 Task: Look for space in Casalecchio di Reno, Italy from 3rd June, 2023 to 9th June, 2023 for 2 adults in price range Rs.6000 to Rs.12000. Place can be entire place with 1  bedroom having 1 bed and 1 bathroom. Property type can be house, flat, guest house, hotel. Booking option can be shelf check-in. Required host language is English.
Action: Mouse moved to (557, 155)
Screenshot: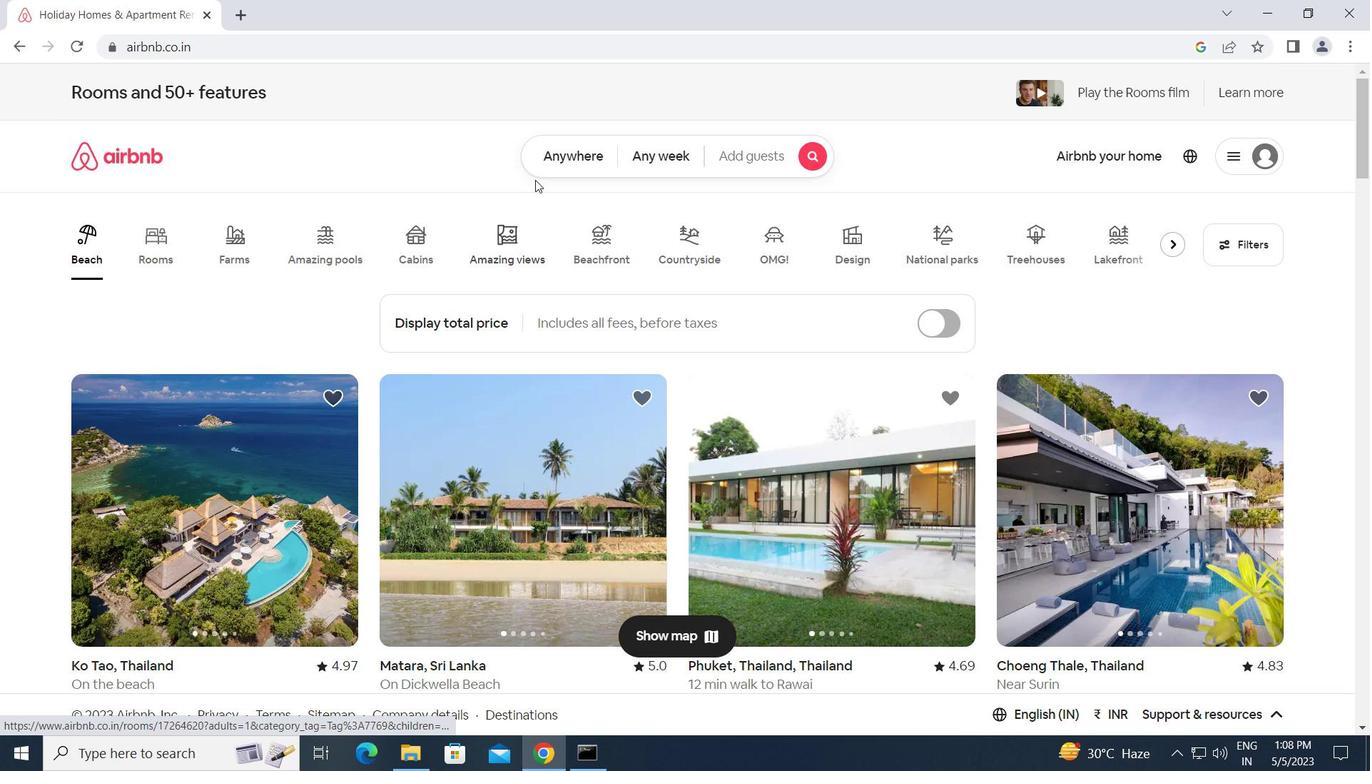 
Action: Mouse pressed left at (557, 155)
Screenshot: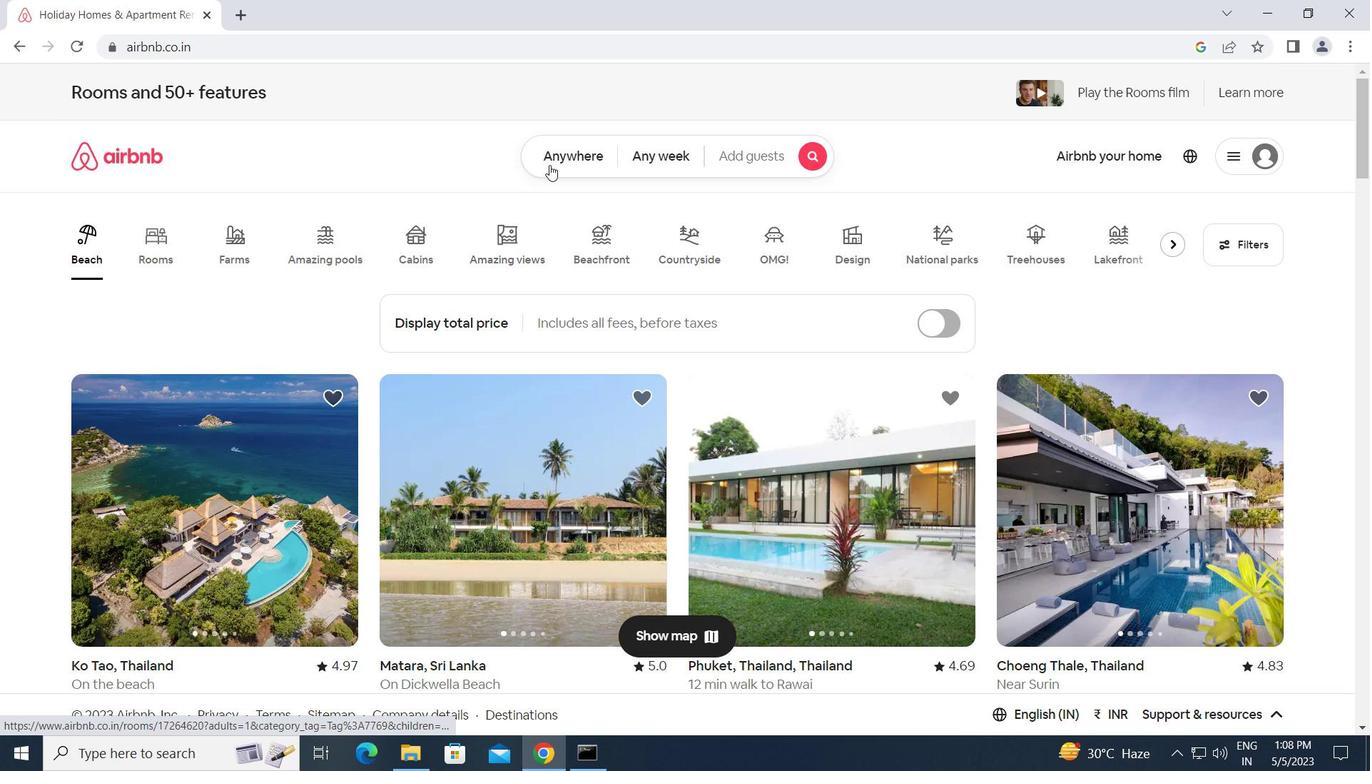 
Action: Mouse moved to (424, 224)
Screenshot: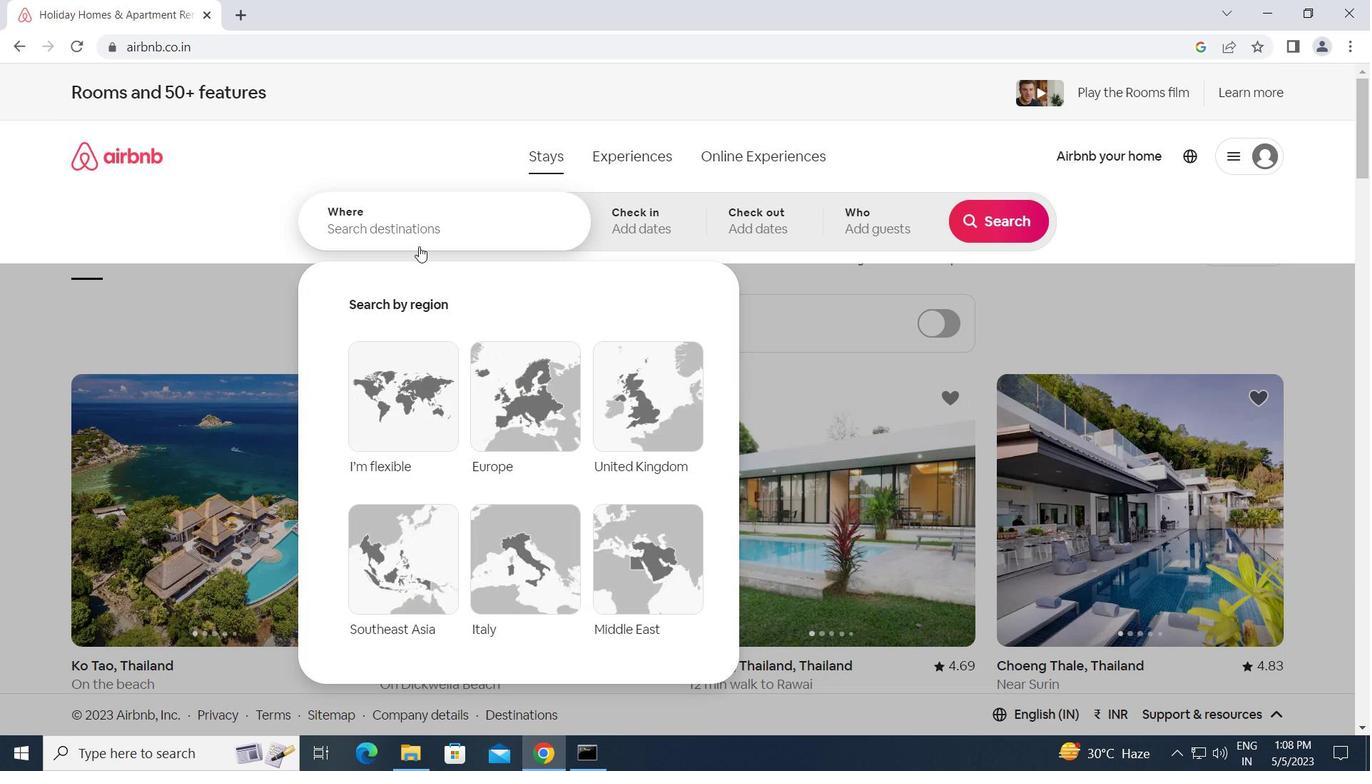 
Action: Mouse pressed left at (424, 224)
Screenshot: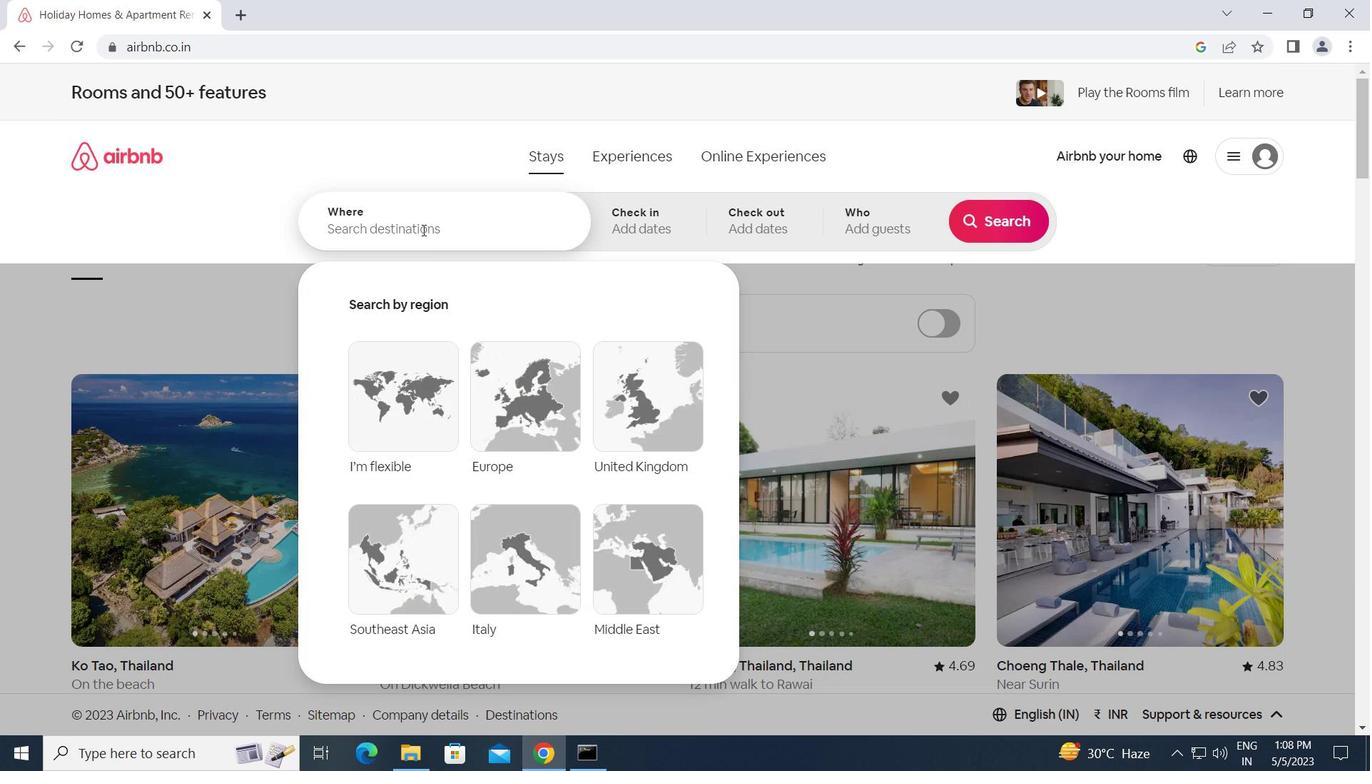 
Action: Key pressed c<Key.caps_lock>asalecchio<Key.space>di<Key.space><Key.caps_lock>r<Key.caps_lock>eno,
Screenshot: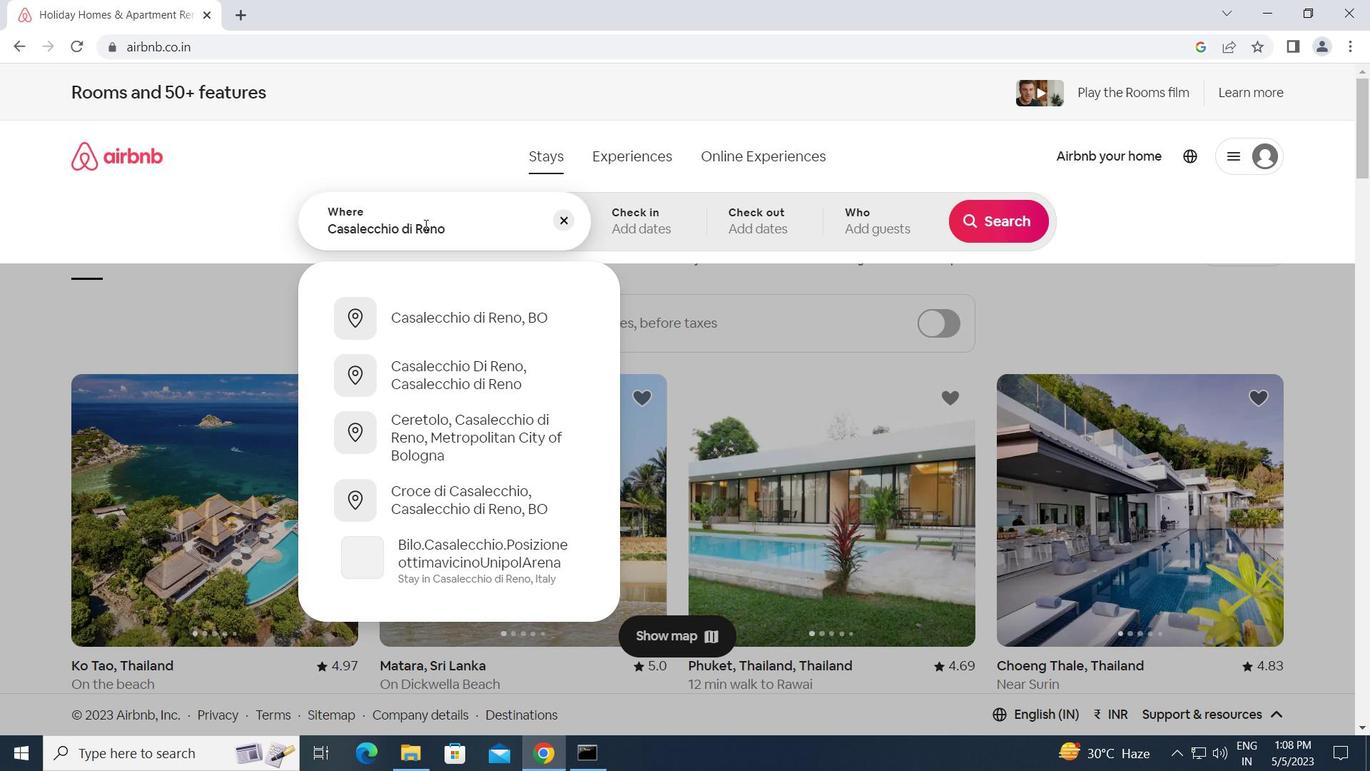 
Action: Mouse moved to (0, 304)
Screenshot: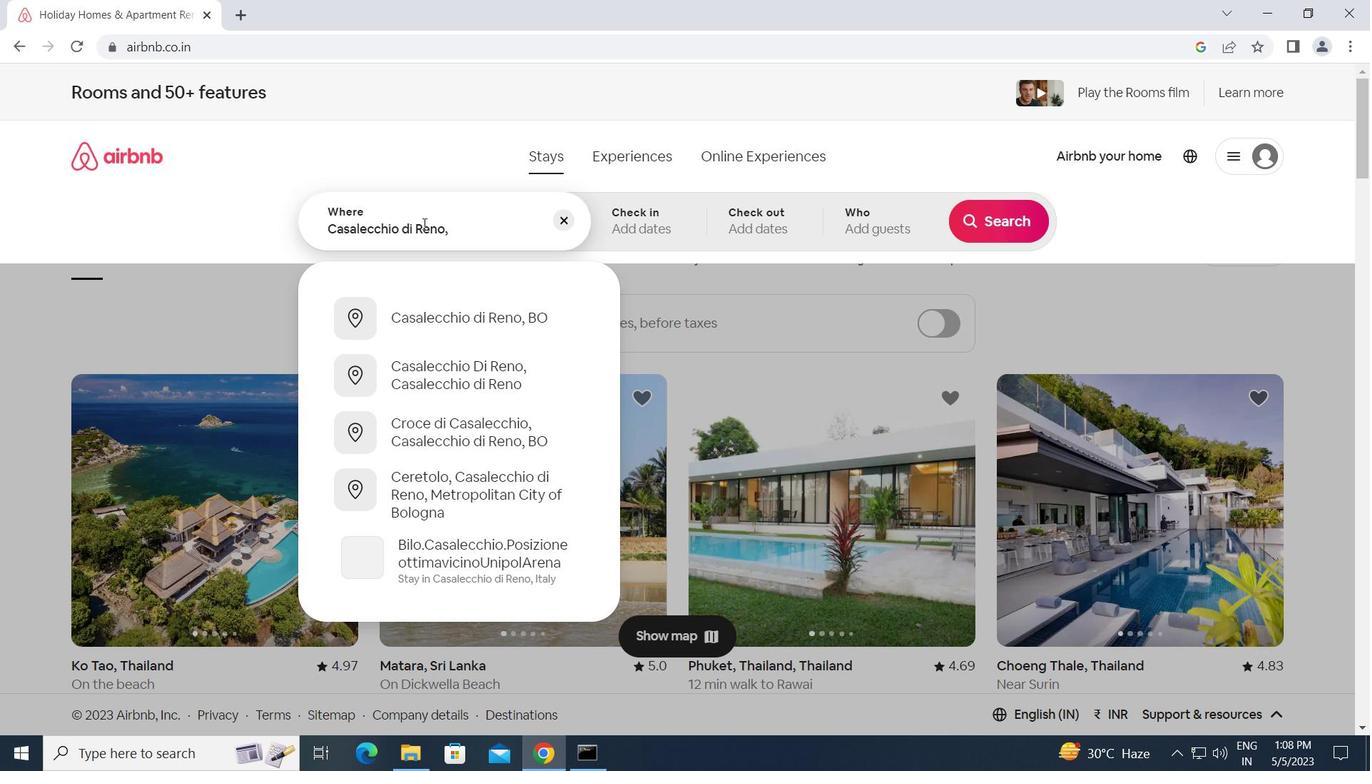 
Action: Key pressed <Key.space><Key.caps_lock>i<Key.caps_lock>taly<Key.enter>
Screenshot: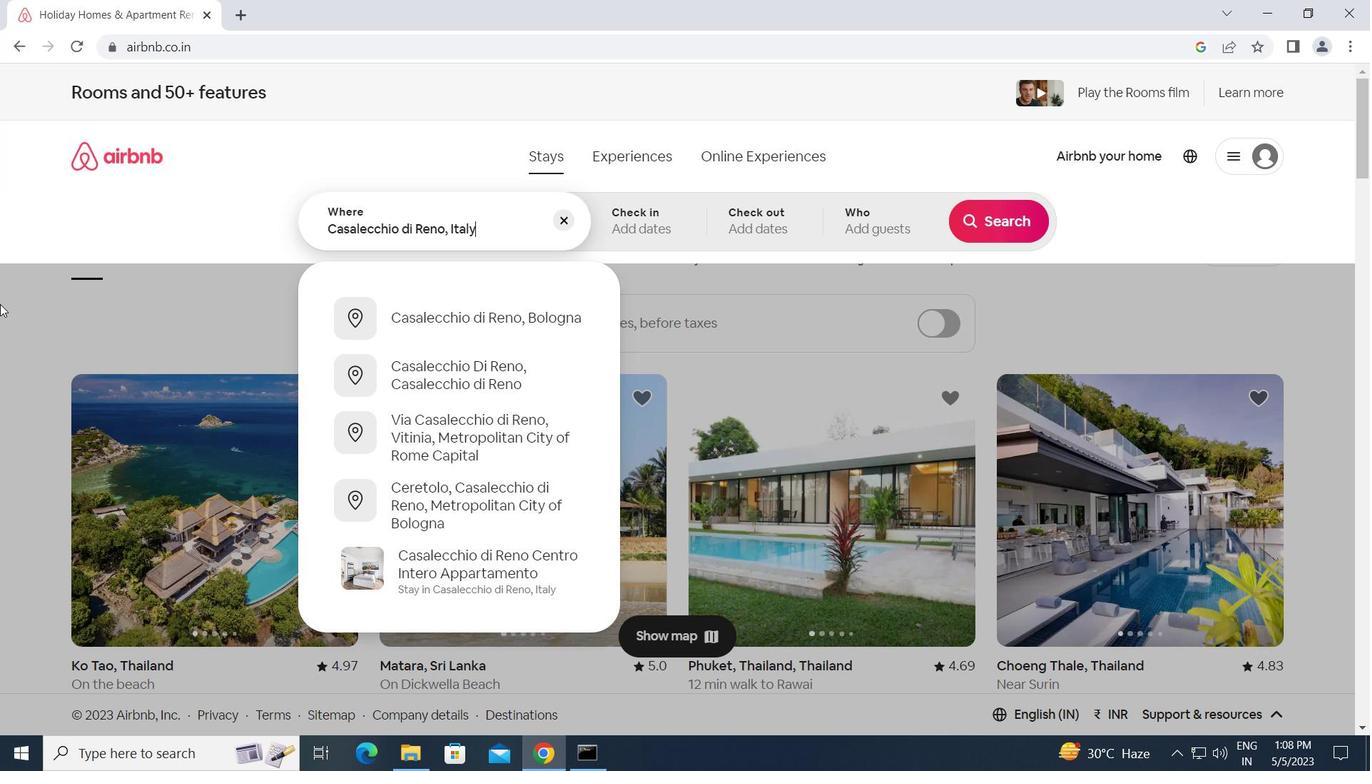 
Action: Mouse moved to (972, 432)
Screenshot: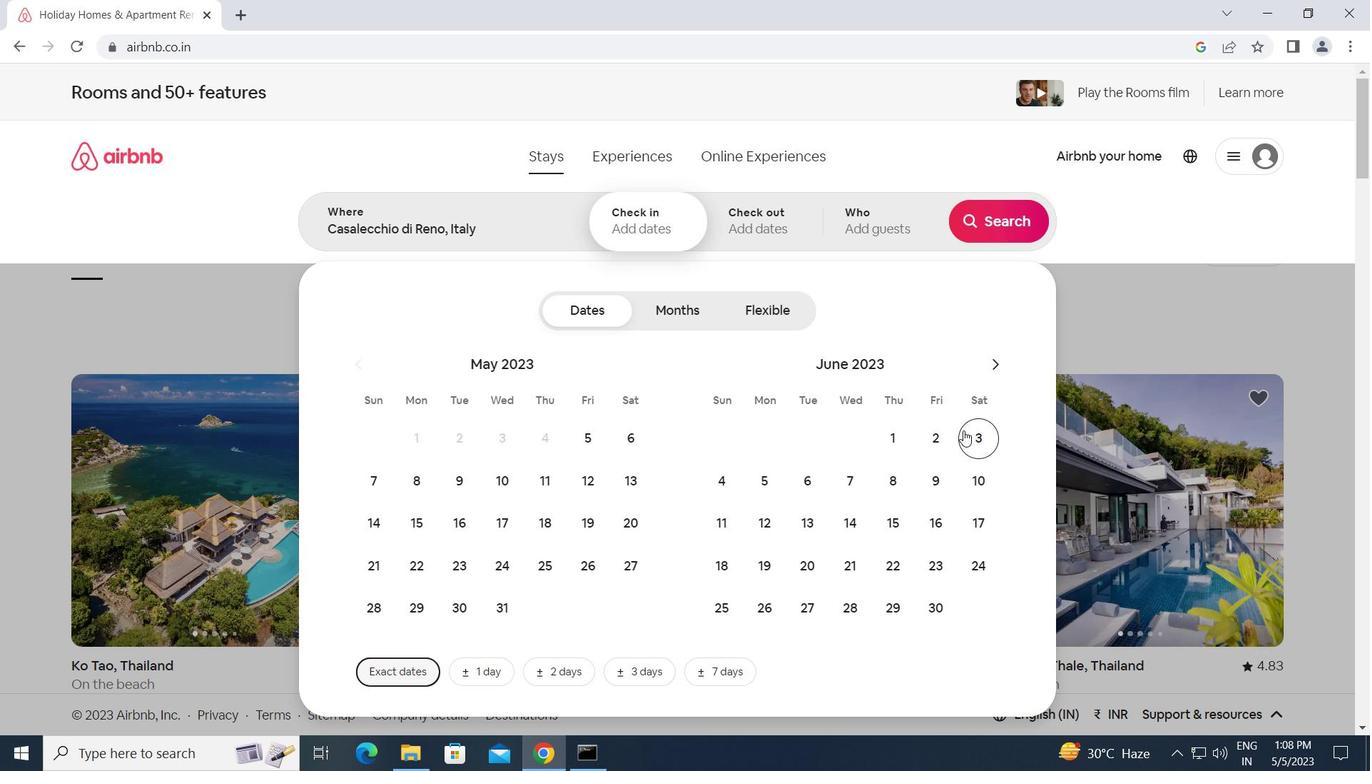 
Action: Mouse pressed left at (972, 432)
Screenshot: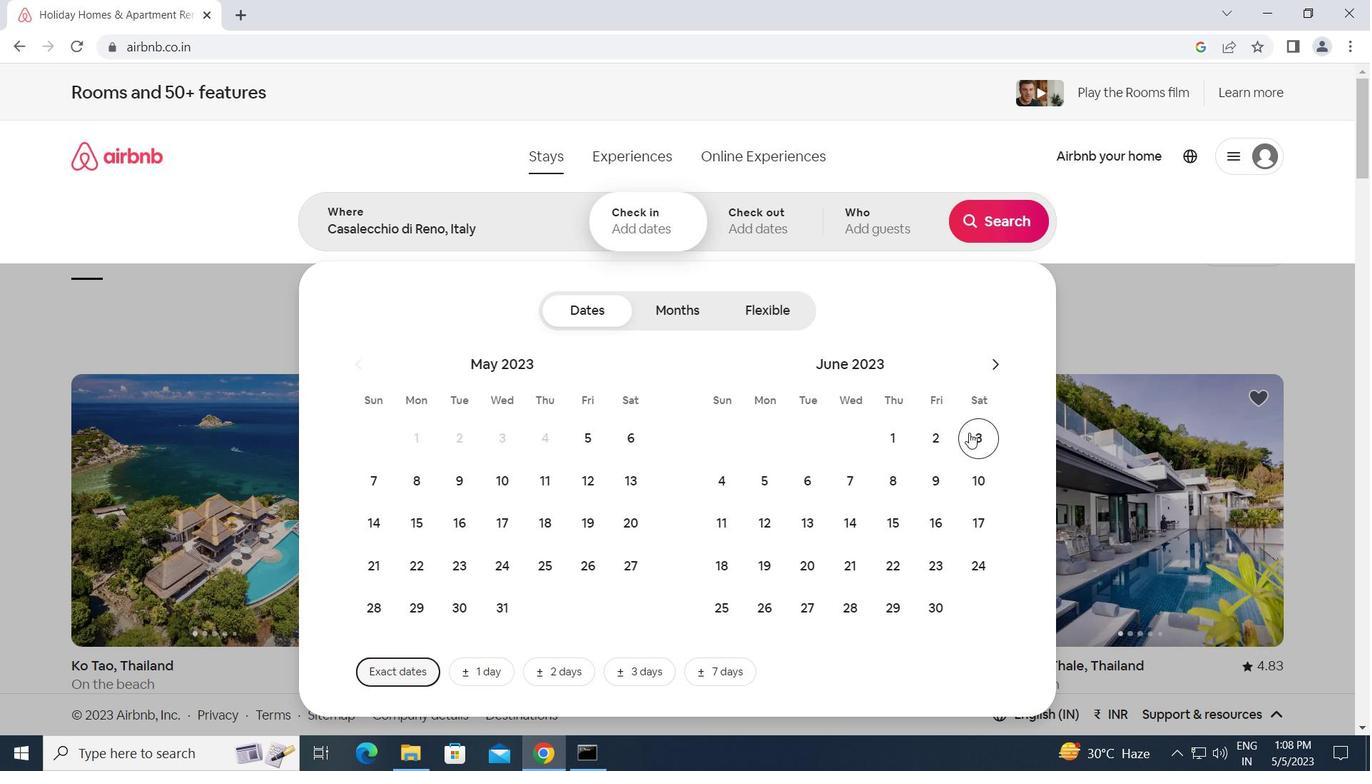 
Action: Mouse moved to (934, 485)
Screenshot: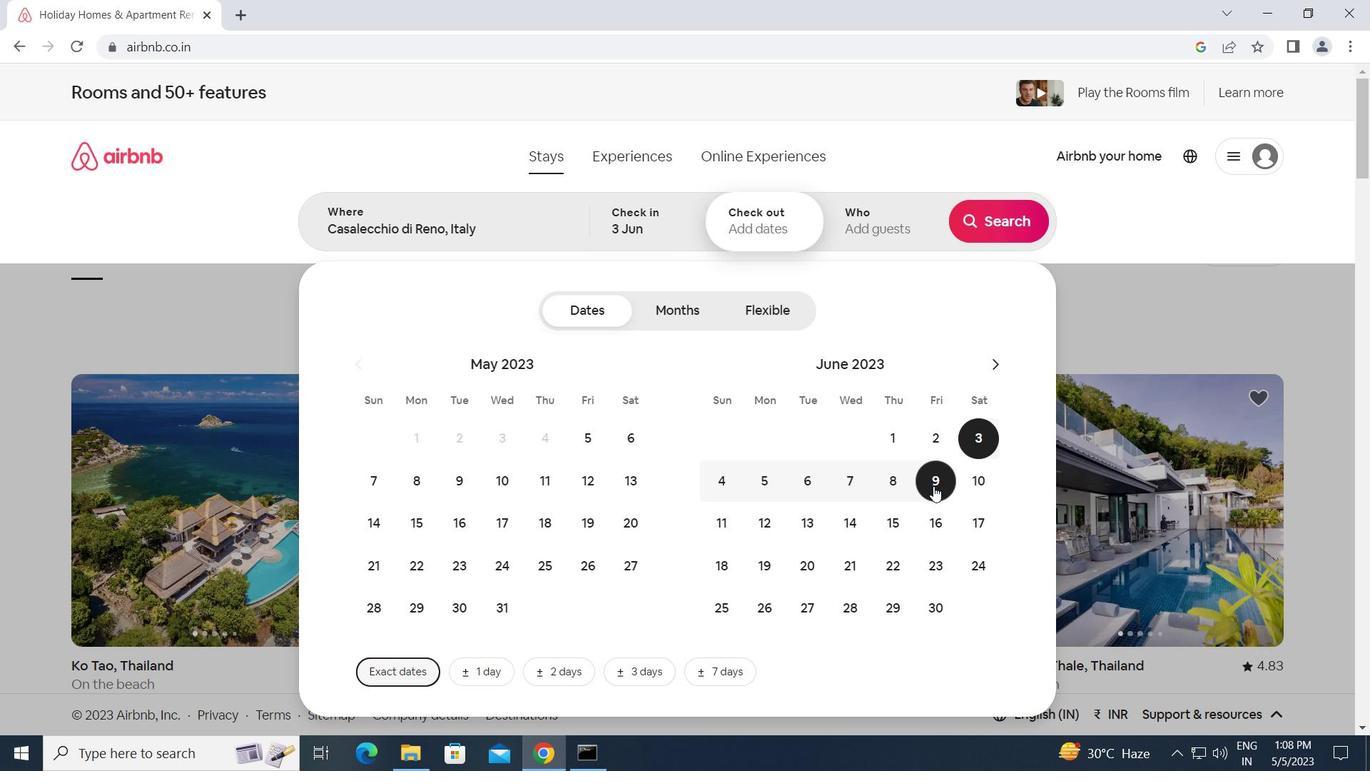 
Action: Mouse pressed left at (934, 485)
Screenshot: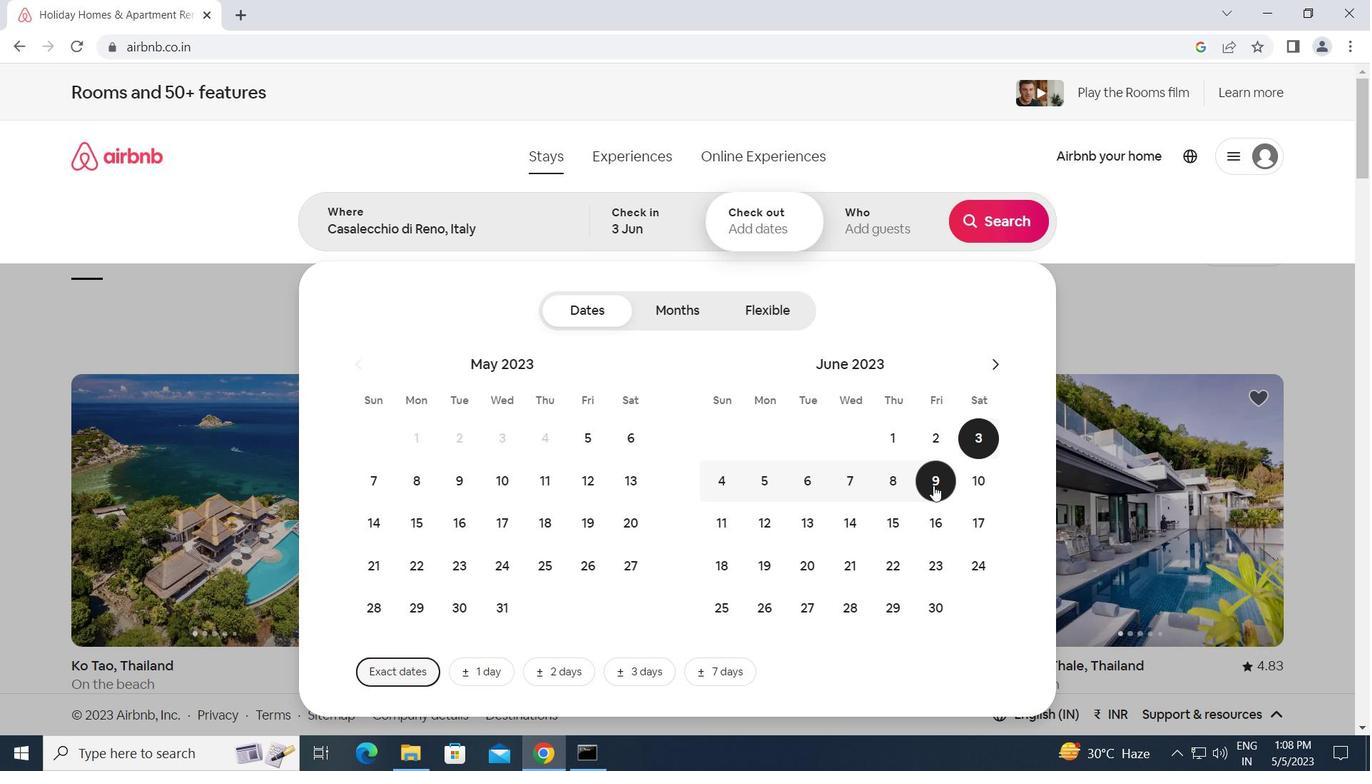 
Action: Mouse moved to (869, 219)
Screenshot: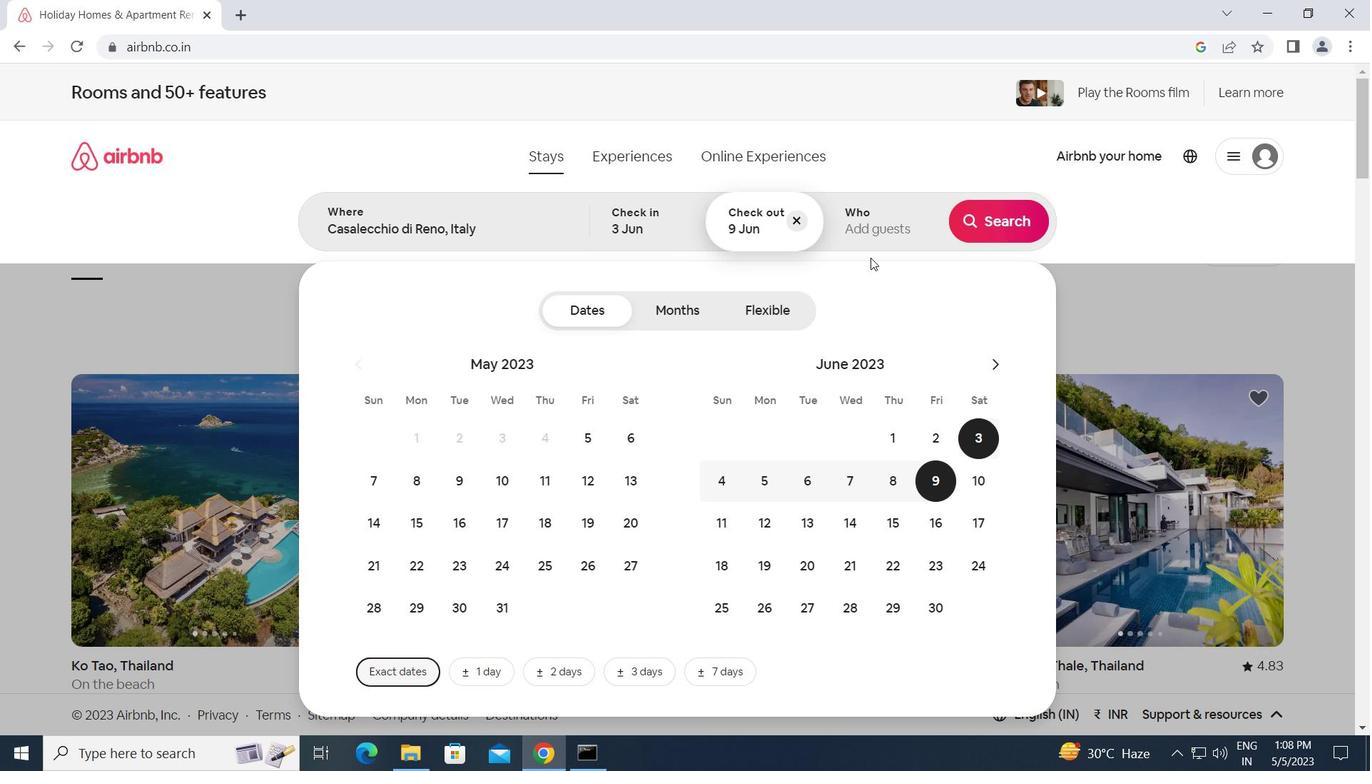 
Action: Mouse pressed left at (869, 219)
Screenshot: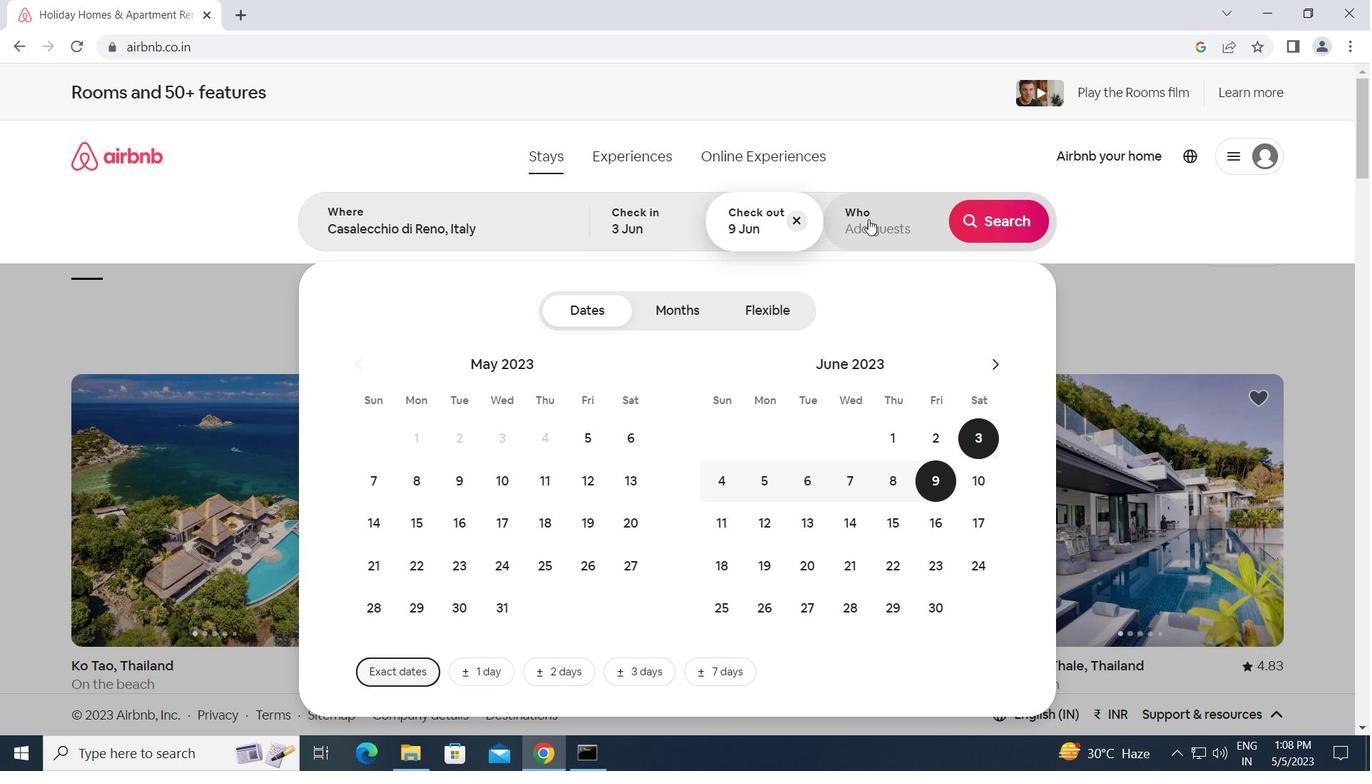 
Action: Mouse moved to (1006, 313)
Screenshot: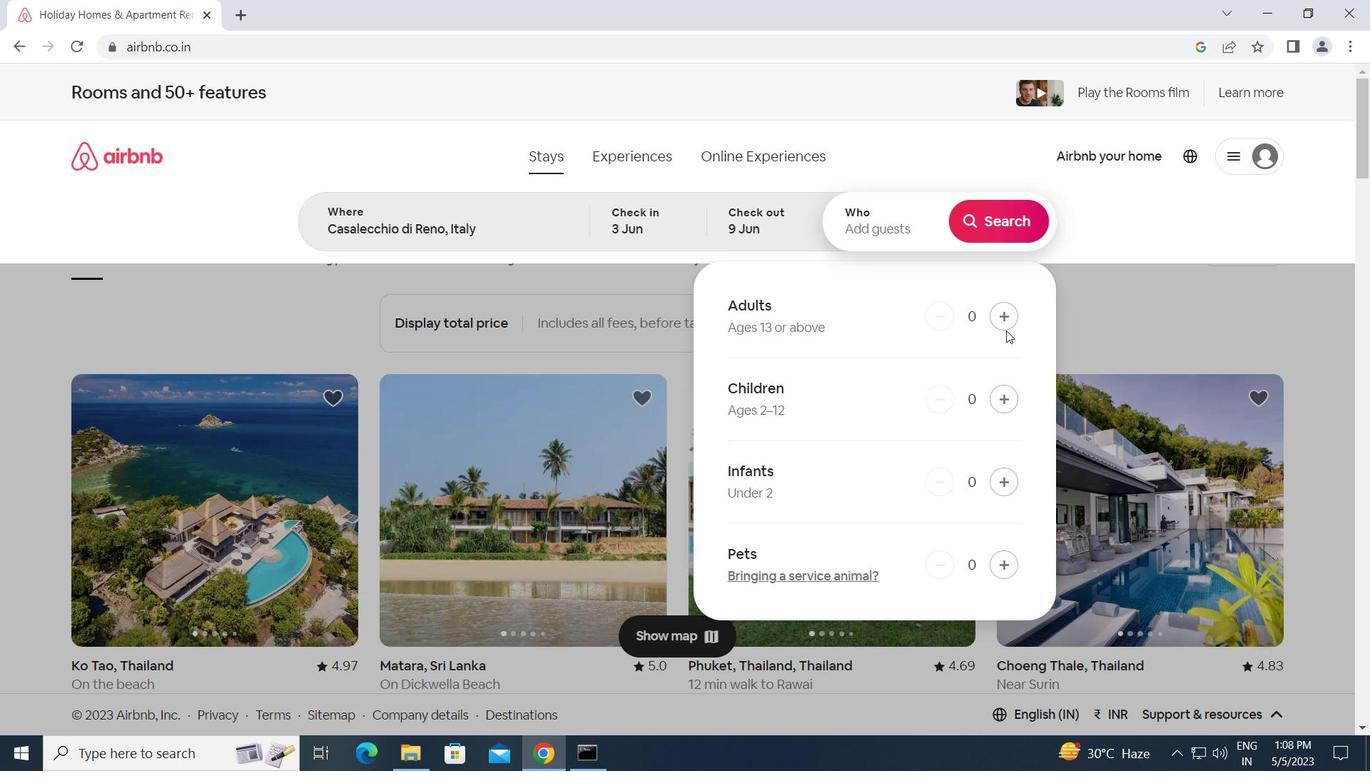 
Action: Mouse pressed left at (1006, 313)
Screenshot: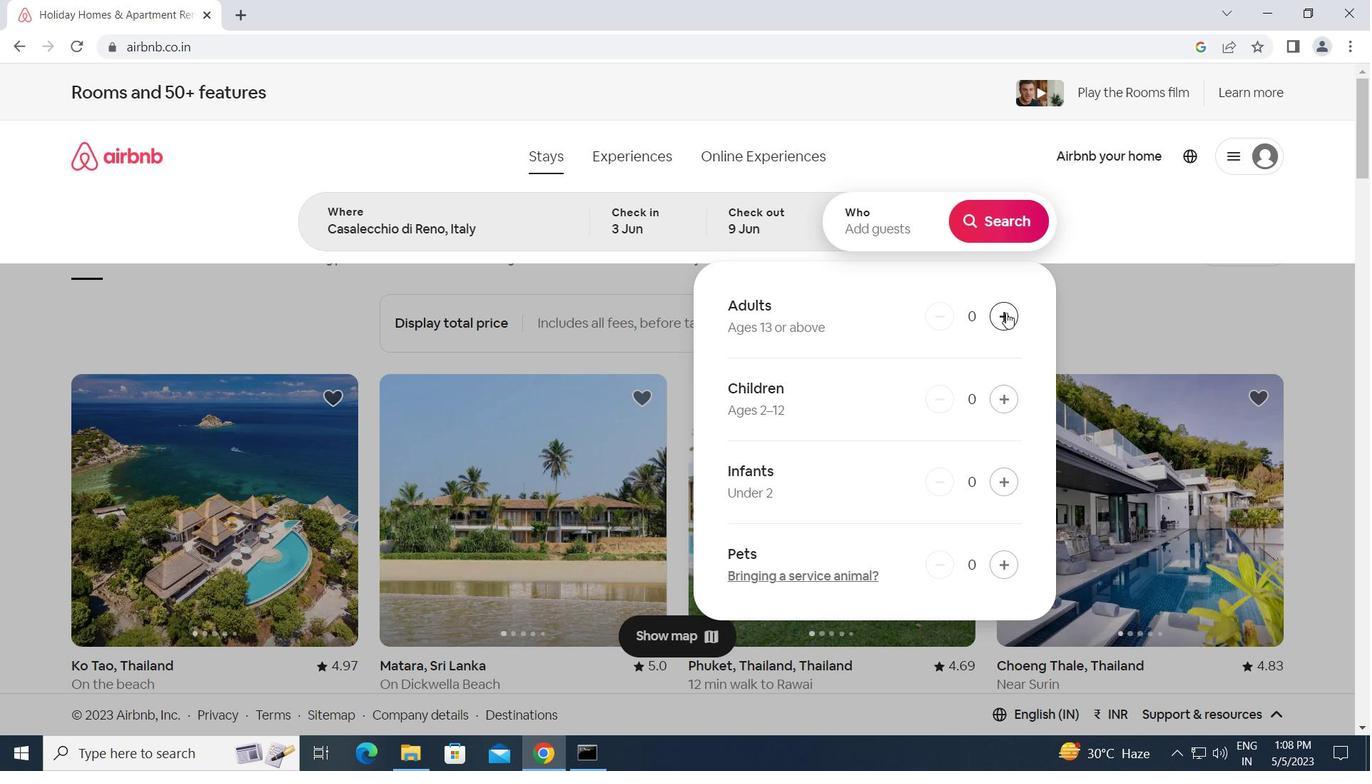 
Action: Mouse pressed left at (1006, 313)
Screenshot: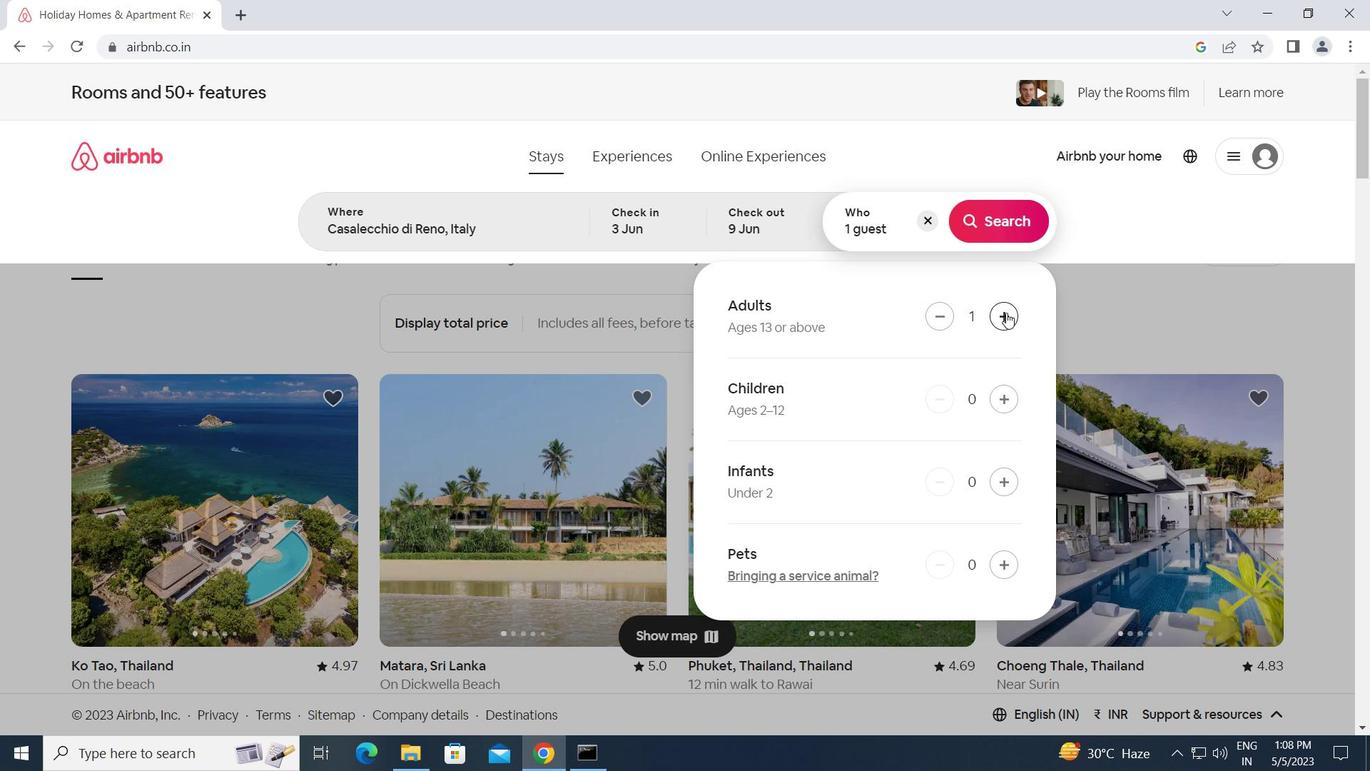 
Action: Mouse moved to (990, 214)
Screenshot: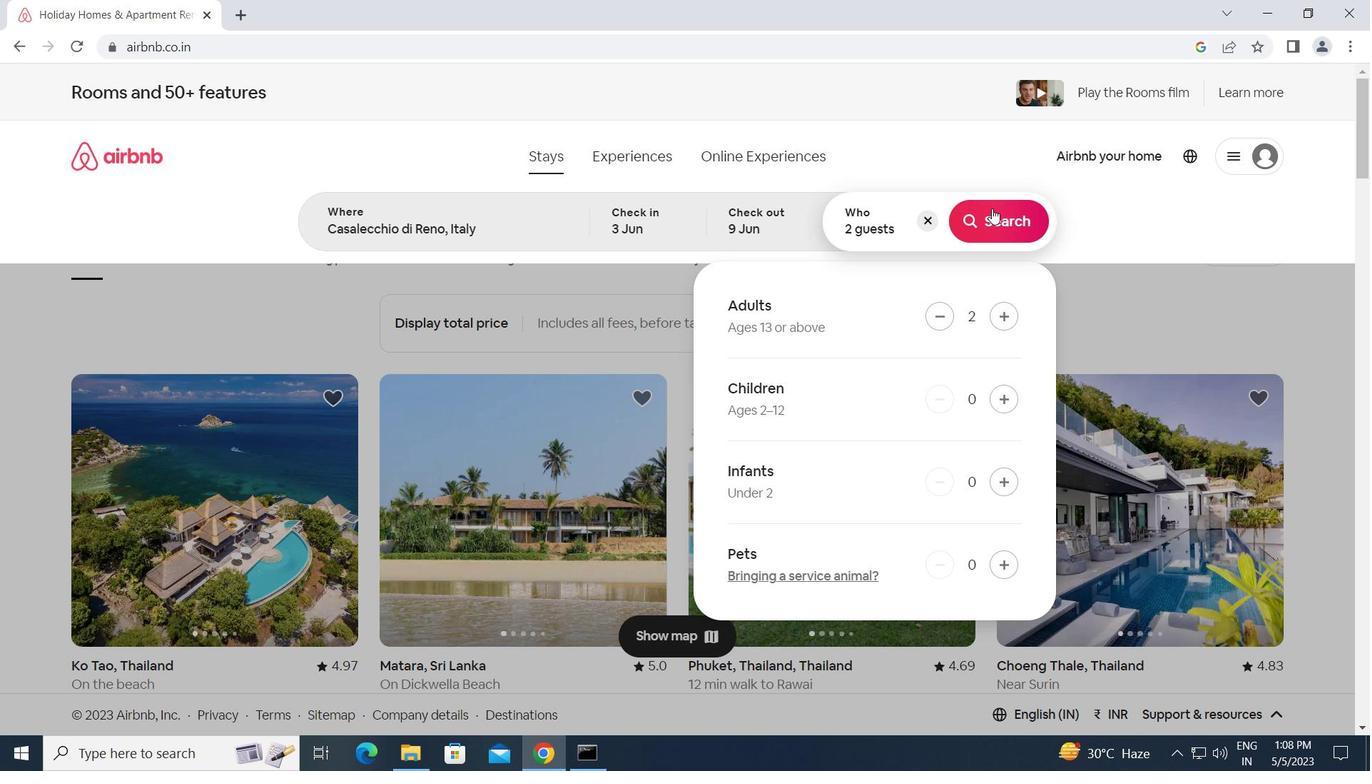 
Action: Mouse pressed left at (990, 214)
Screenshot: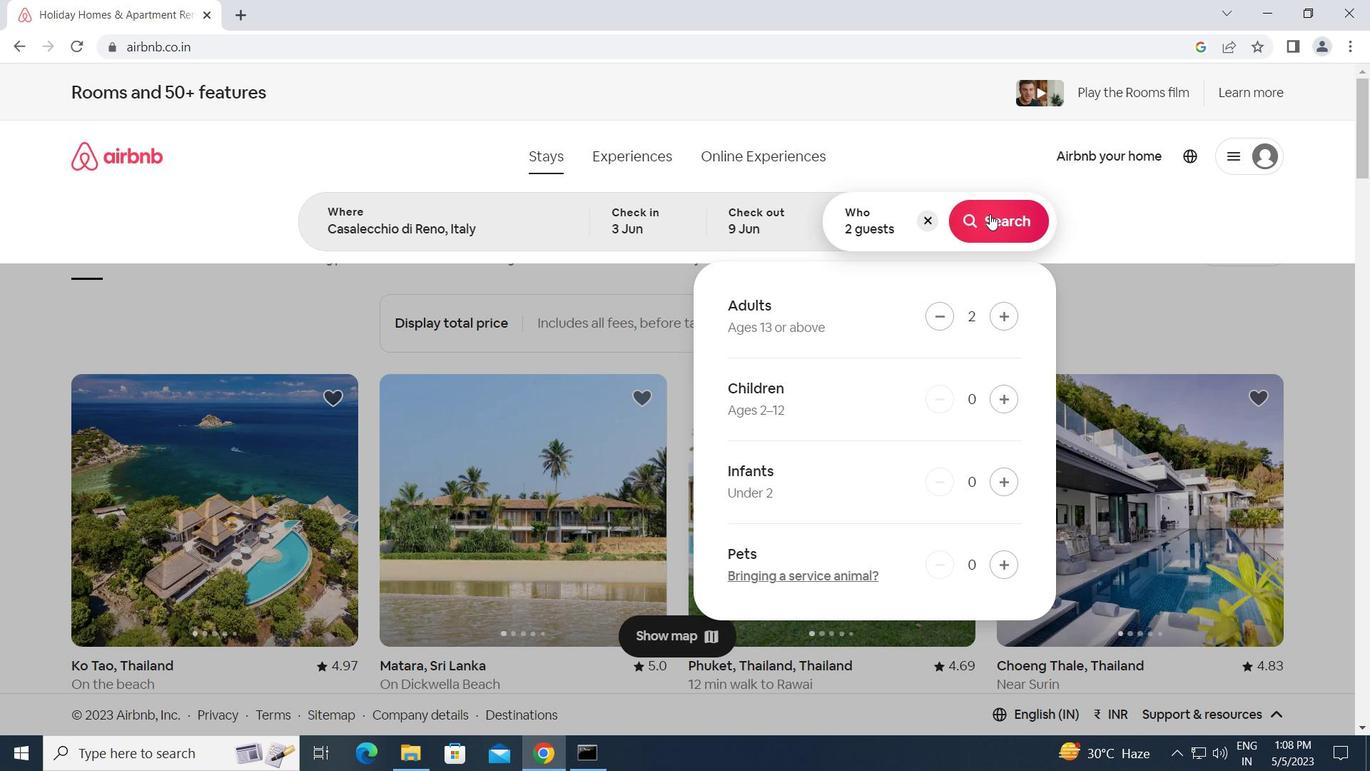 
Action: Mouse moved to (1285, 169)
Screenshot: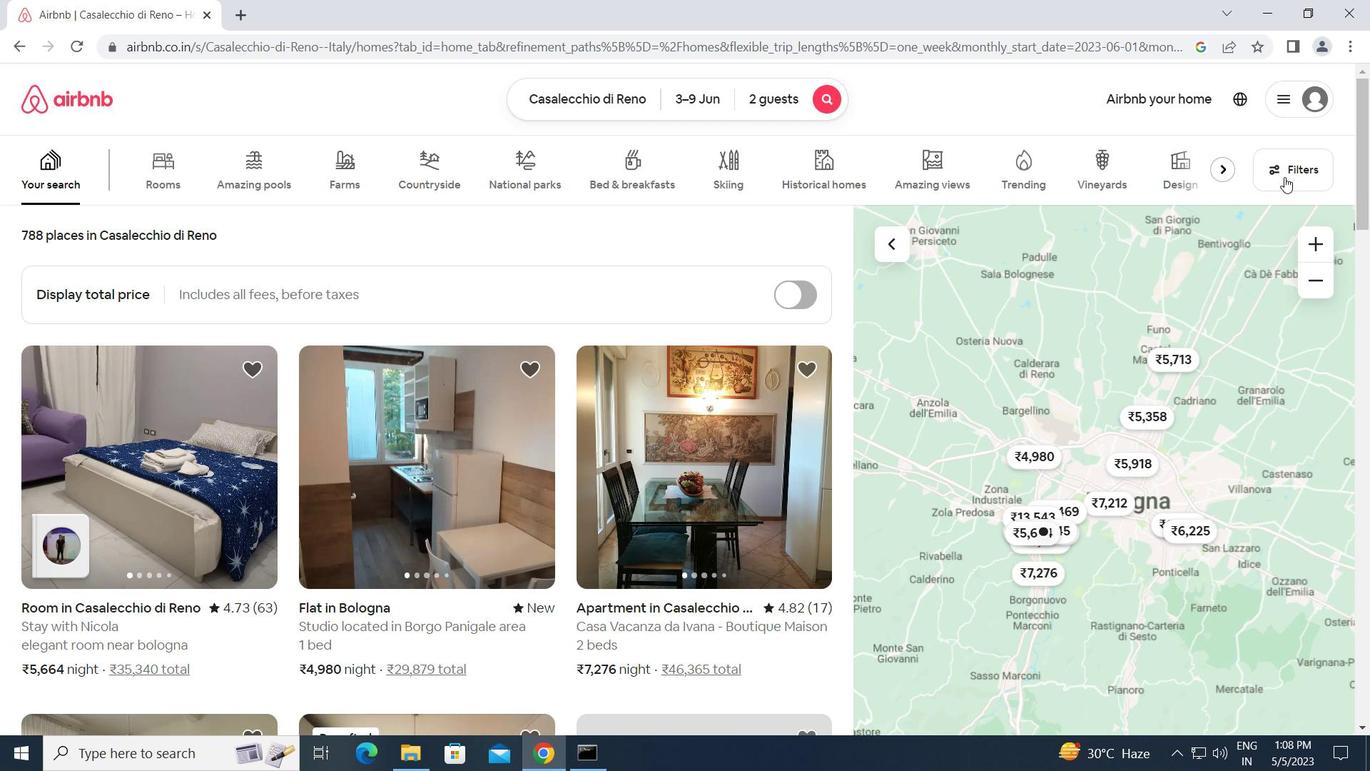 
Action: Mouse pressed left at (1285, 169)
Screenshot: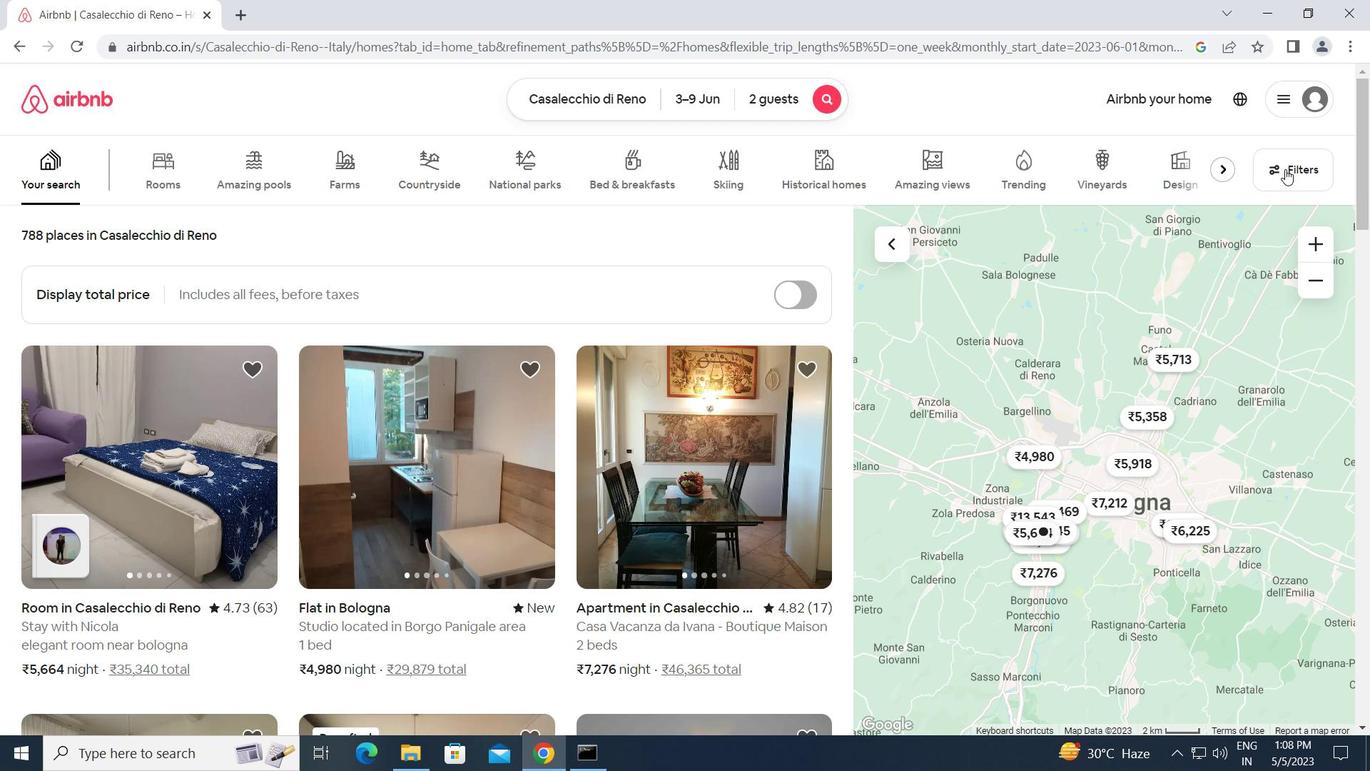 
Action: Mouse moved to (421, 491)
Screenshot: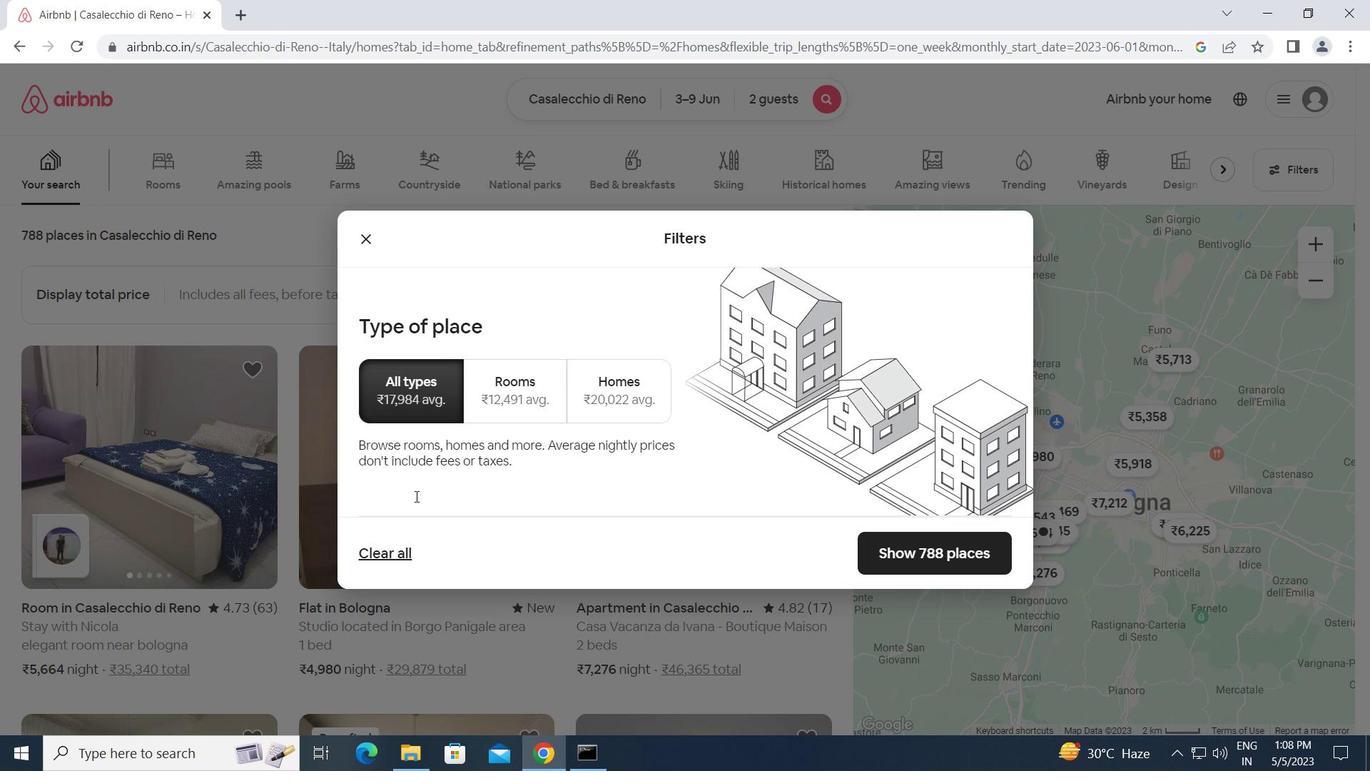 
Action: Mouse scrolled (421, 491) with delta (0, 0)
Screenshot: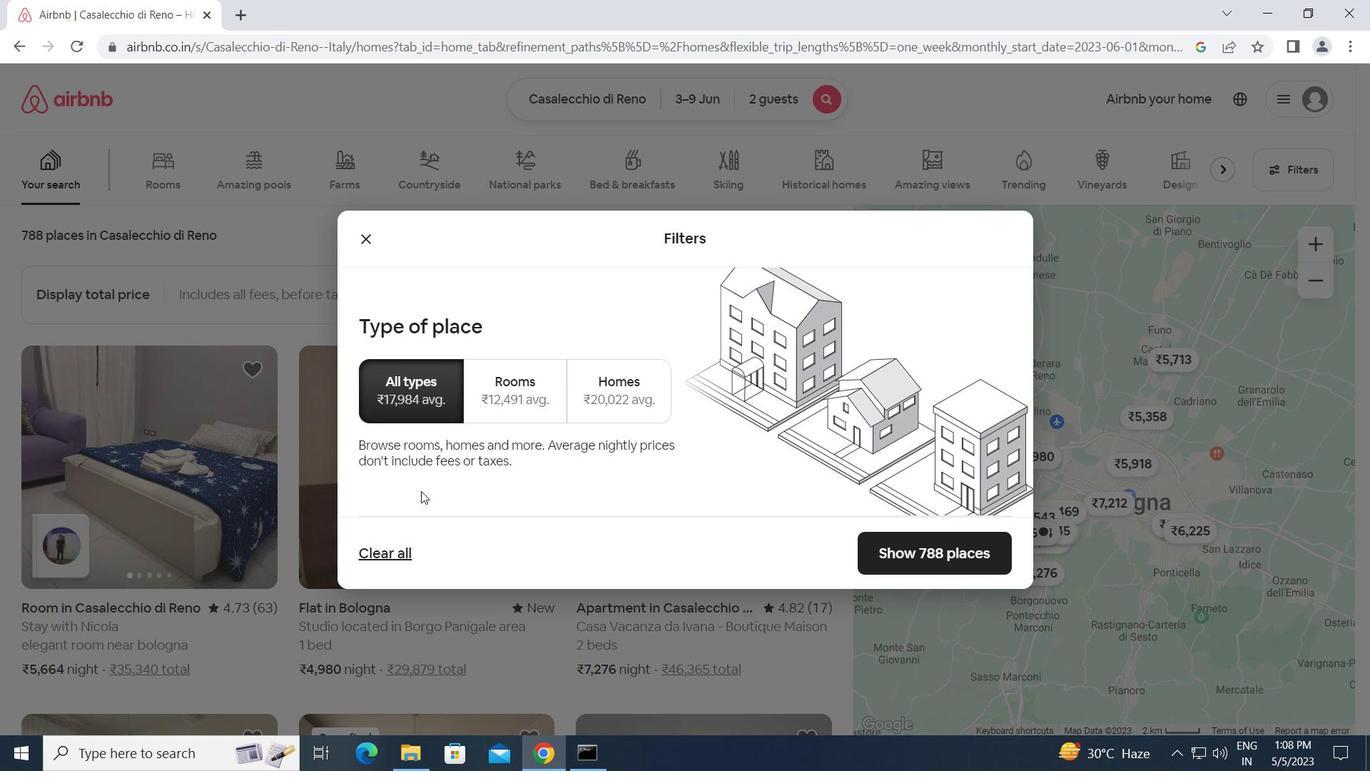 
Action: Mouse scrolled (421, 491) with delta (0, 0)
Screenshot: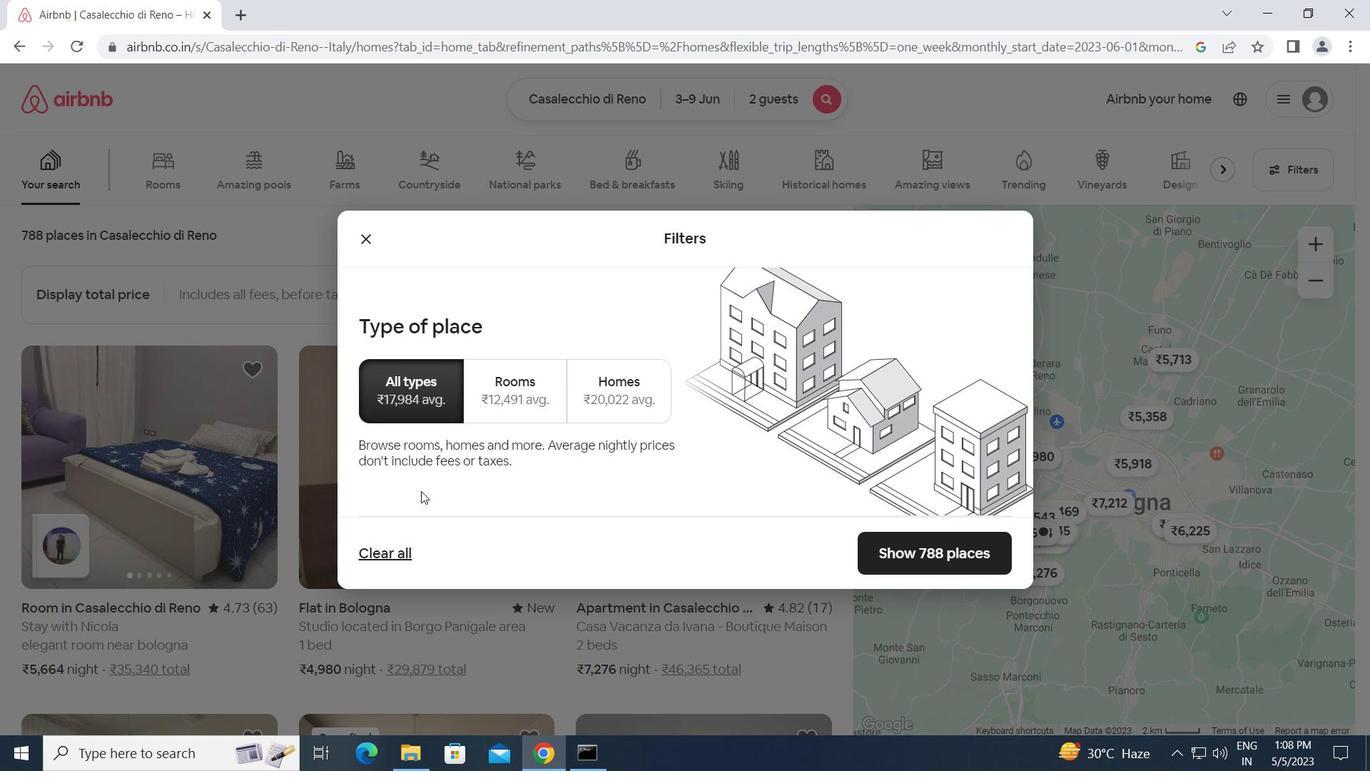 
Action: Mouse moved to (446, 489)
Screenshot: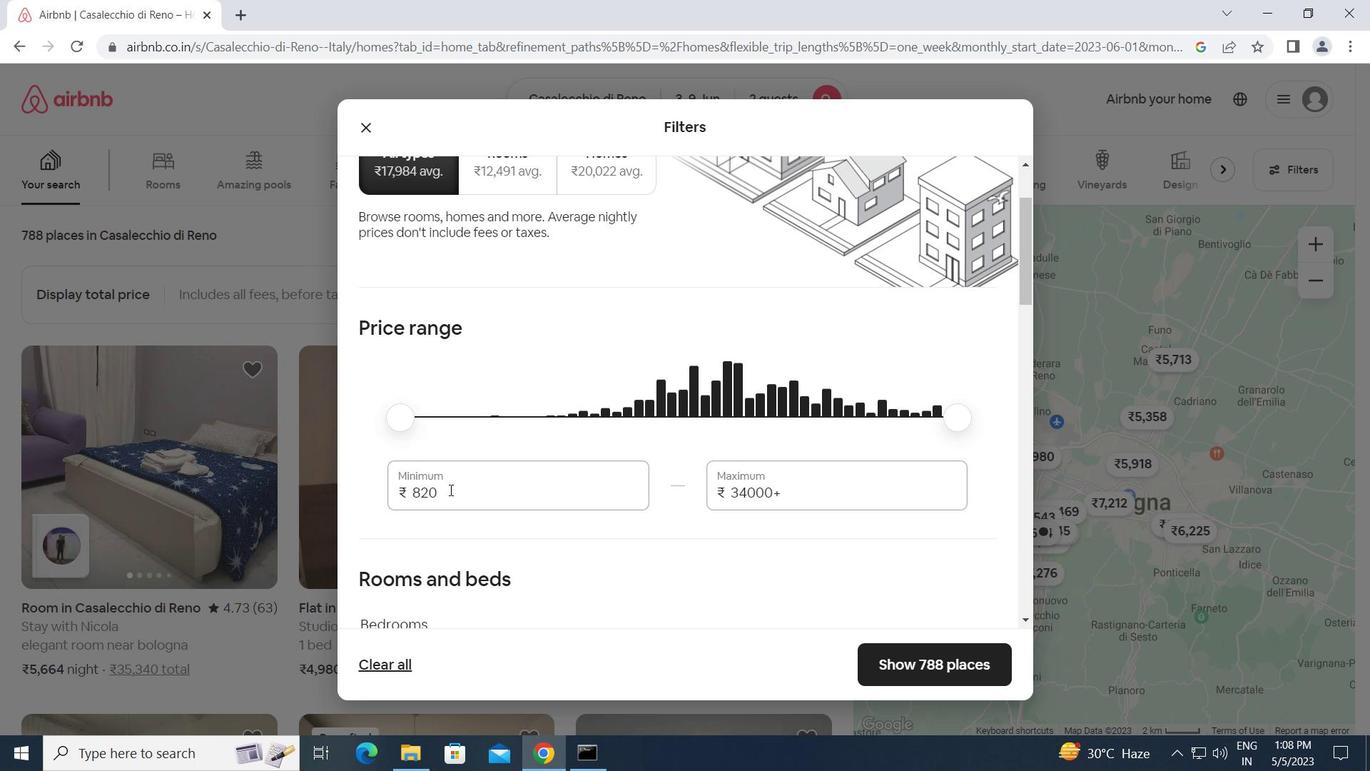 
Action: Mouse pressed left at (446, 489)
Screenshot: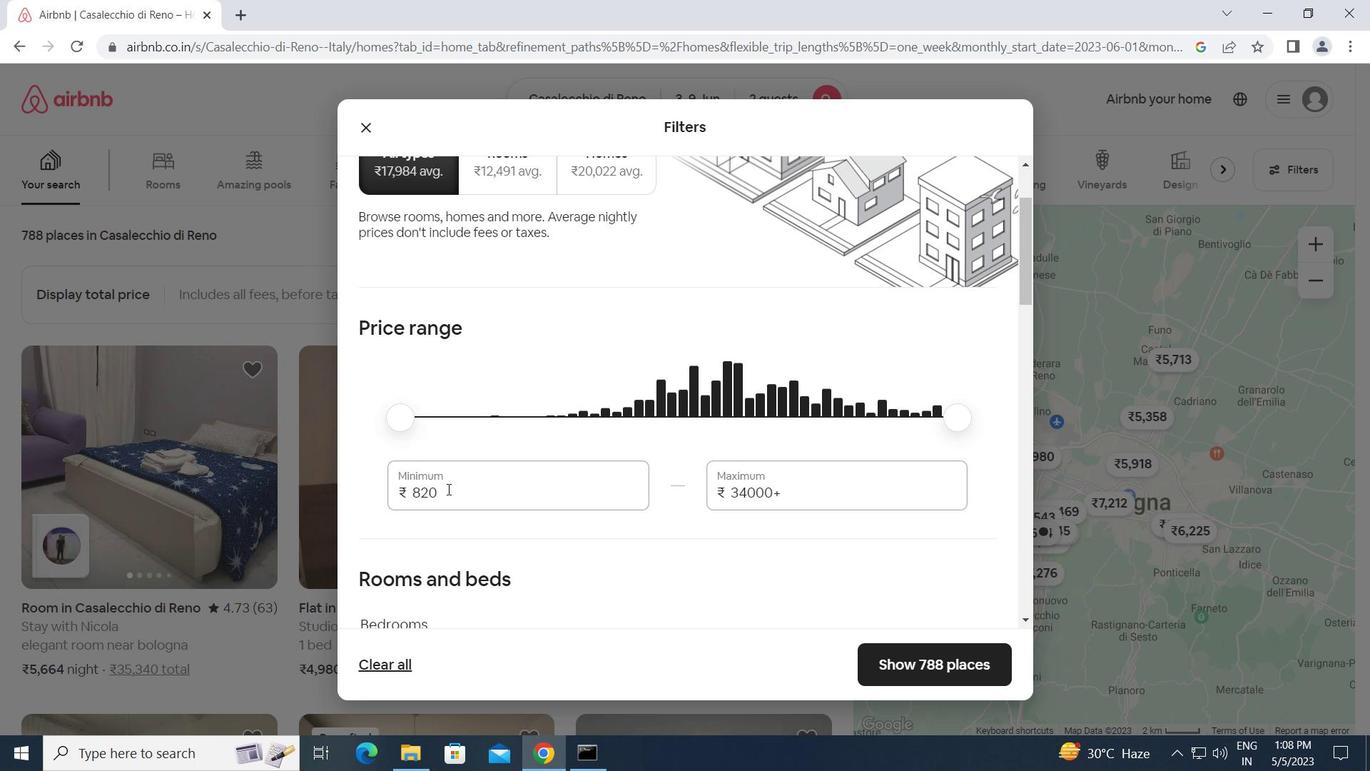 
Action: Mouse moved to (383, 486)
Screenshot: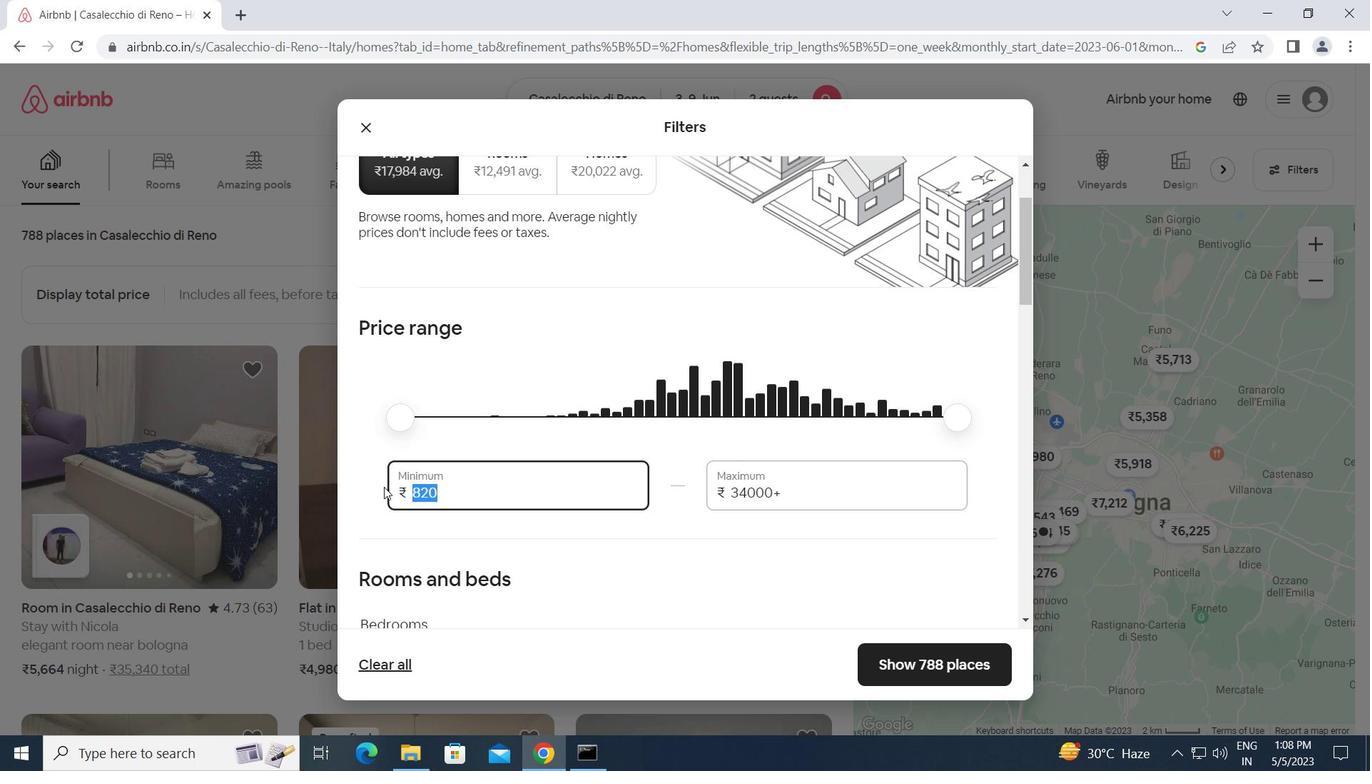 
Action: Key pressed 6000<Key.tab>12000
Screenshot: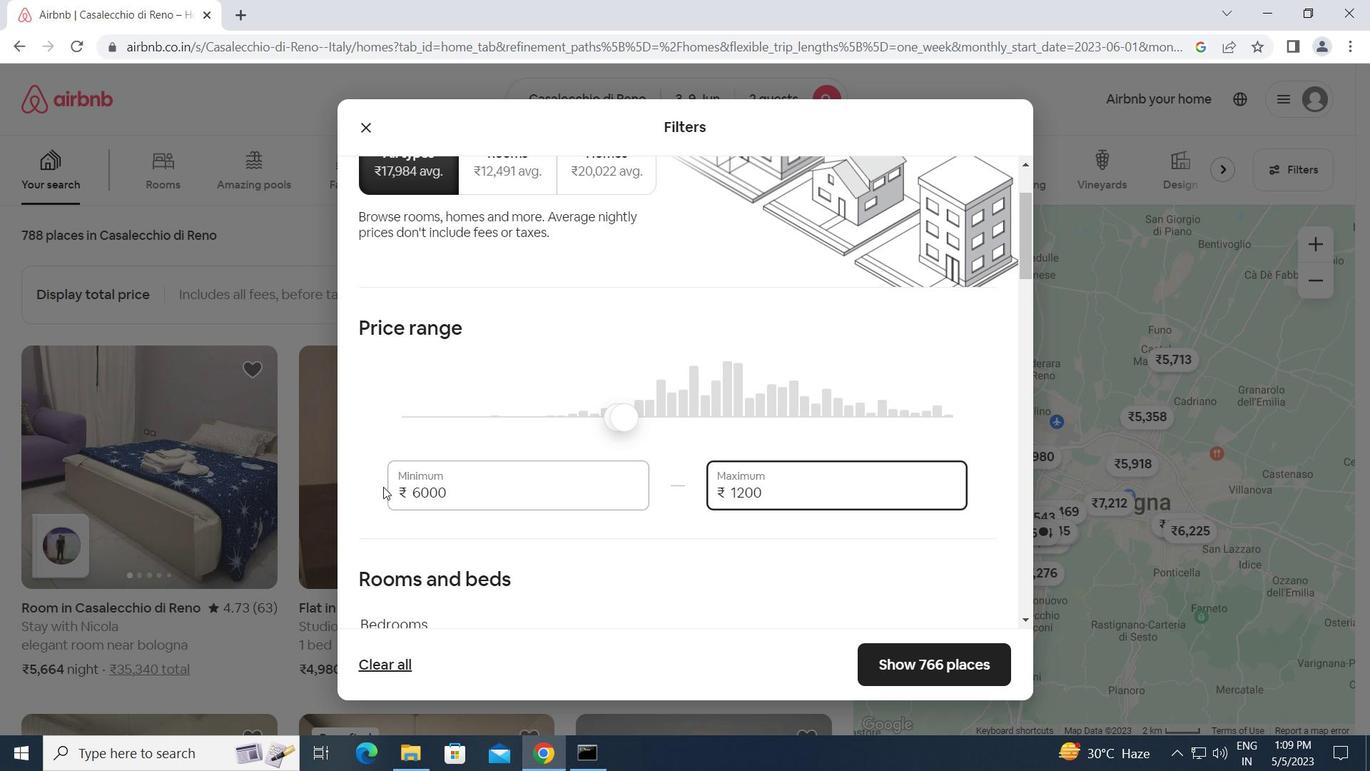 
Action: Mouse moved to (396, 486)
Screenshot: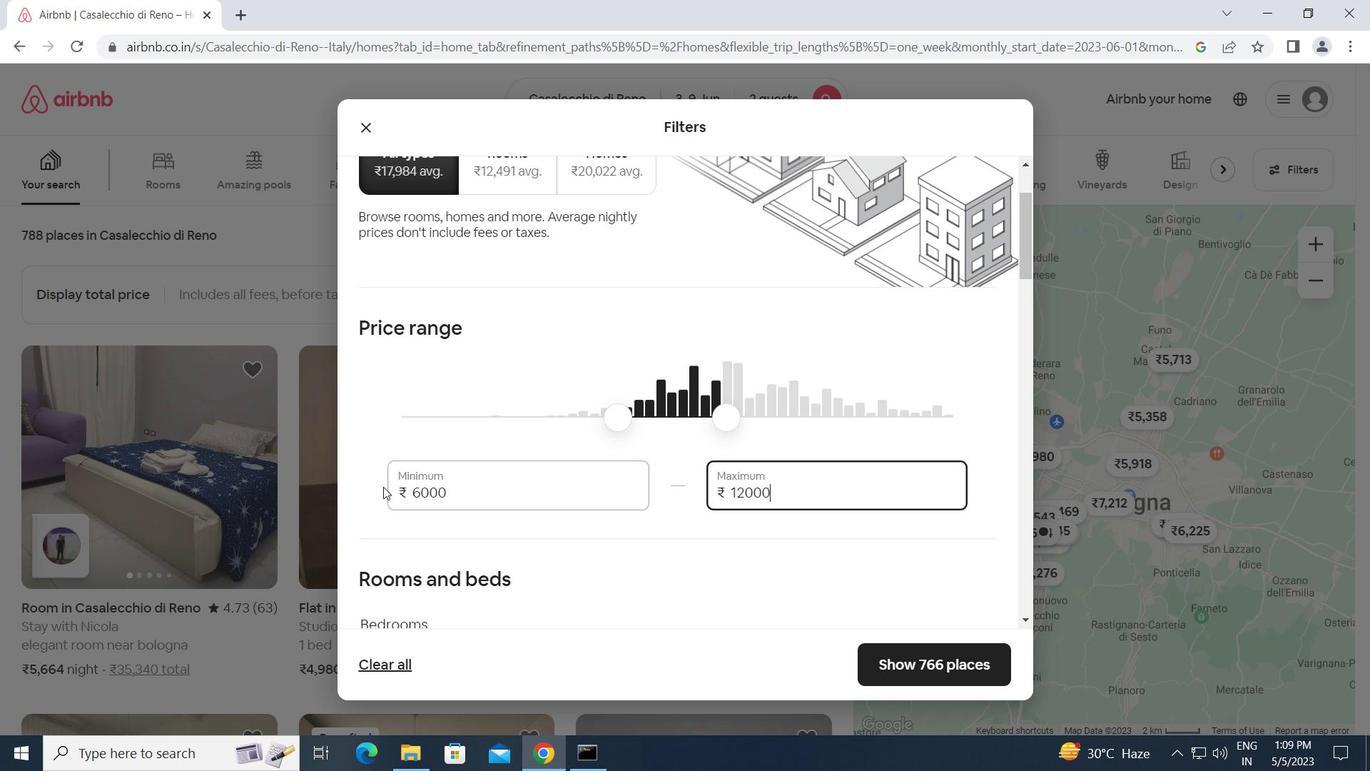 
Action: Mouse scrolled (396, 485) with delta (0, 0)
Screenshot: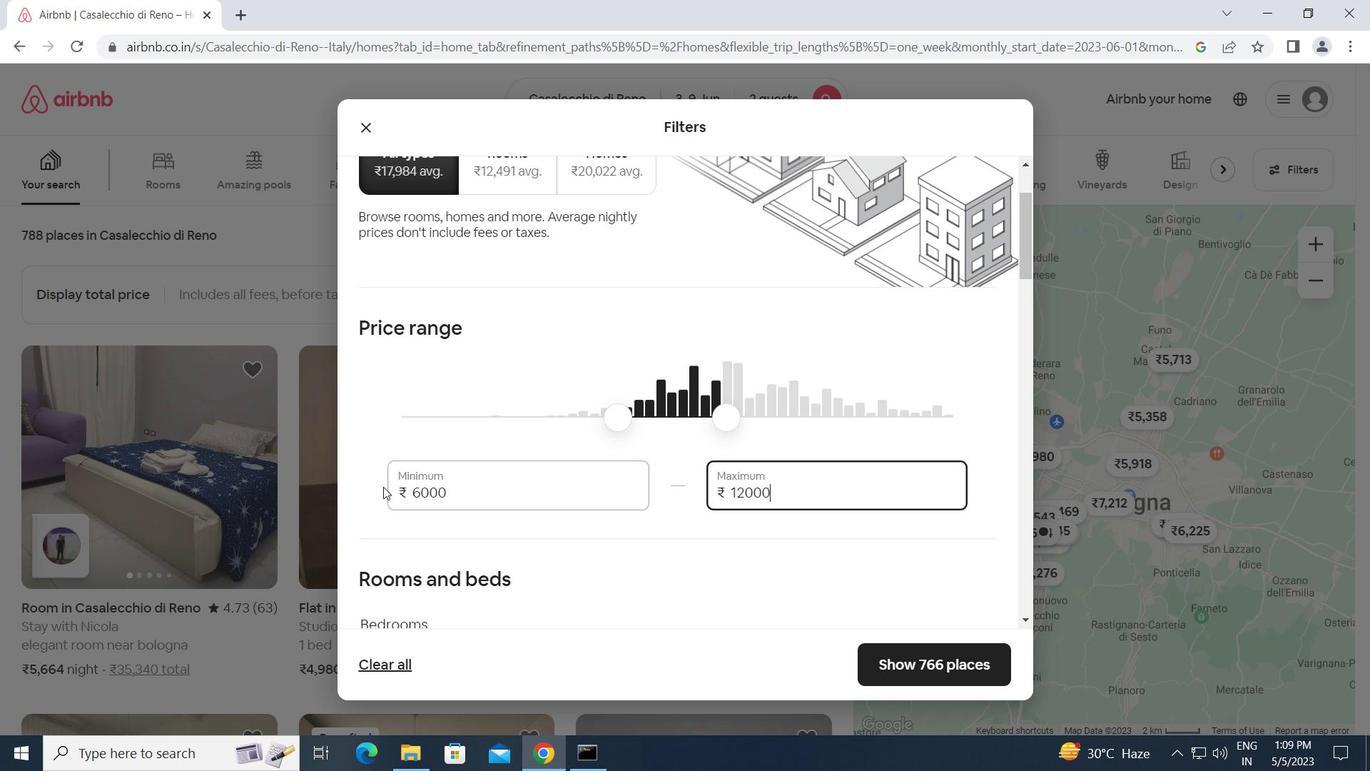 
Action: Mouse moved to (404, 486)
Screenshot: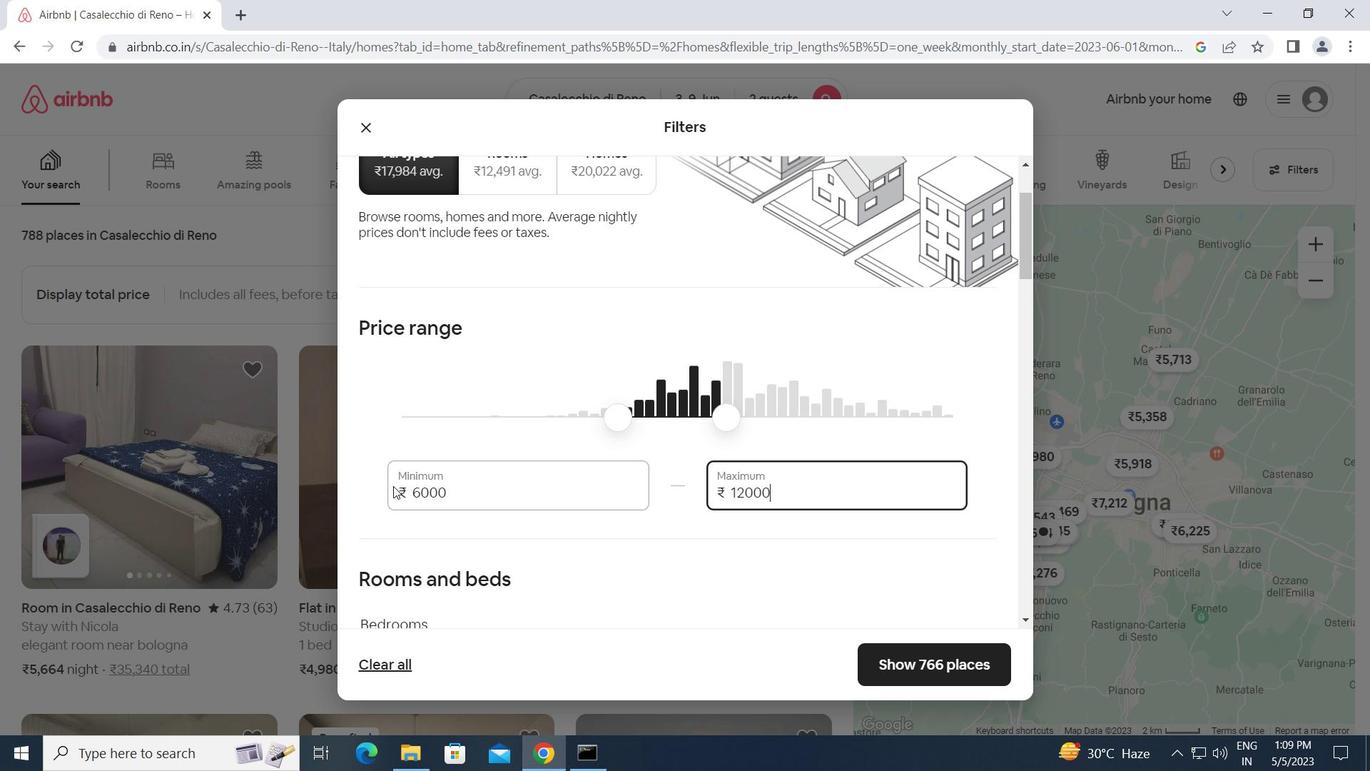 
Action: Mouse scrolled (404, 485) with delta (0, 0)
Screenshot: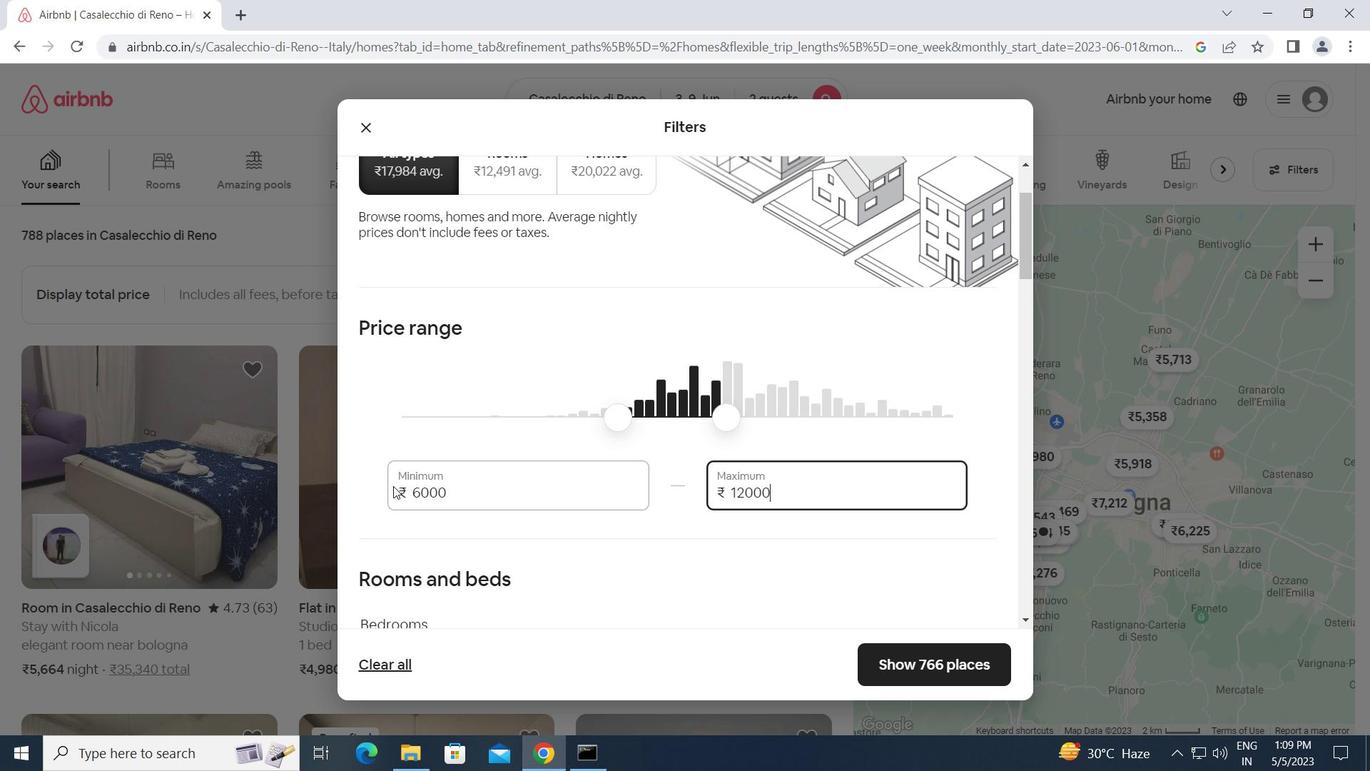 
Action: Mouse moved to (441, 491)
Screenshot: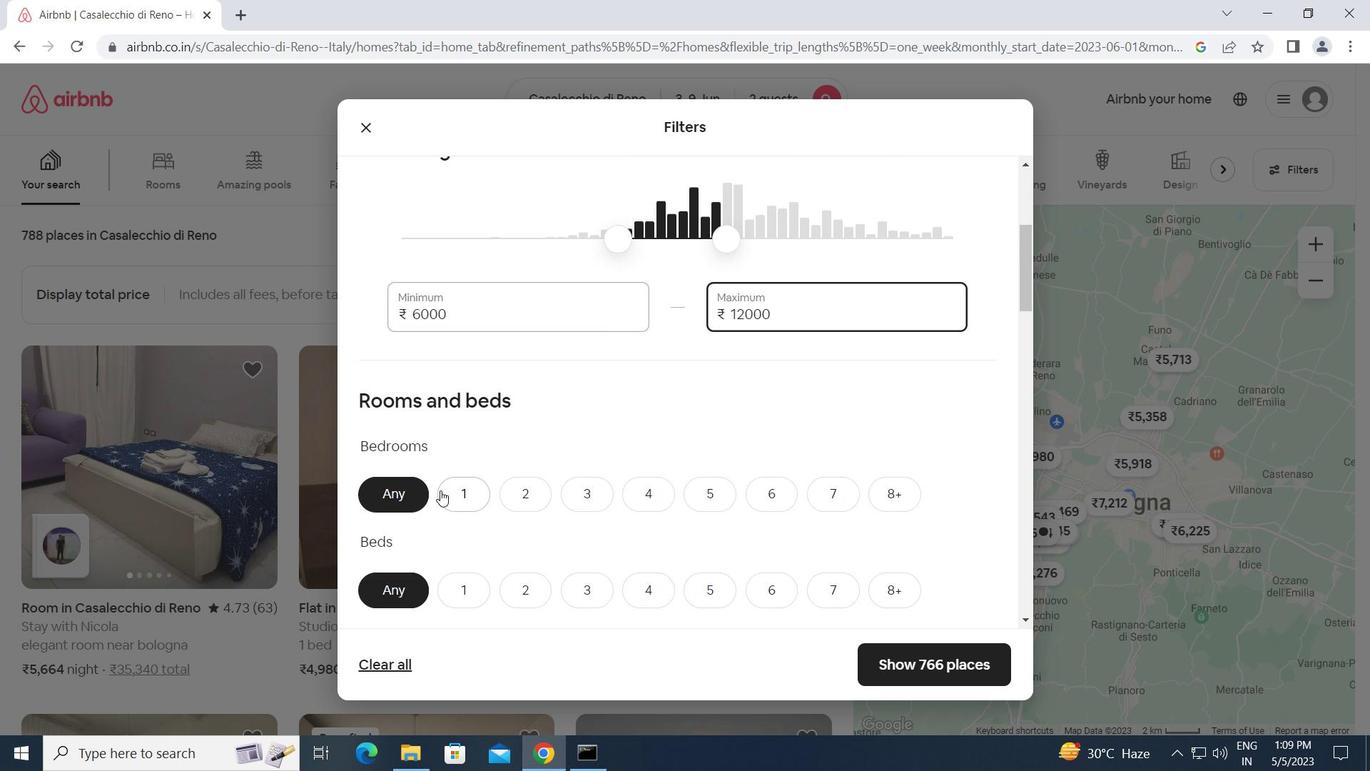 
Action: Mouse scrolled (441, 490) with delta (0, 0)
Screenshot: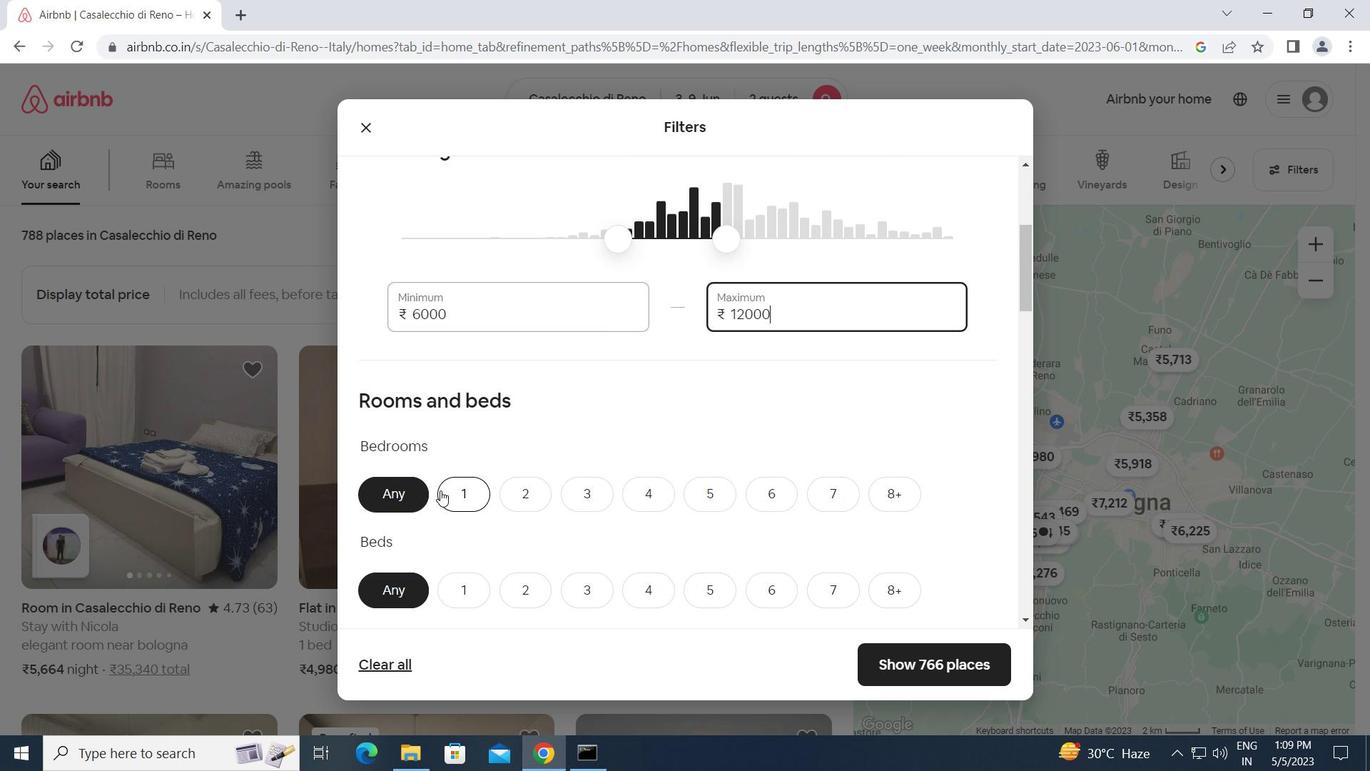 
Action: Mouse moved to (451, 410)
Screenshot: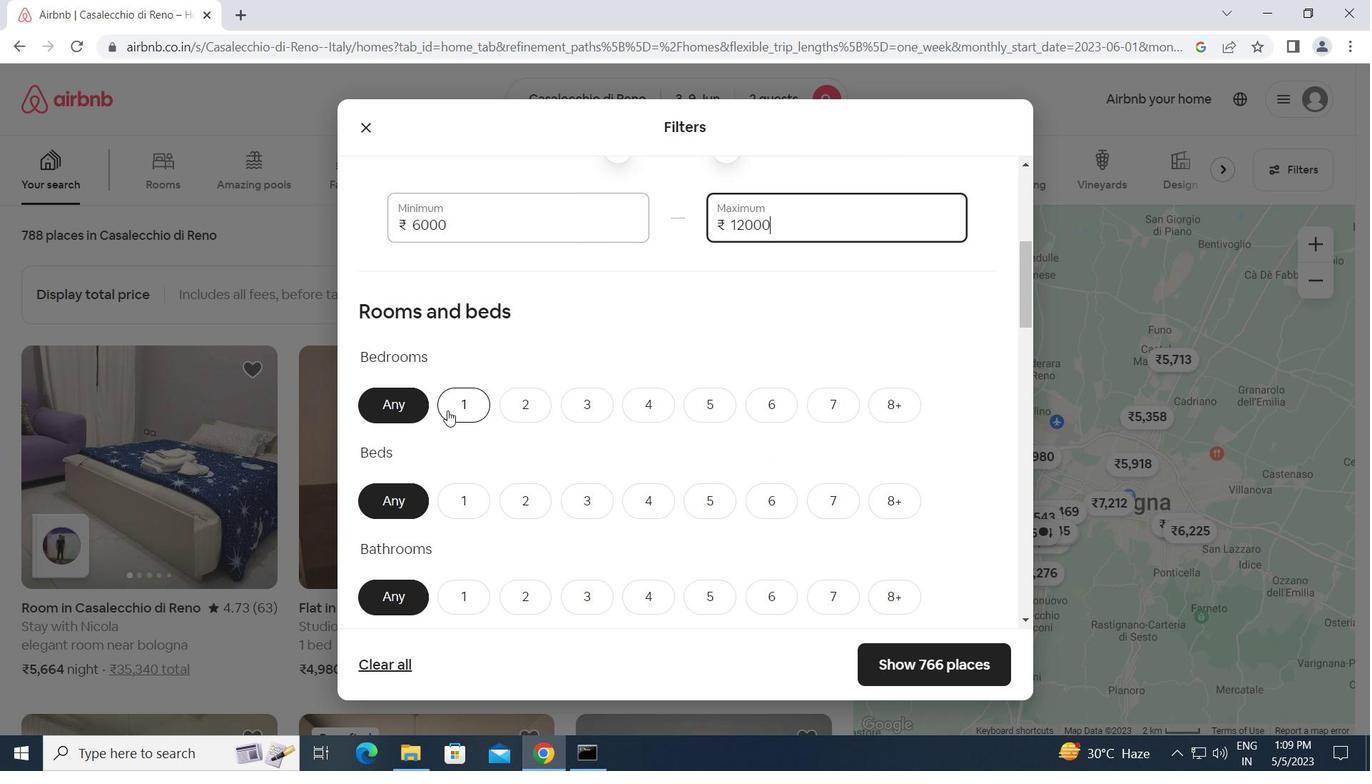 
Action: Mouse pressed left at (451, 410)
Screenshot: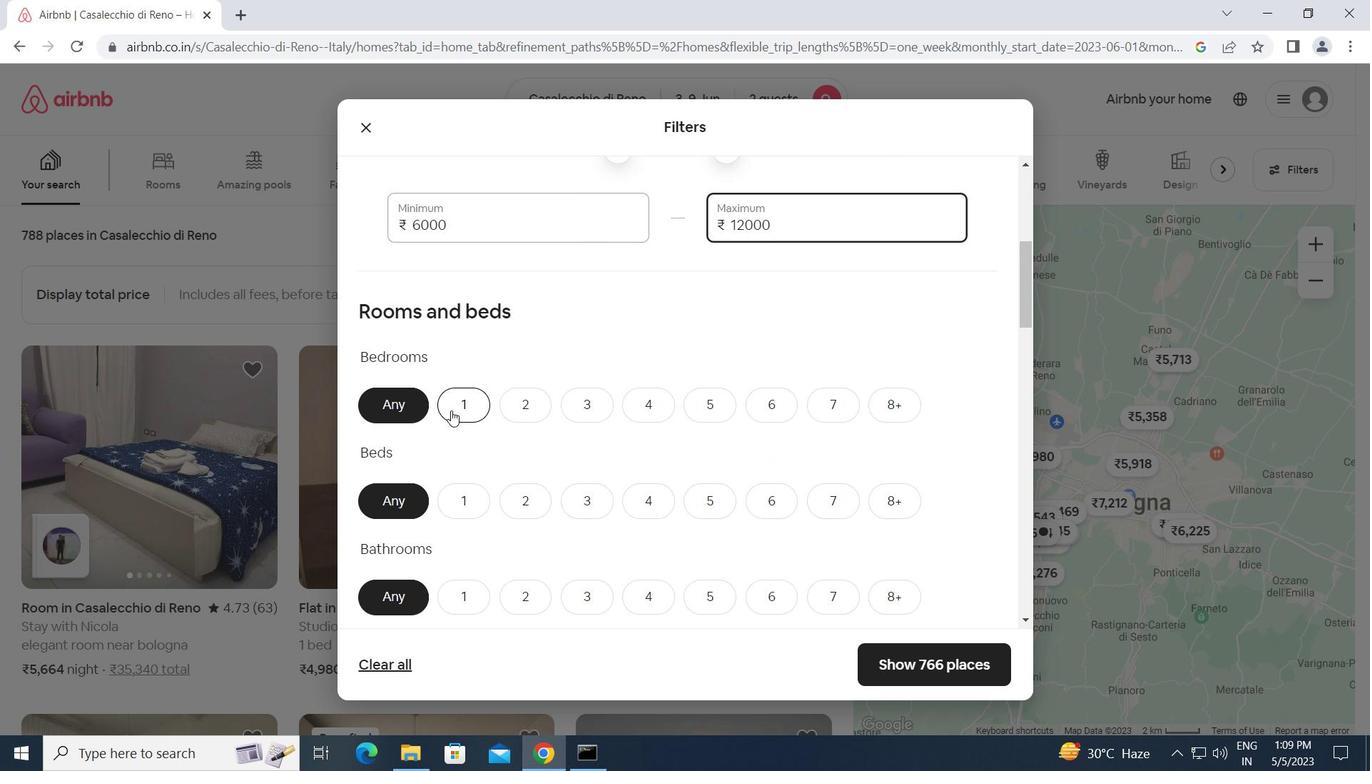 
Action: Mouse moved to (468, 497)
Screenshot: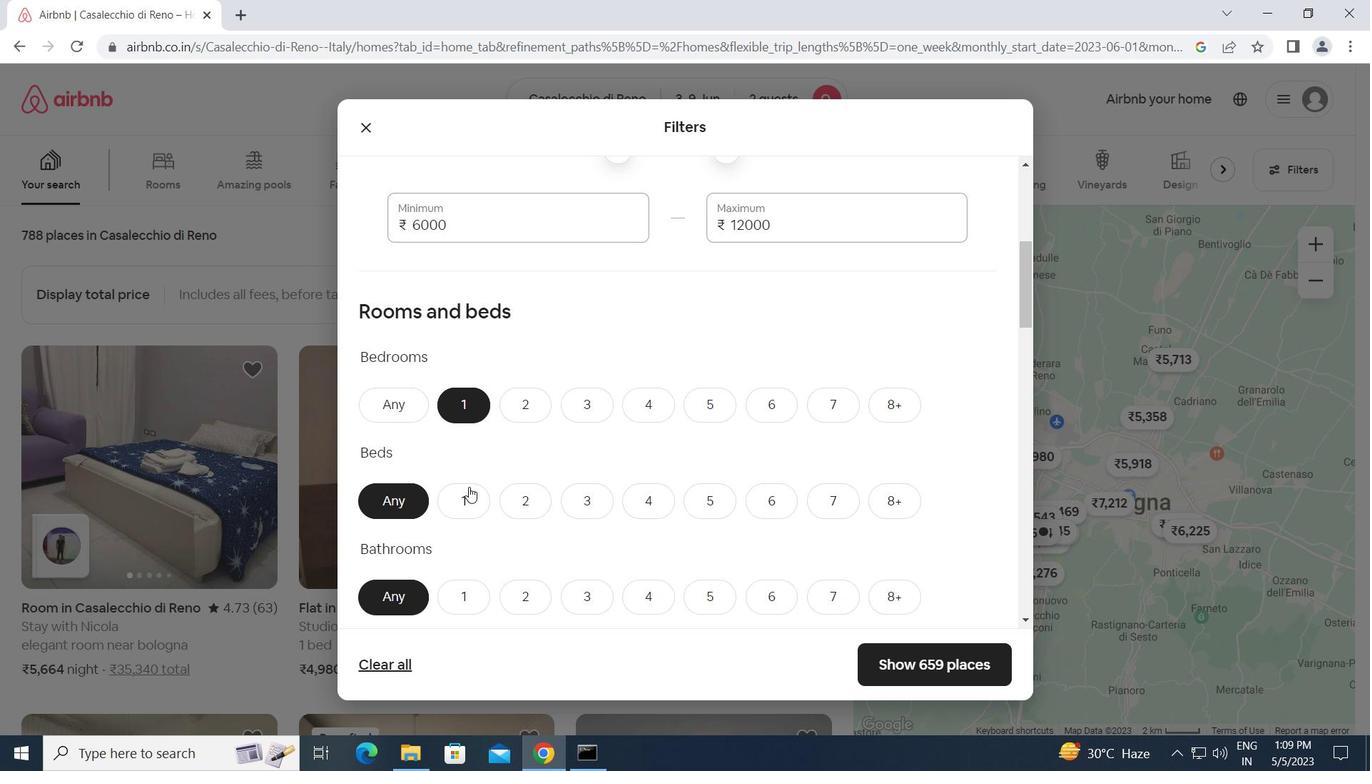 
Action: Mouse pressed left at (468, 497)
Screenshot: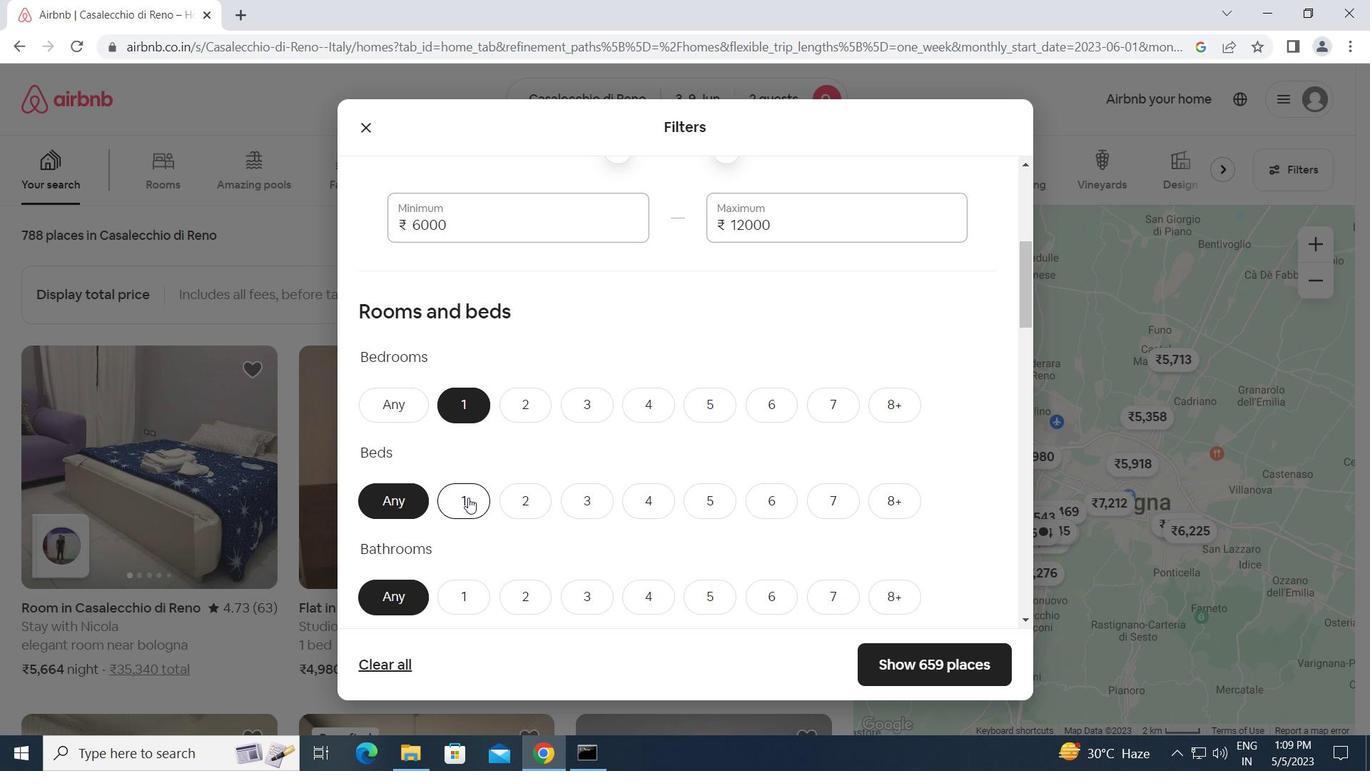 
Action: Mouse moved to (485, 556)
Screenshot: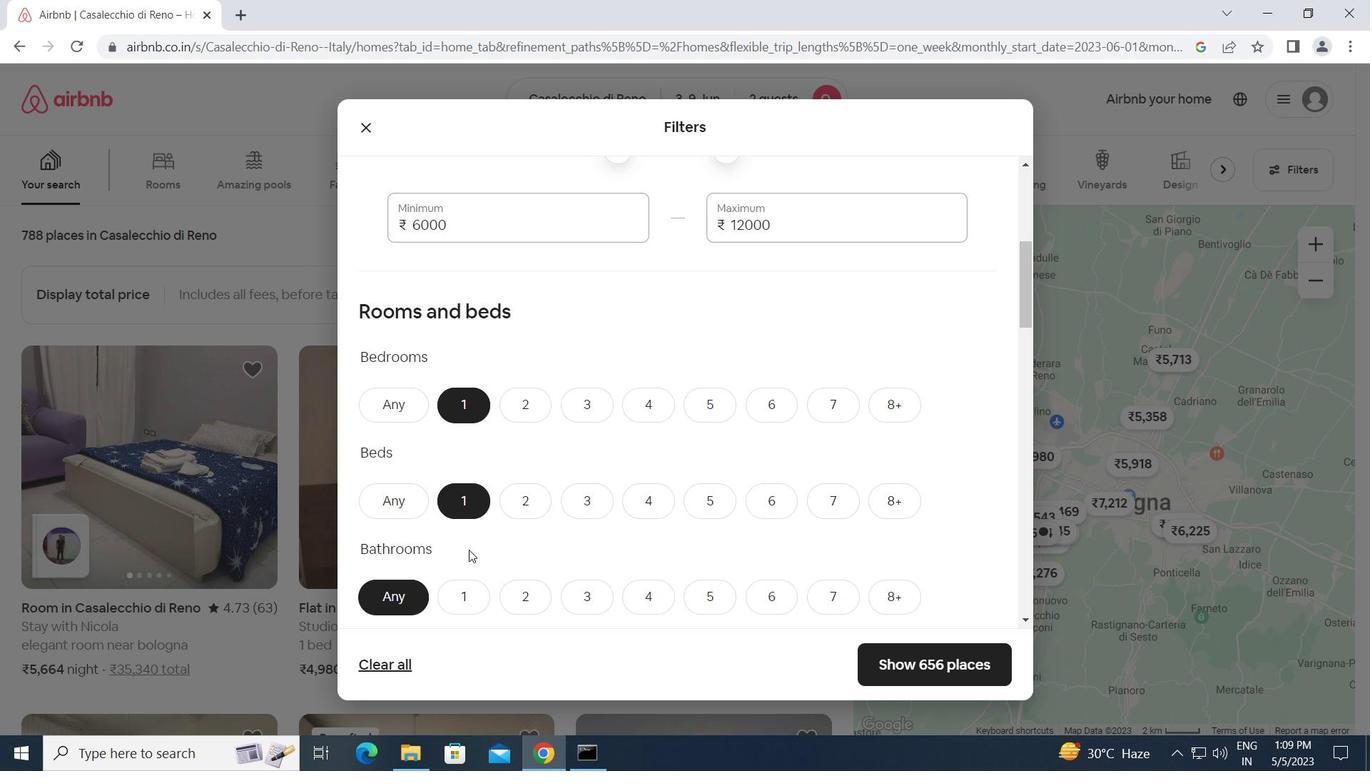 
Action: Mouse scrolled (485, 555) with delta (0, 0)
Screenshot: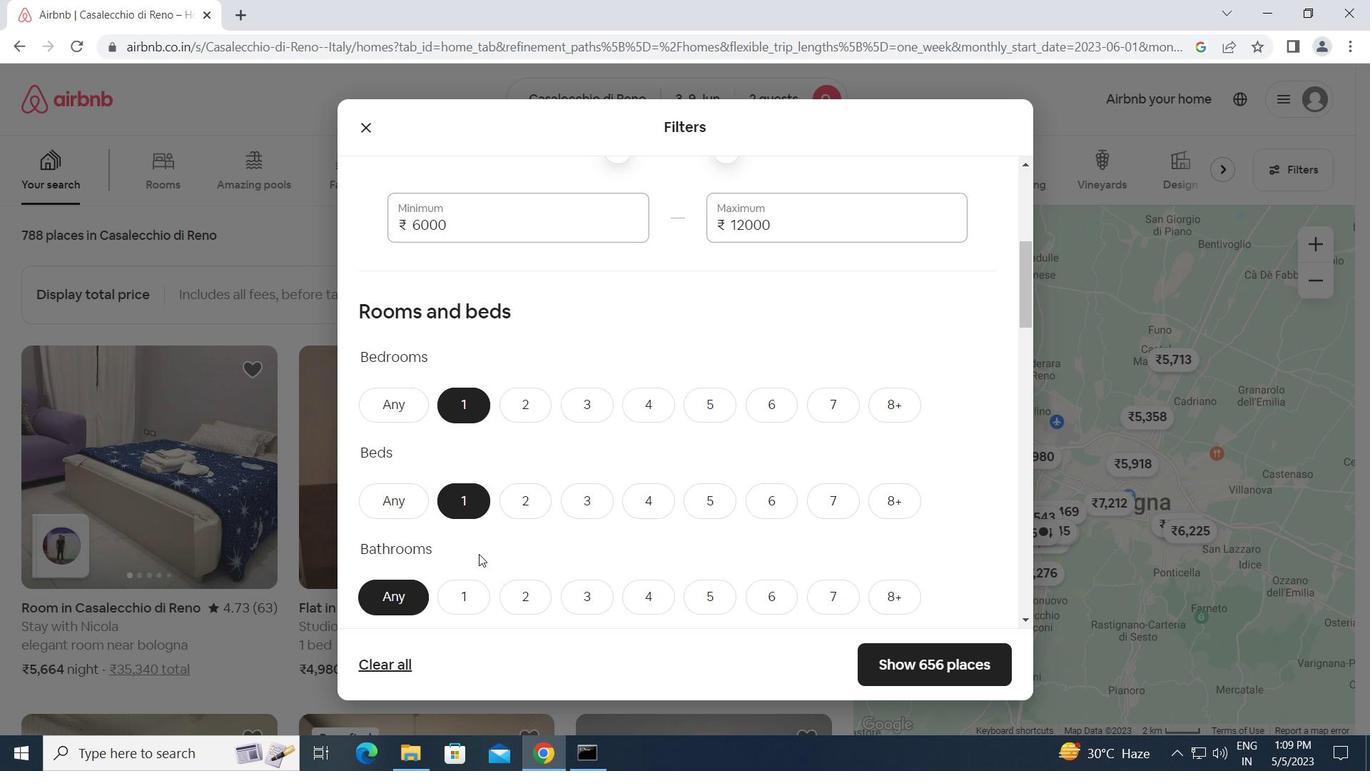 
Action: Mouse moved to (471, 506)
Screenshot: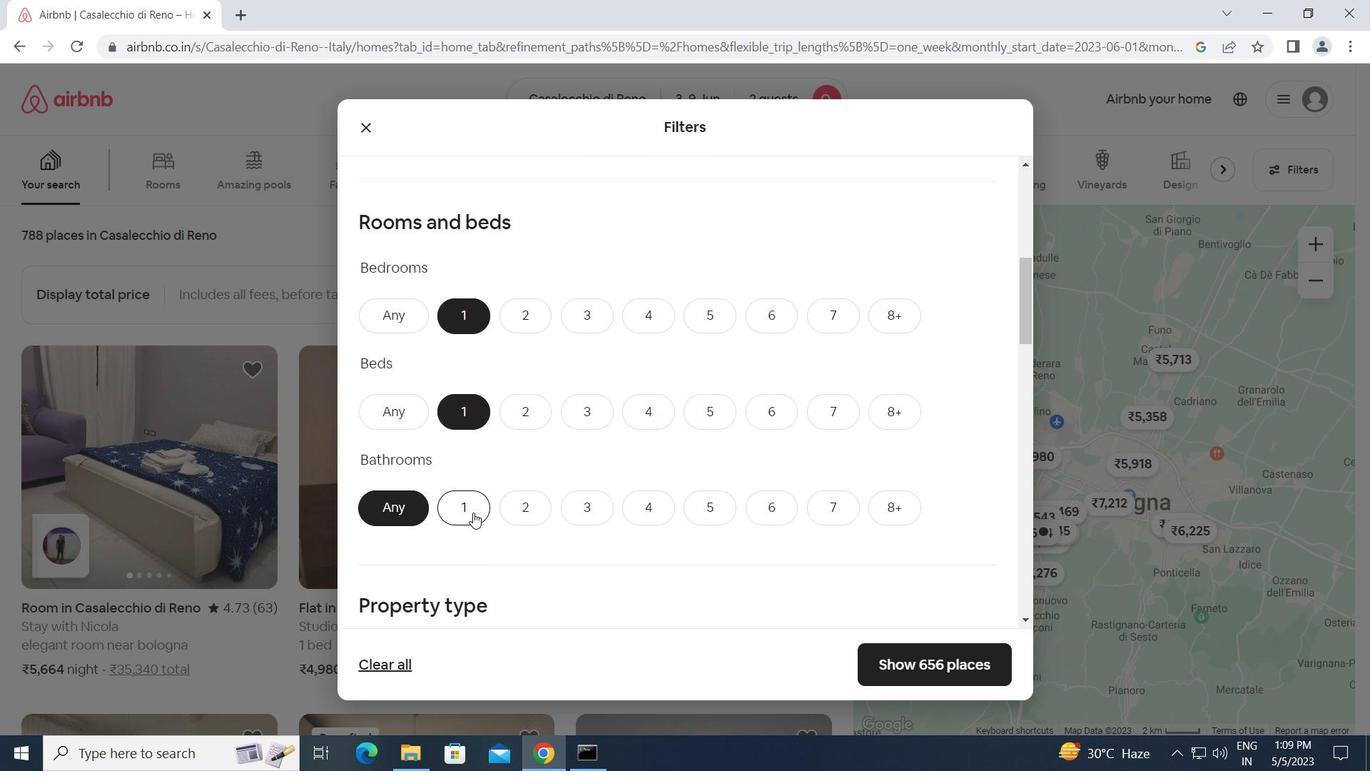 
Action: Mouse pressed left at (471, 506)
Screenshot: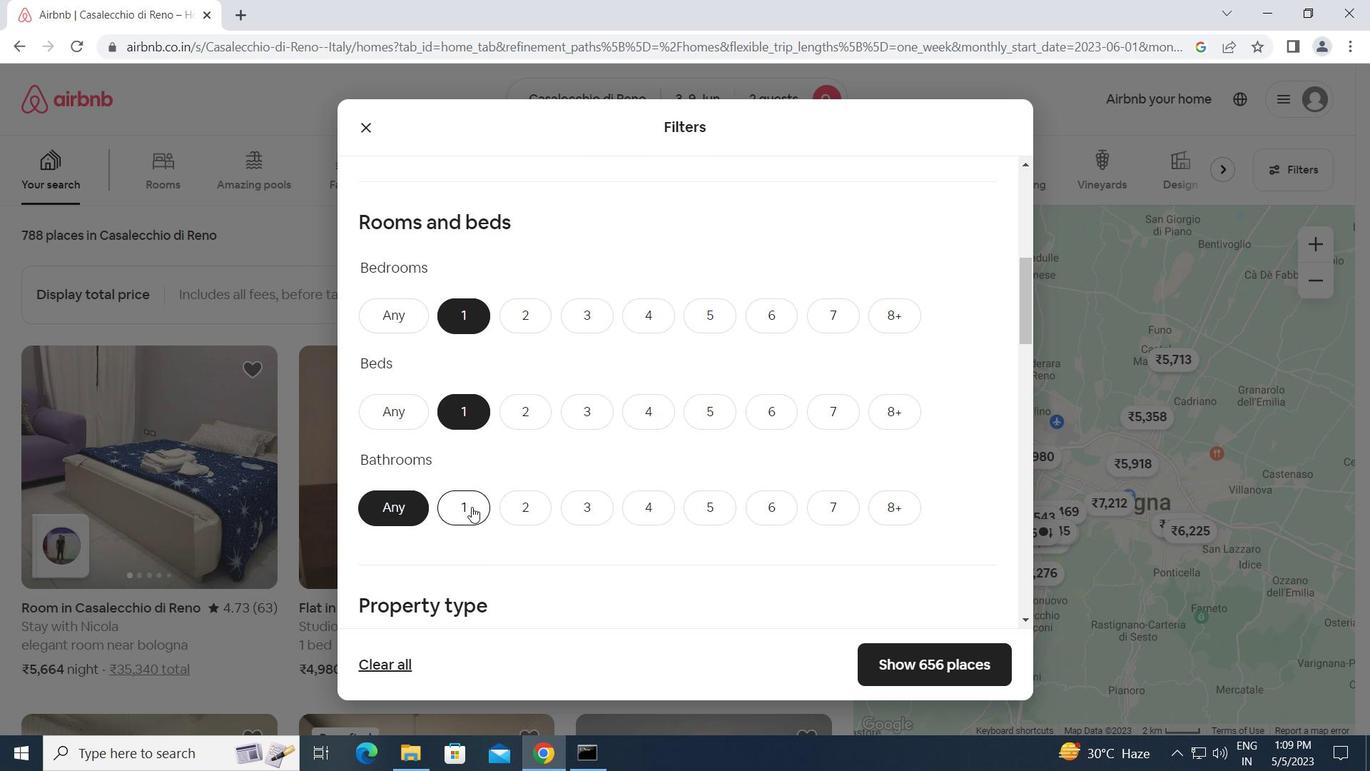 
Action: Mouse moved to (496, 525)
Screenshot: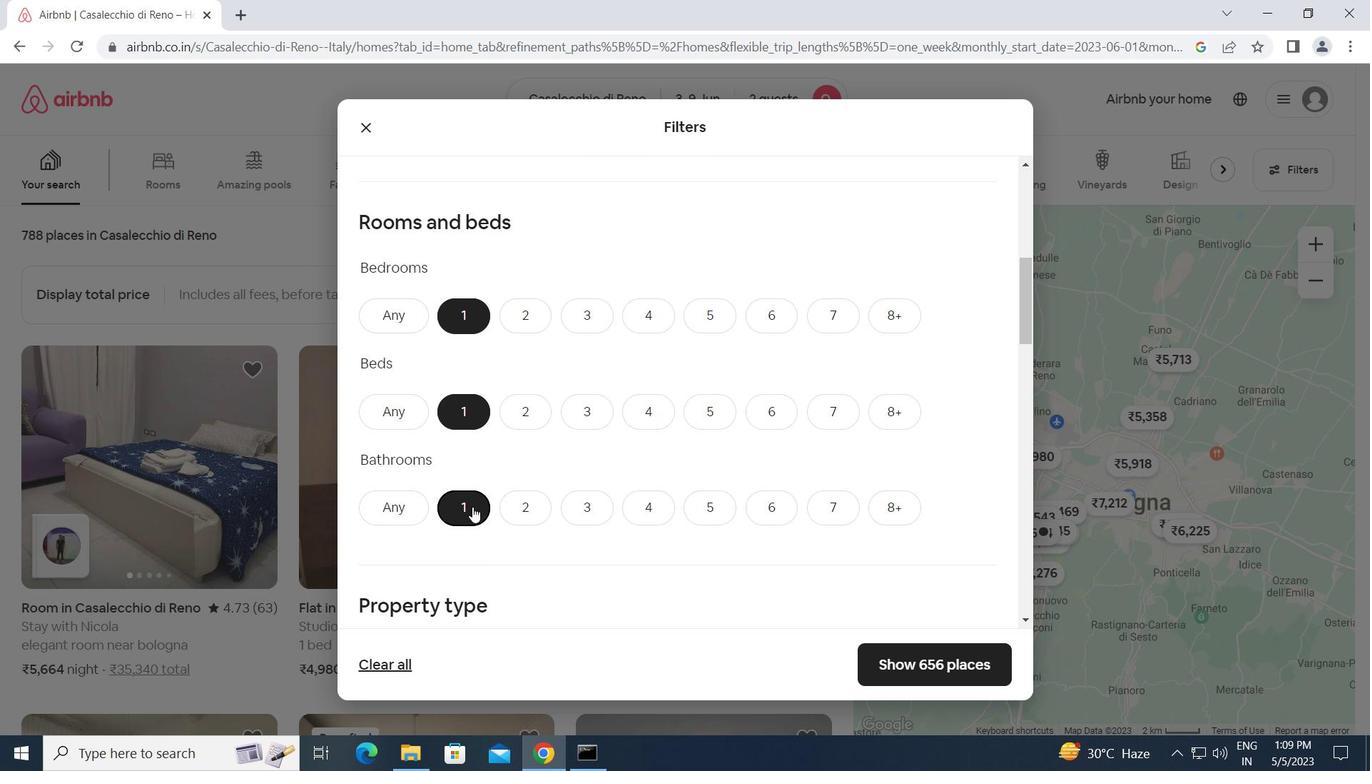
Action: Mouse scrolled (496, 524) with delta (0, 0)
Screenshot: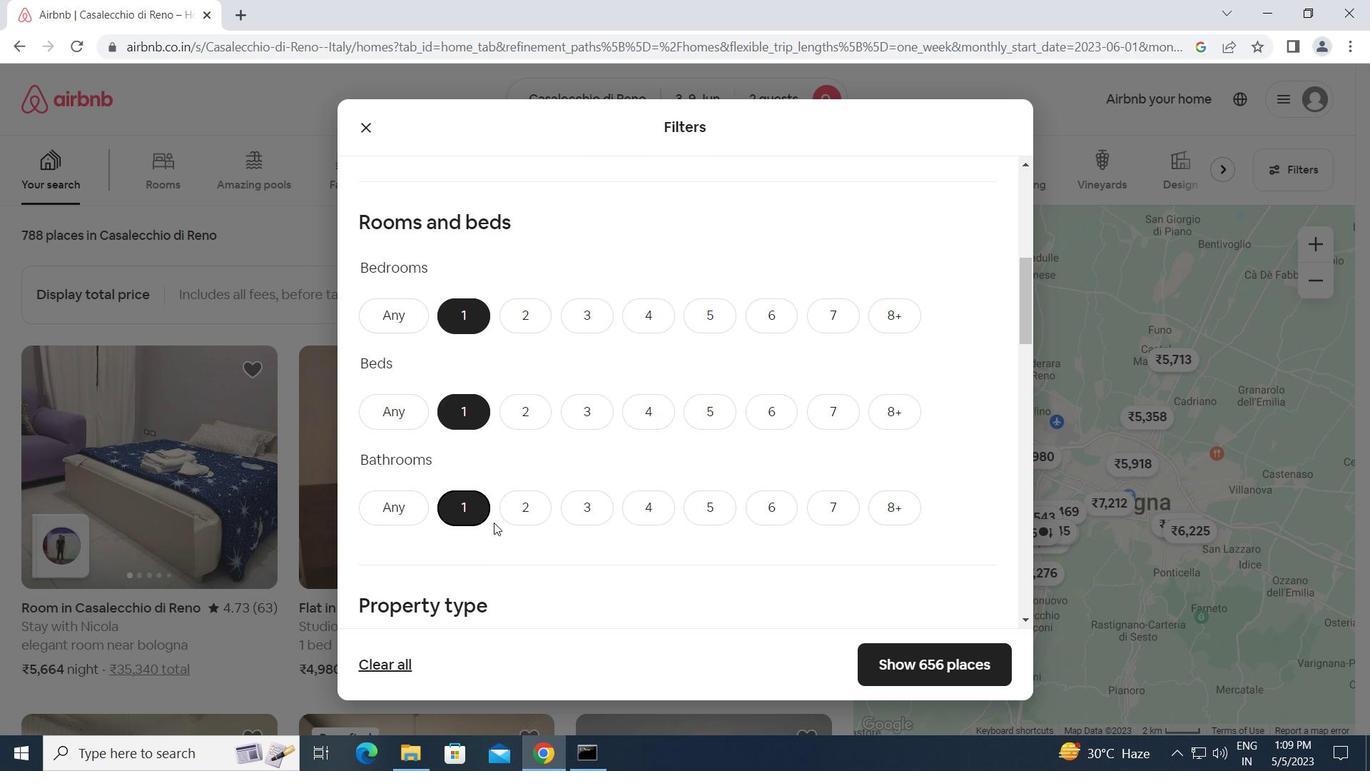 
Action: Mouse scrolled (496, 524) with delta (0, 0)
Screenshot: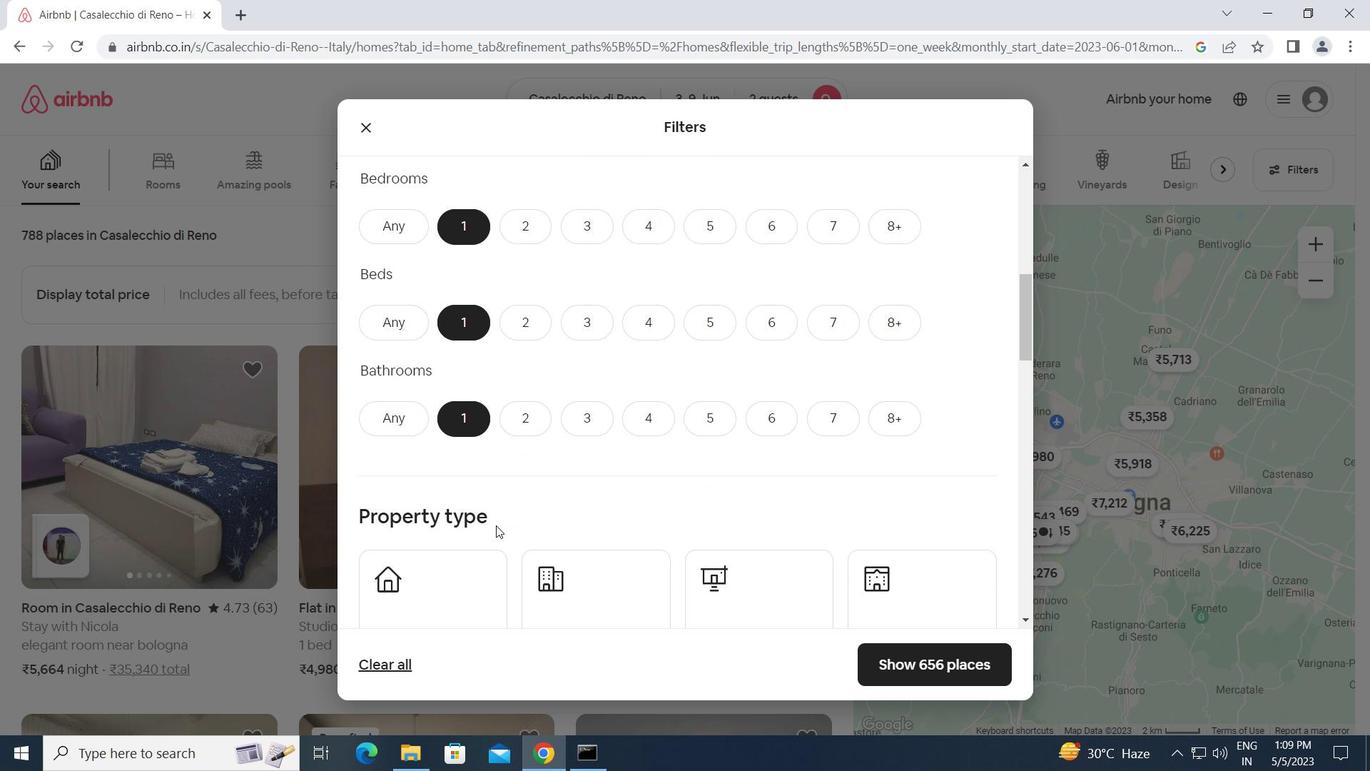 
Action: Mouse scrolled (496, 524) with delta (0, 0)
Screenshot: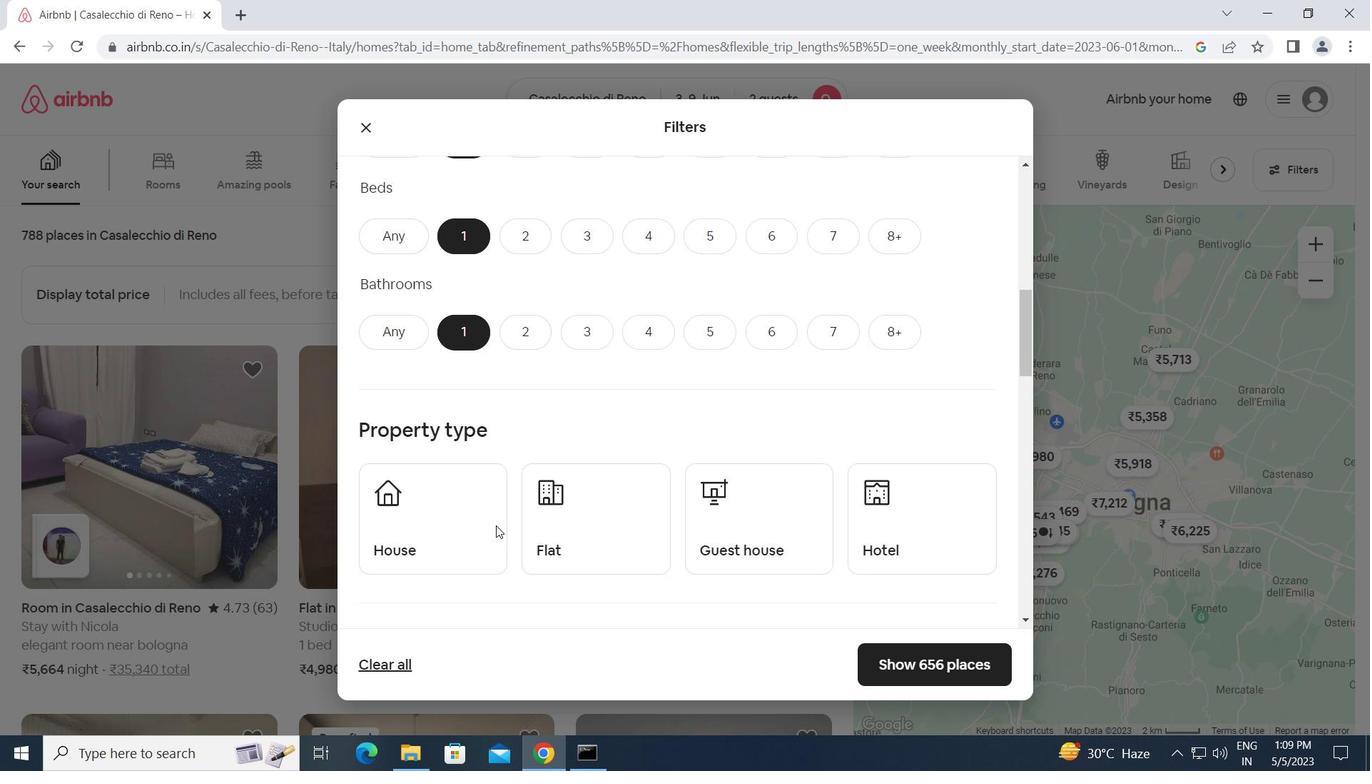 
Action: Mouse moved to (421, 449)
Screenshot: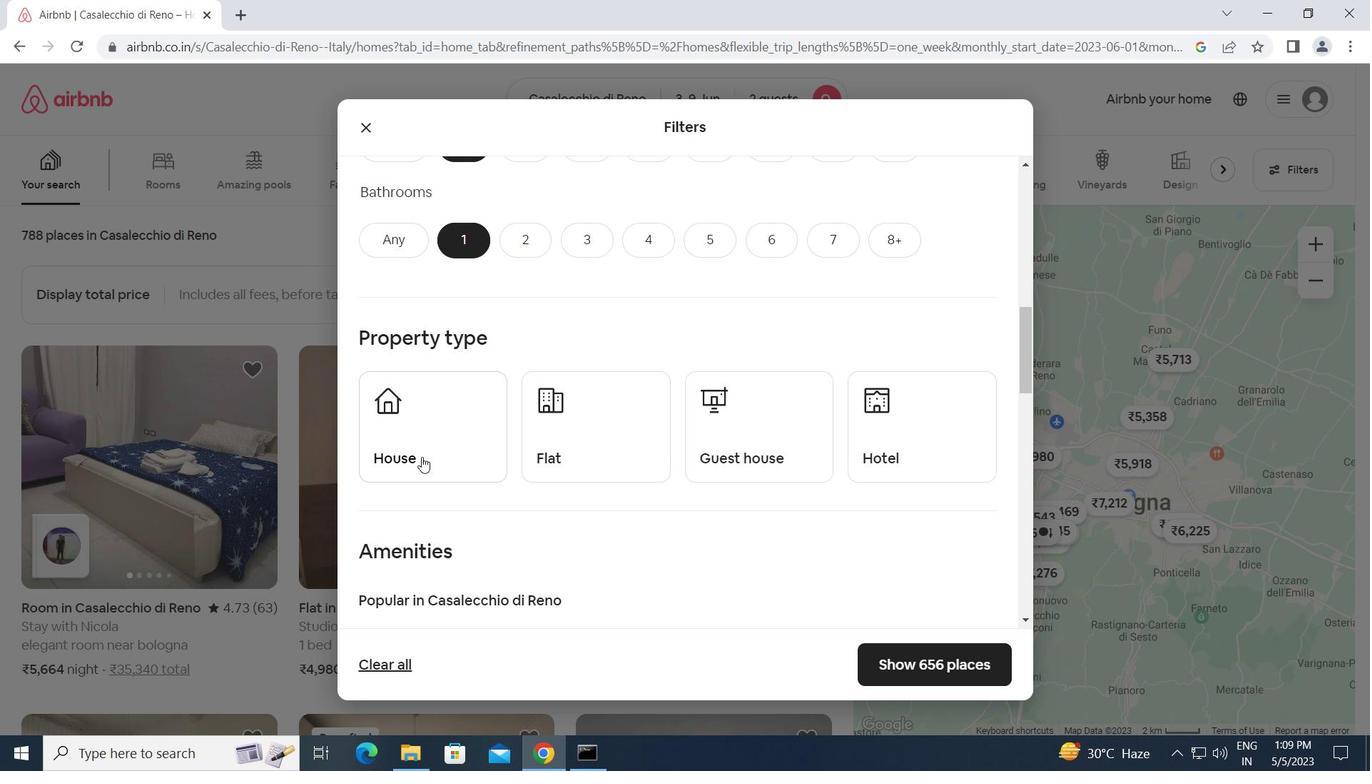 
Action: Mouse pressed left at (421, 449)
Screenshot: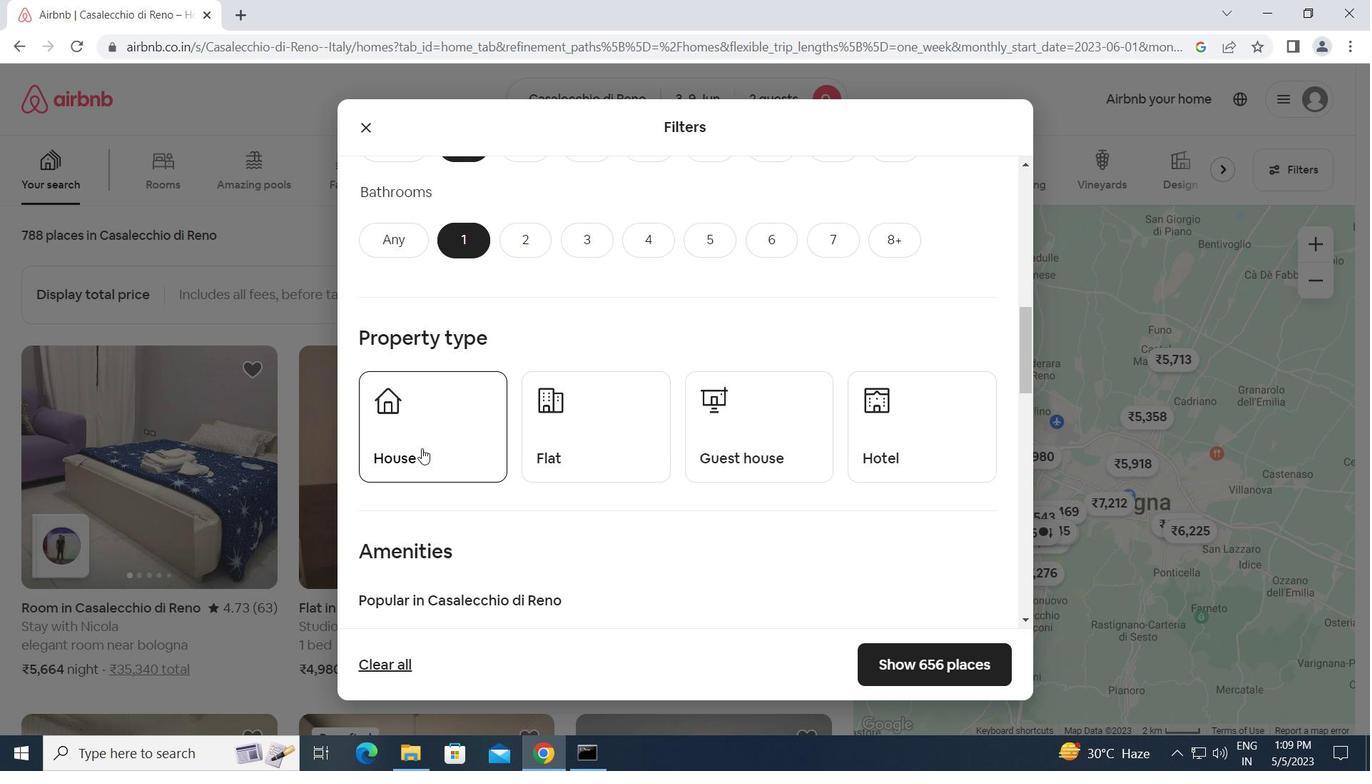 
Action: Mouse moved to (582, 441)
Screenshot: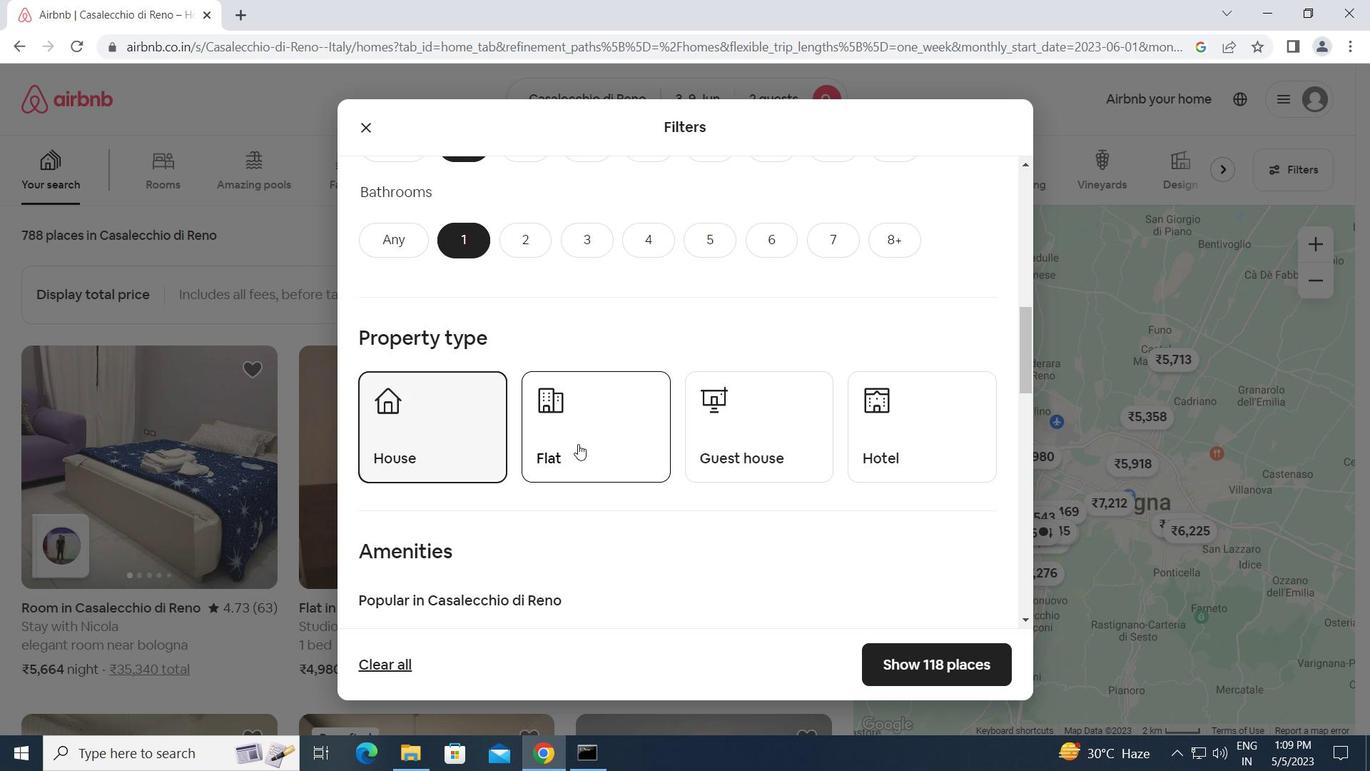 
Action: Mouse pressed left at (582, 441)
Screenshot: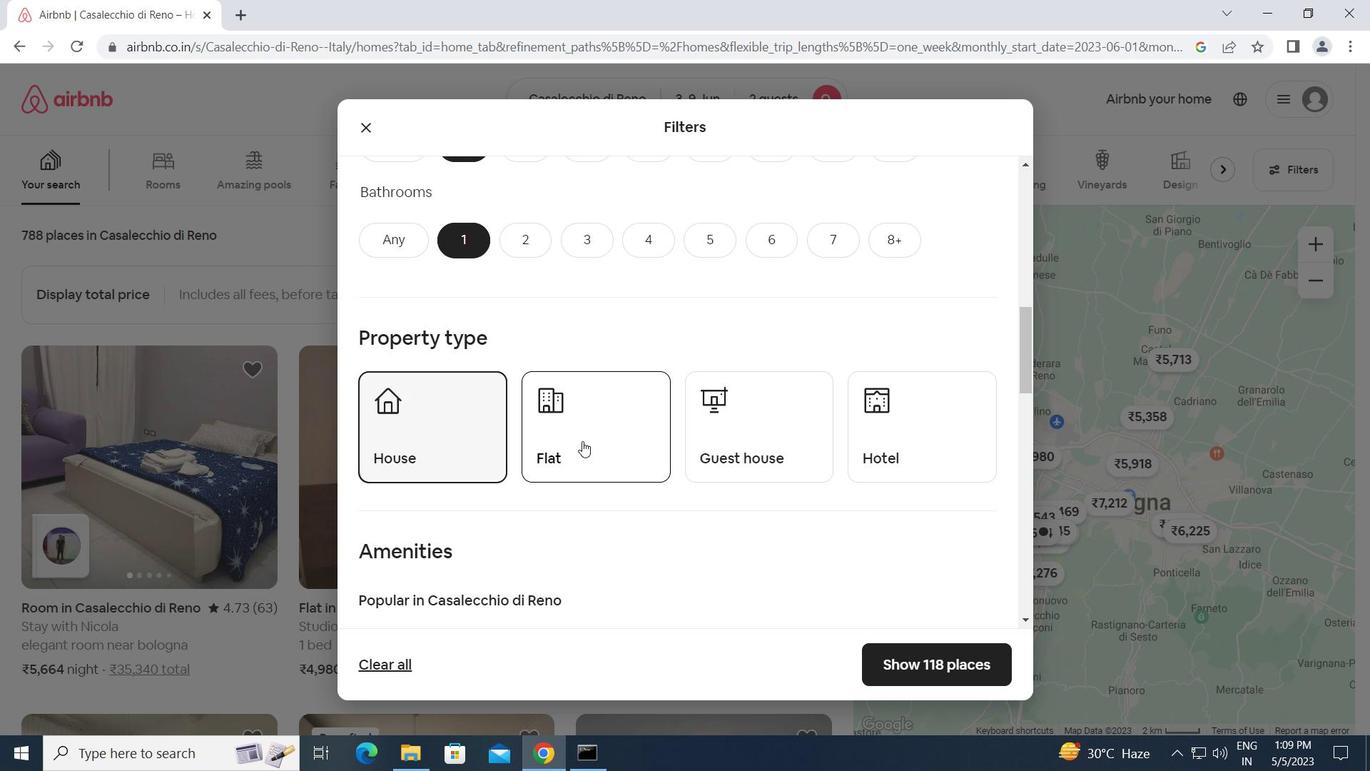 
Action: Mouse moved to (744, 433)
Screenshot: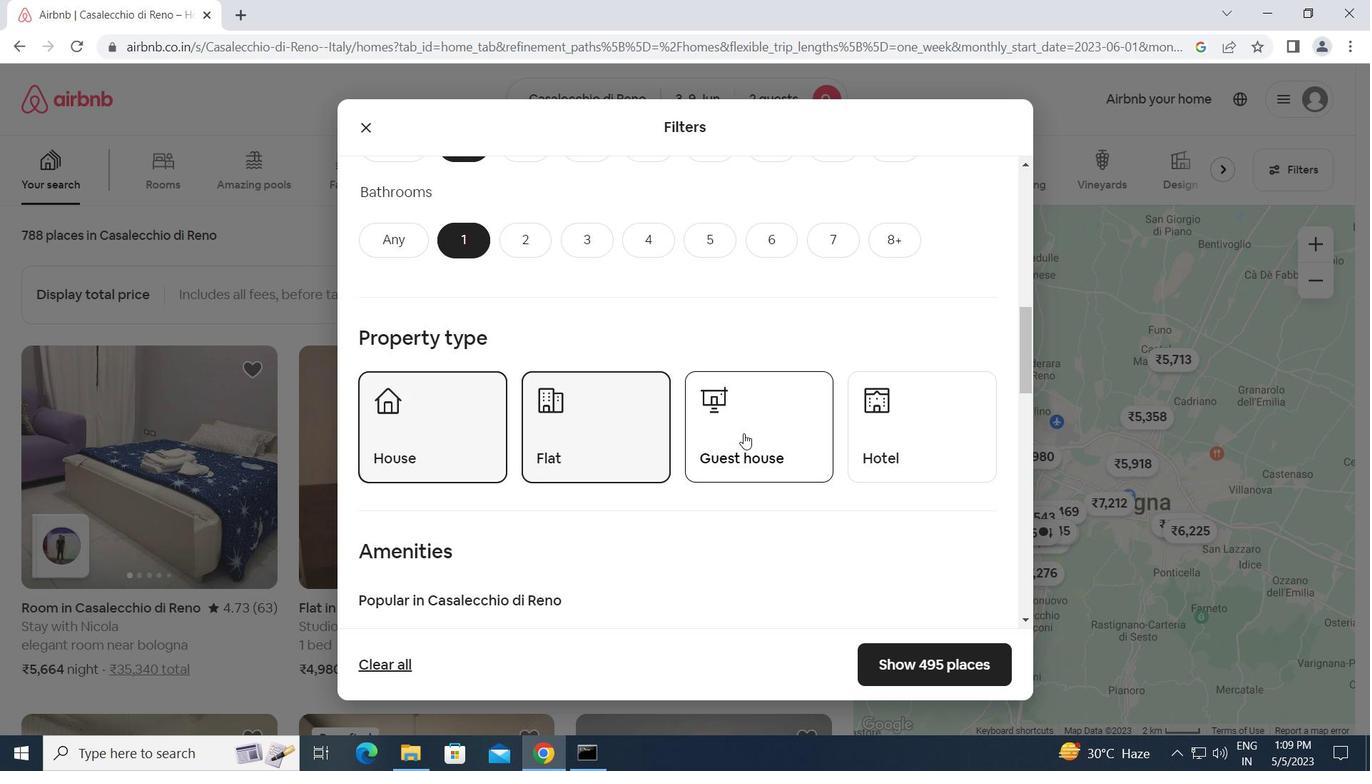 
Action: Mouse pressed left at (744, 433)
Screenshot: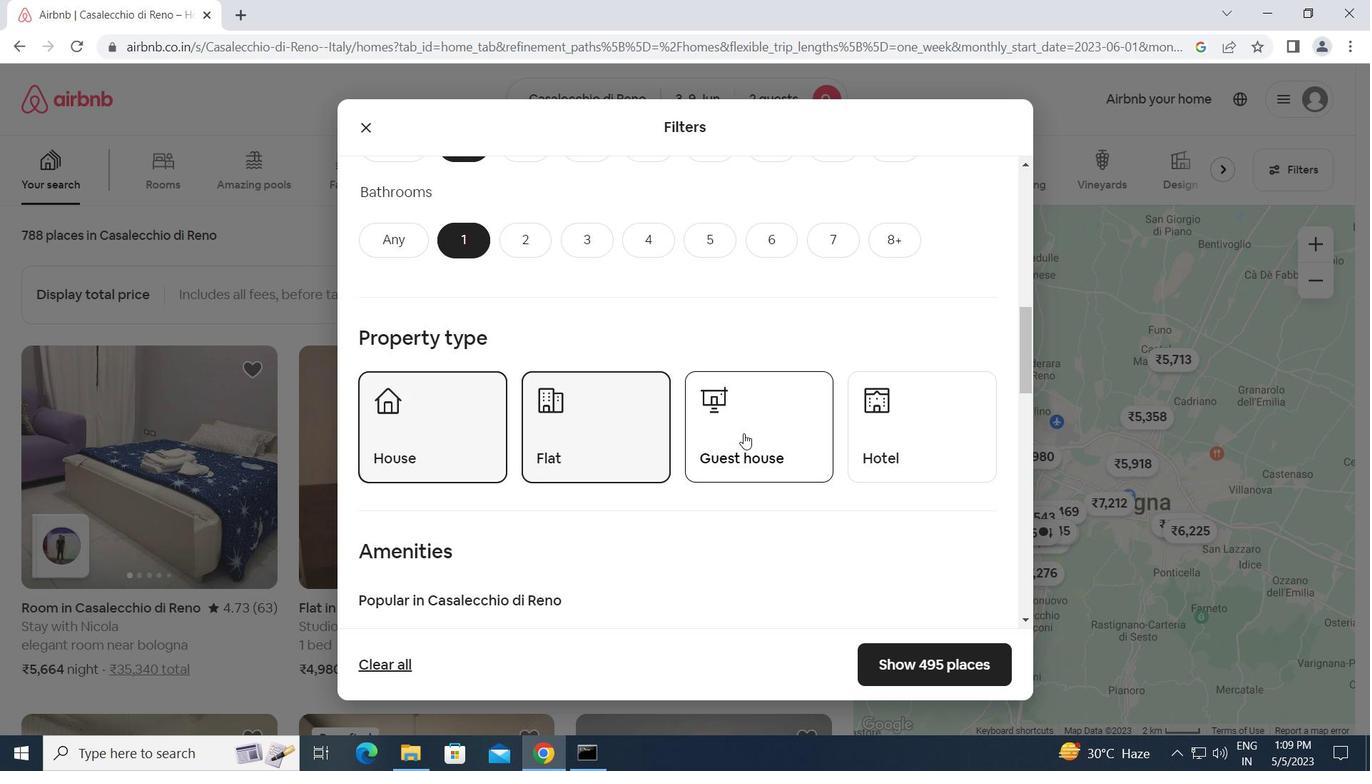 
Action: Mouse moved to (878, 414)
Screenshot: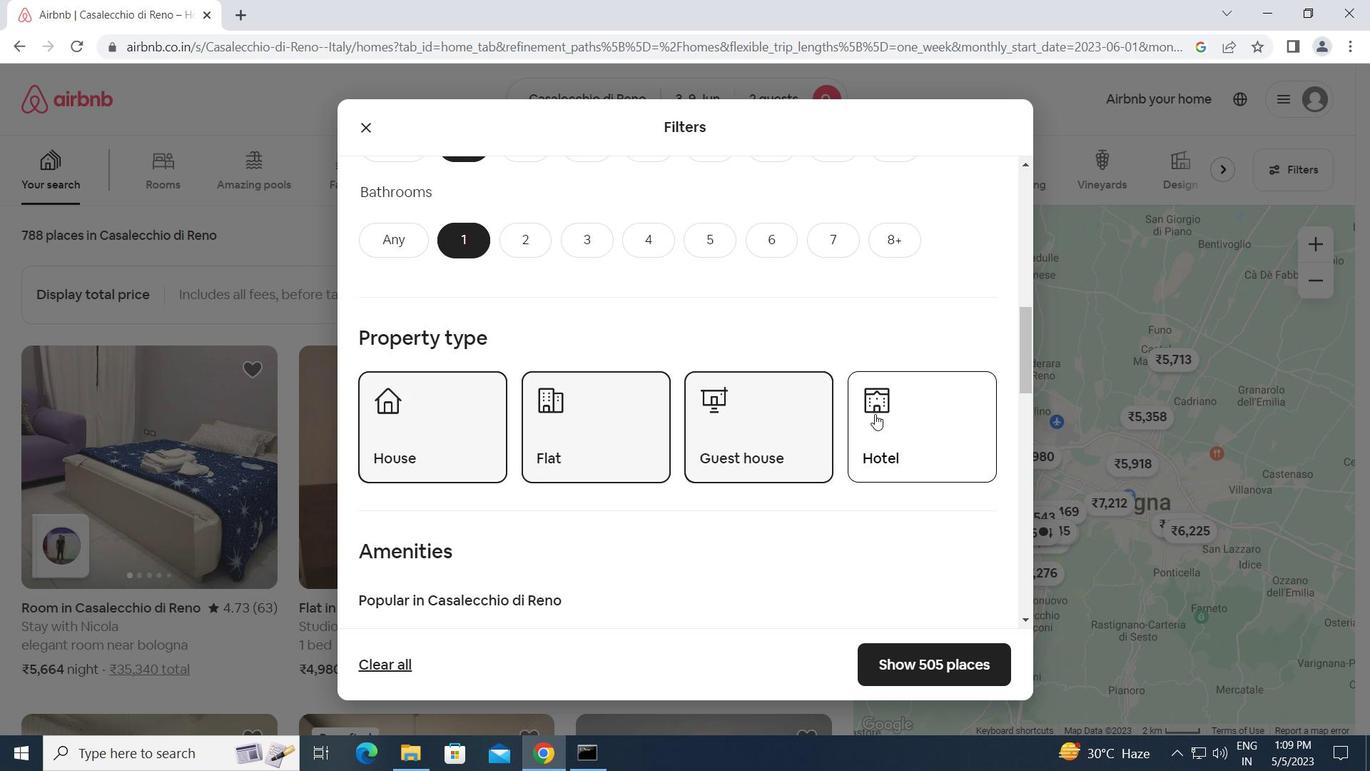 
Action: Mouse pressed left at (878, 414)
Screenshot: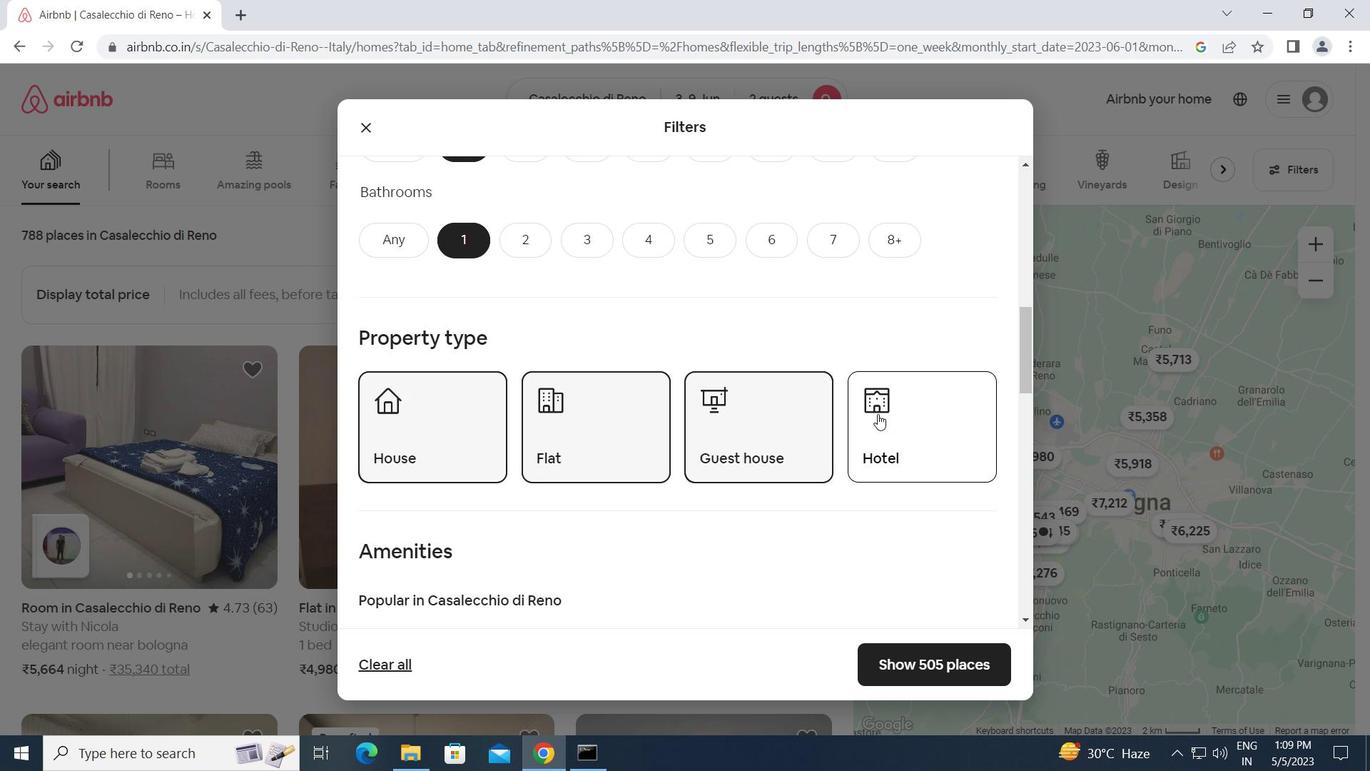 
Action: Mouse moved to (721, 500)
Screenshot: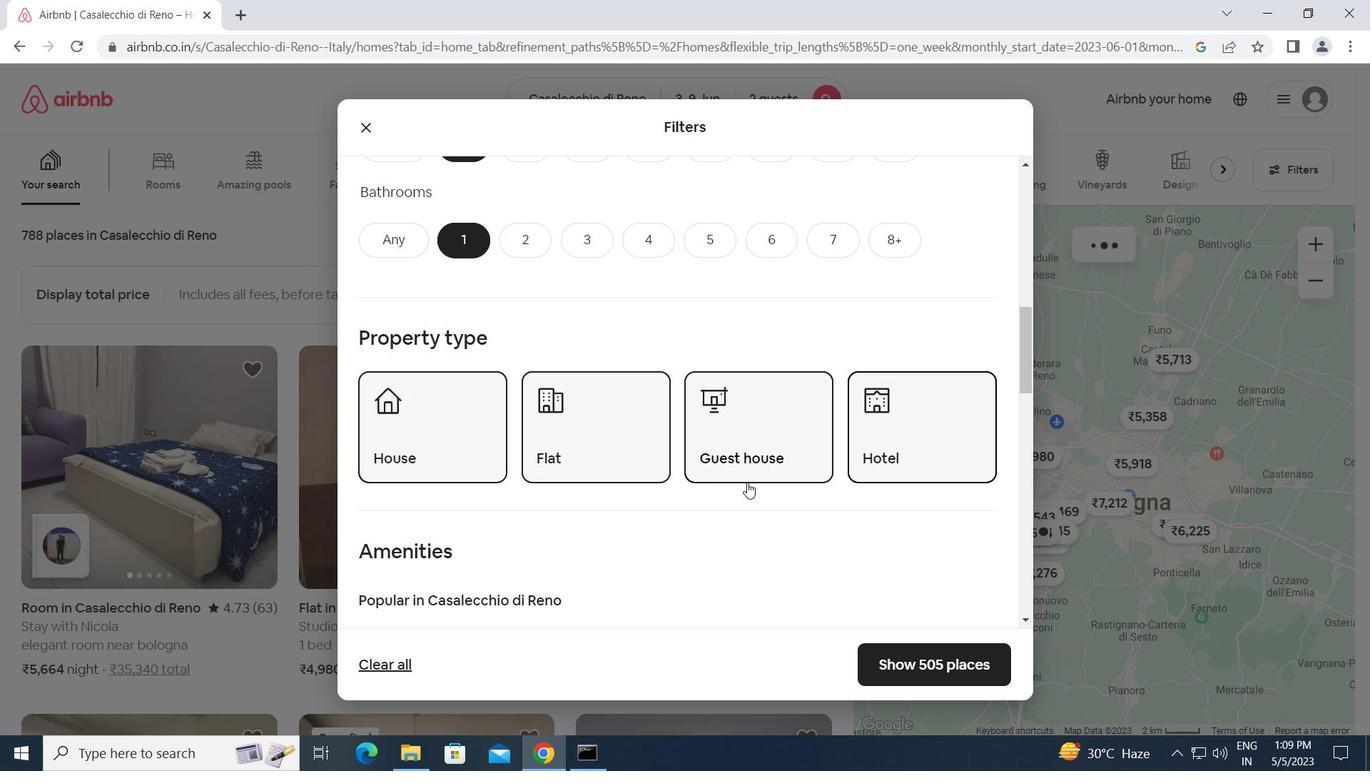 
Action: Mouse scrolled (721, 499) with delta (0, 0)
Screenshot: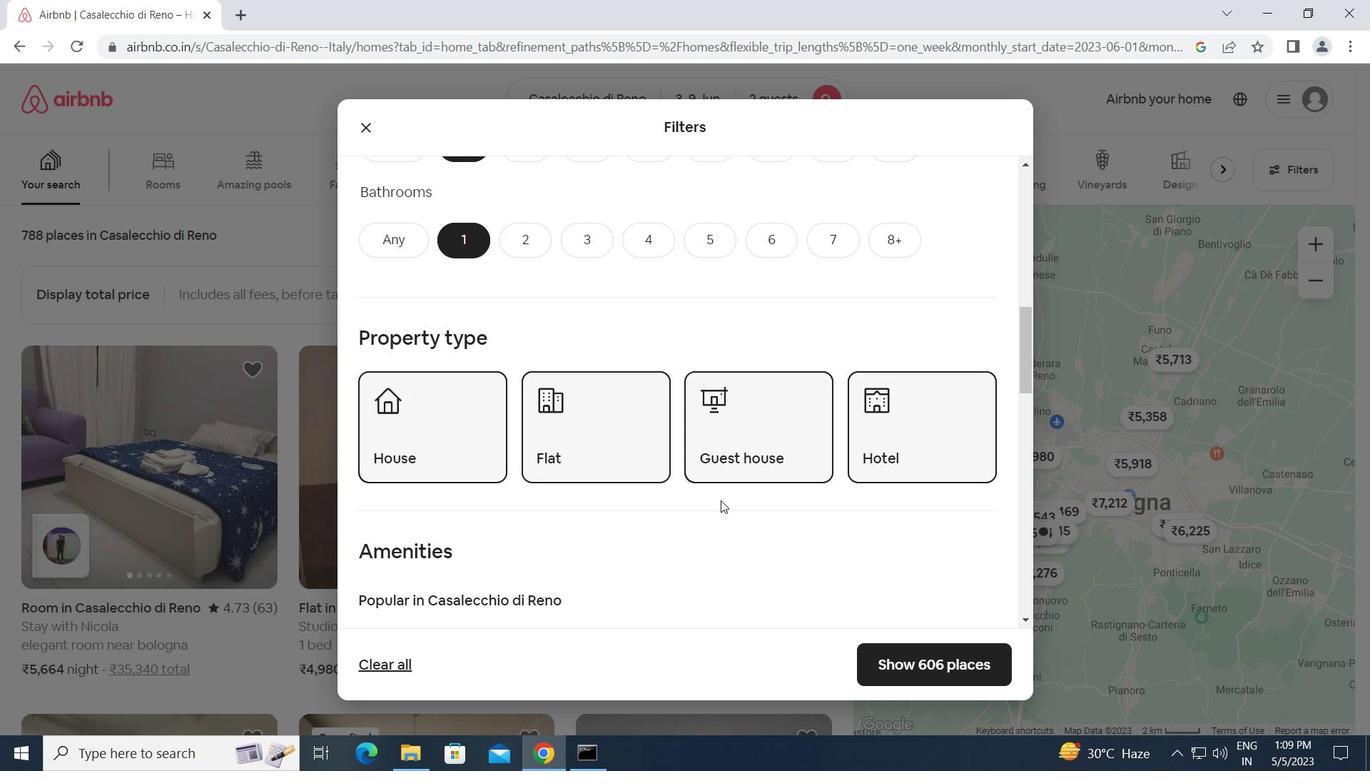 
Action: Mouse scrolled (721, 499) with delta (0, 0)
Screenshot: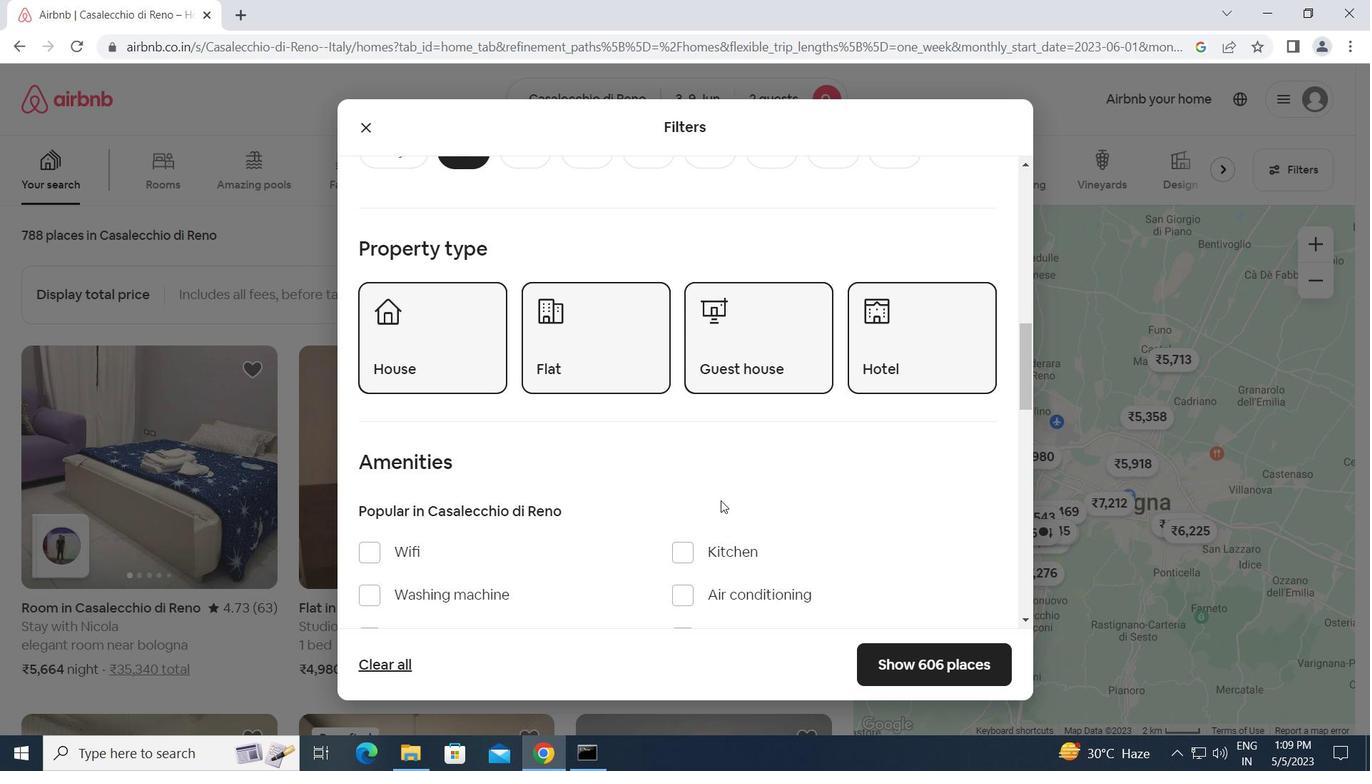 
Action: Mouse scrolled (721, 499) with delta (0, 0)
Screenshot: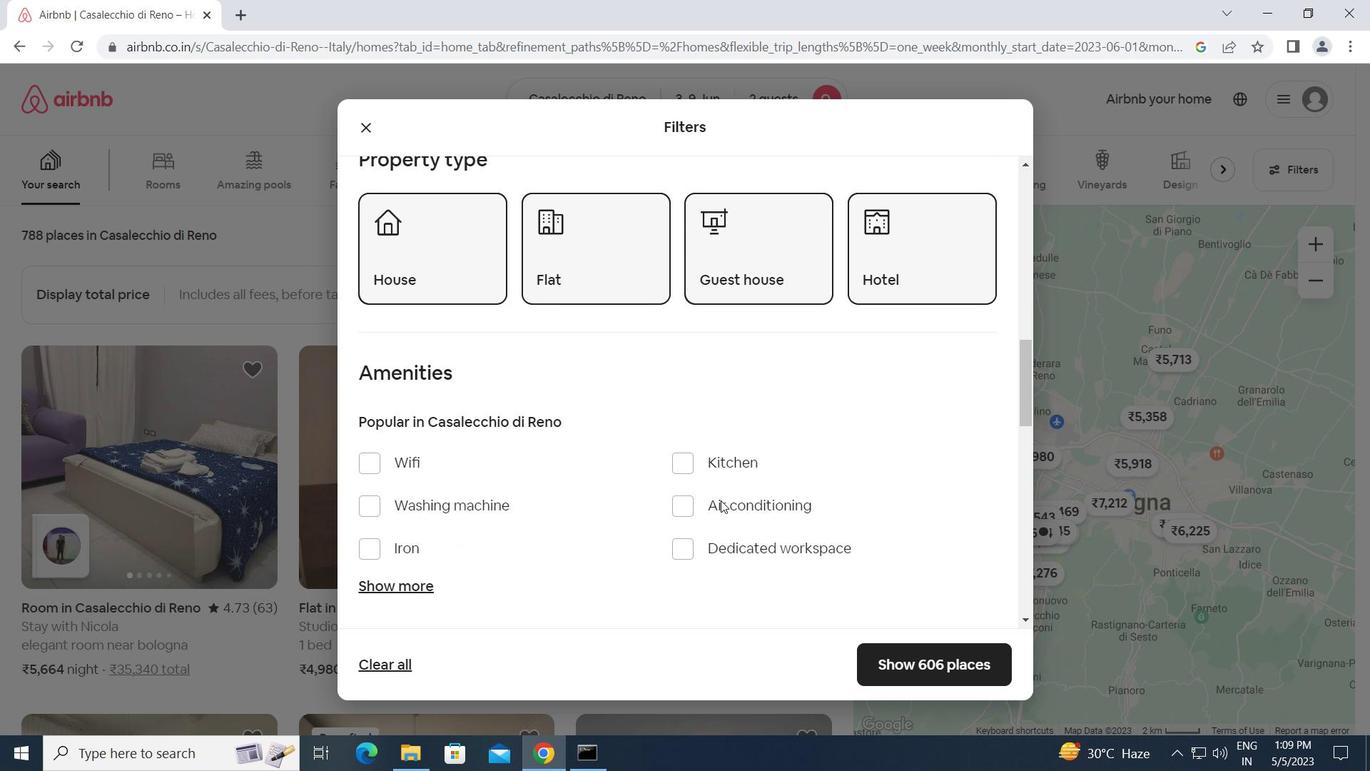 
Action: Mouse scrolled (721, 499) with delta (0, 0)
Screenshot: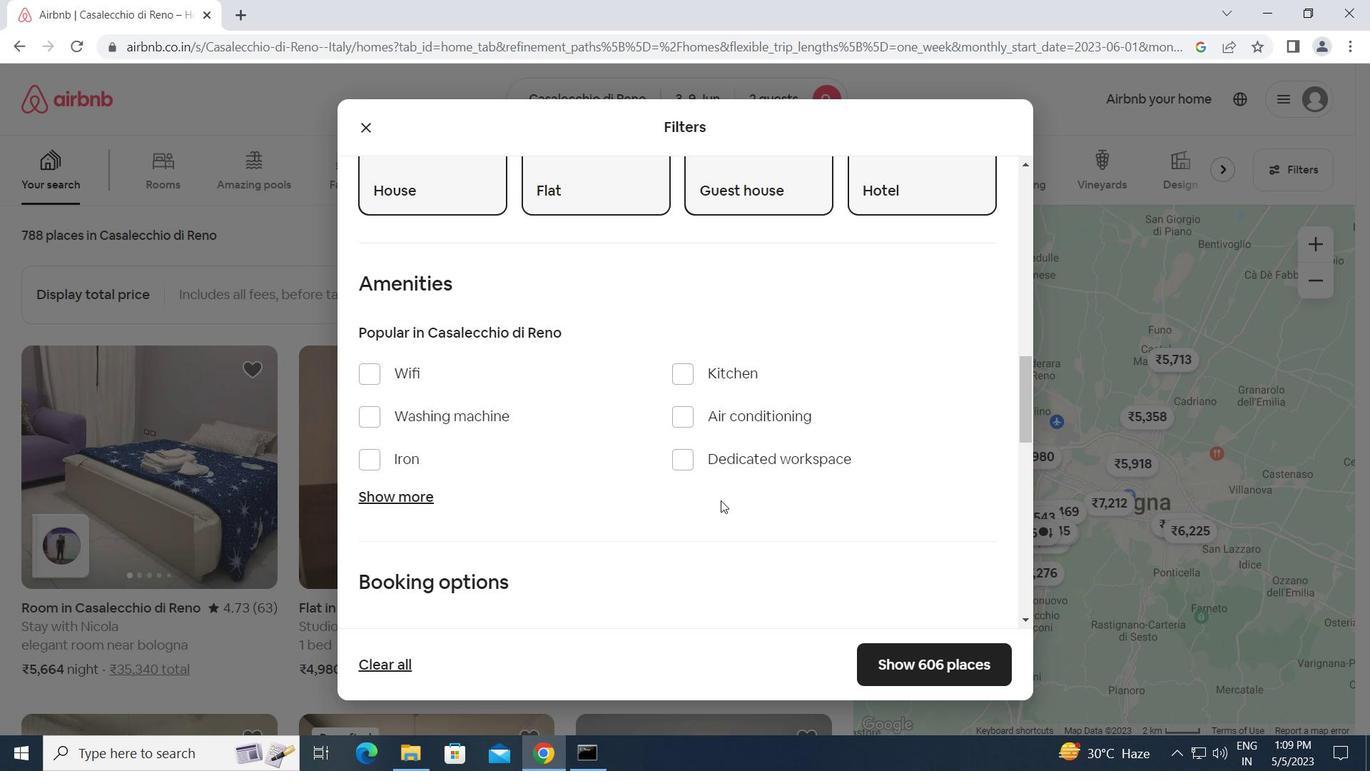 
Action: Mouse scrolled (721, 499) with delta (0, 0)
Screenshot: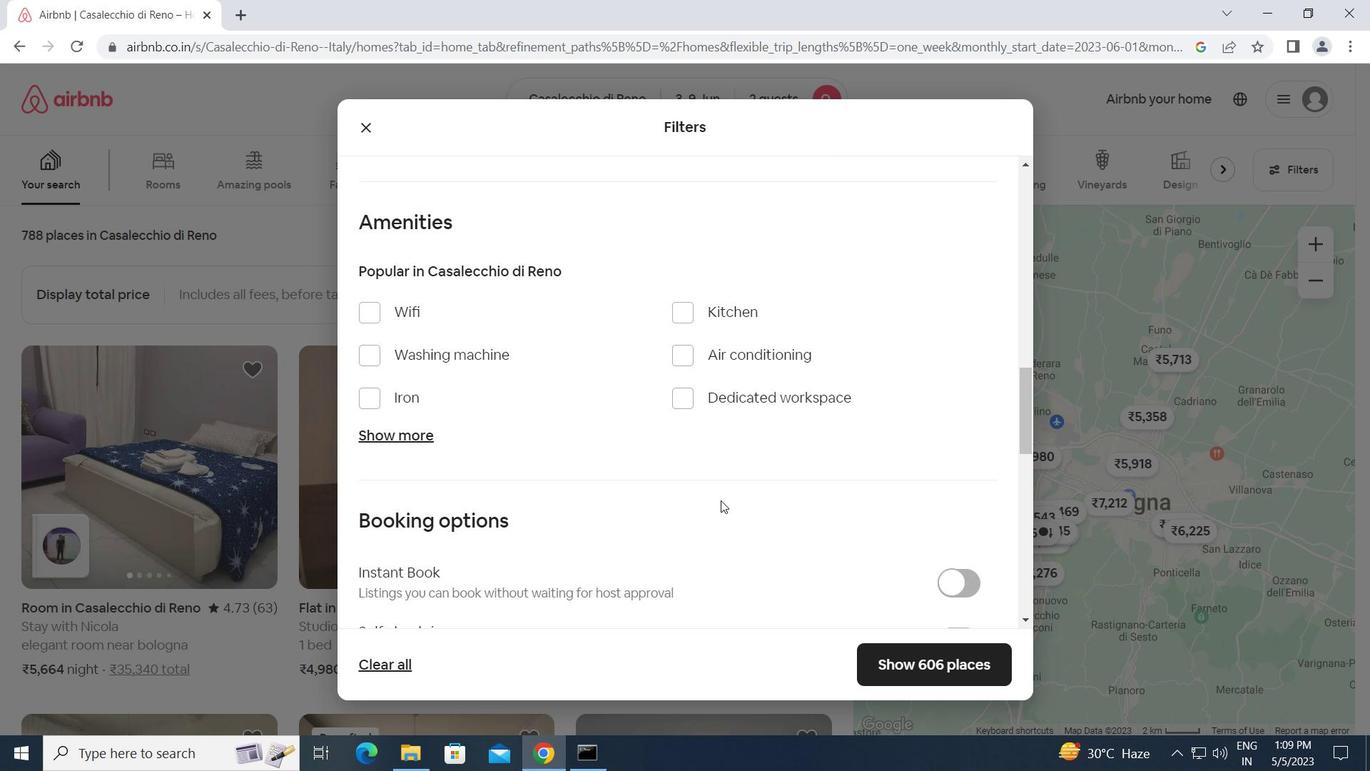 
Action: Mouse moved to (960, 525)
Screenshot: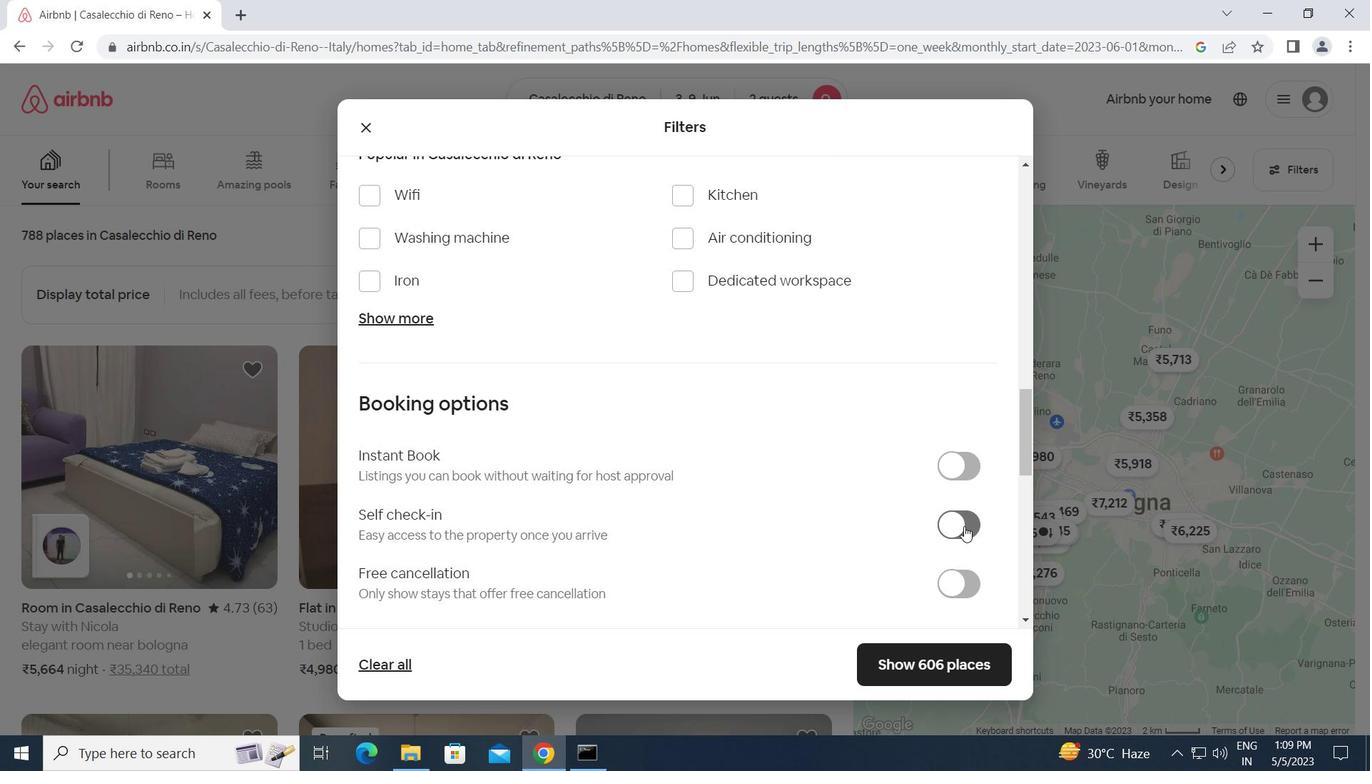 
Action: Mouse pressed left at (960, 525)
Screenshot: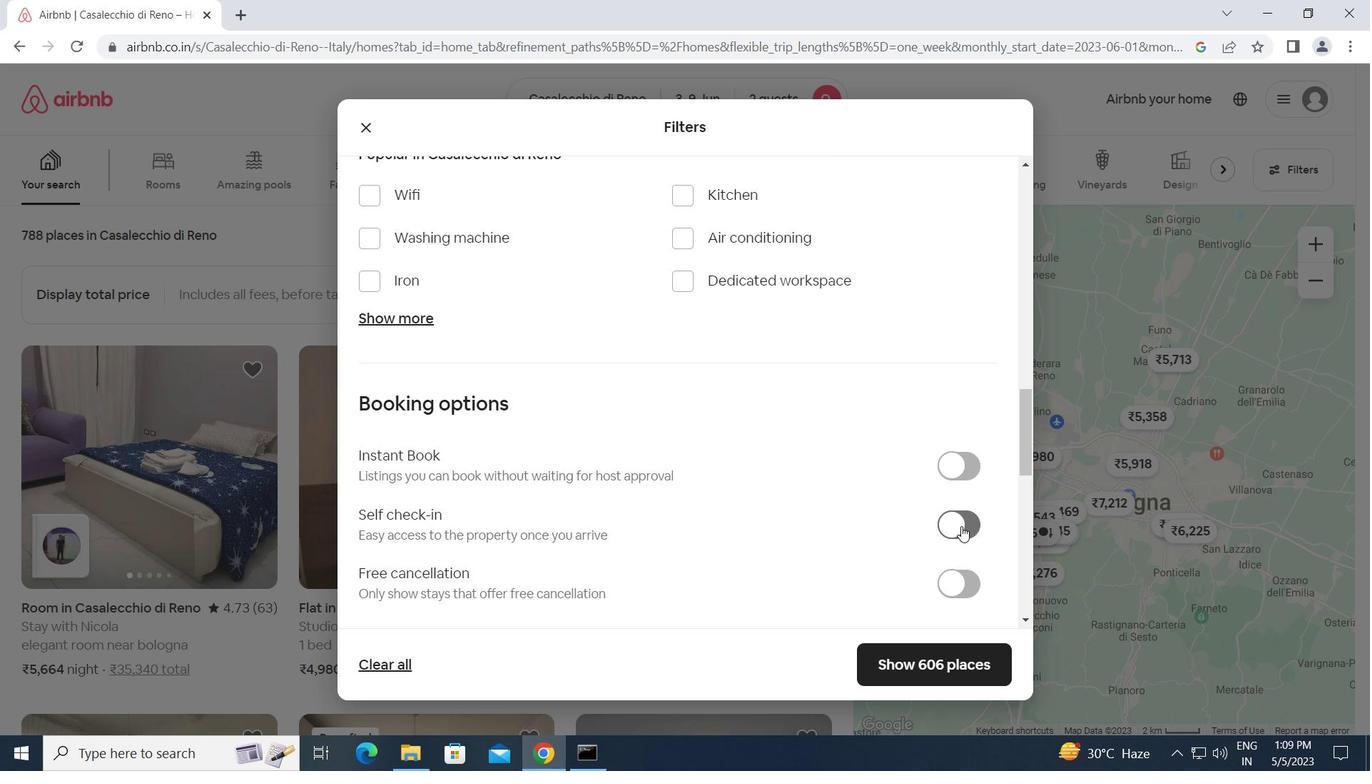 
Action: Mouse moved to (784, 534)
Screenshot: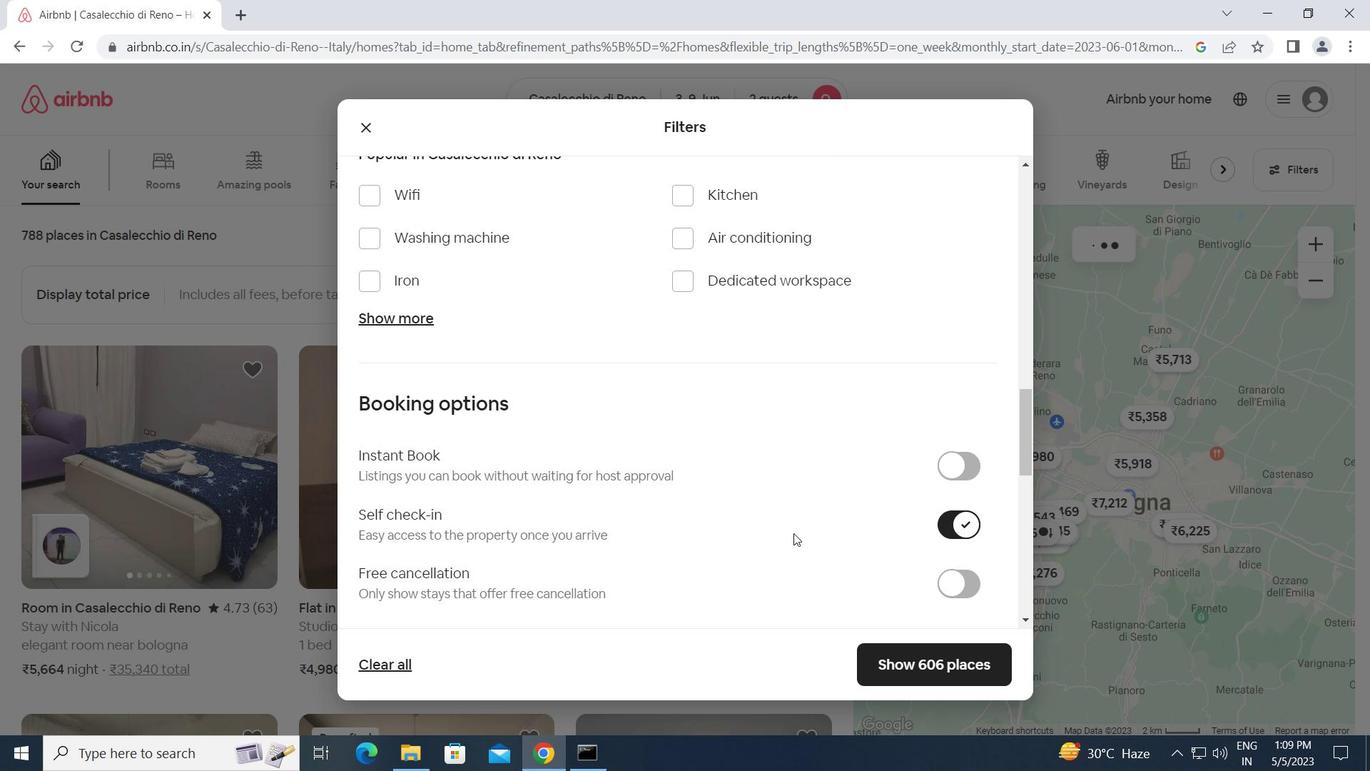 
Action: Mouse scrolled (784, 534) with delta (0, 0)
Screenshot: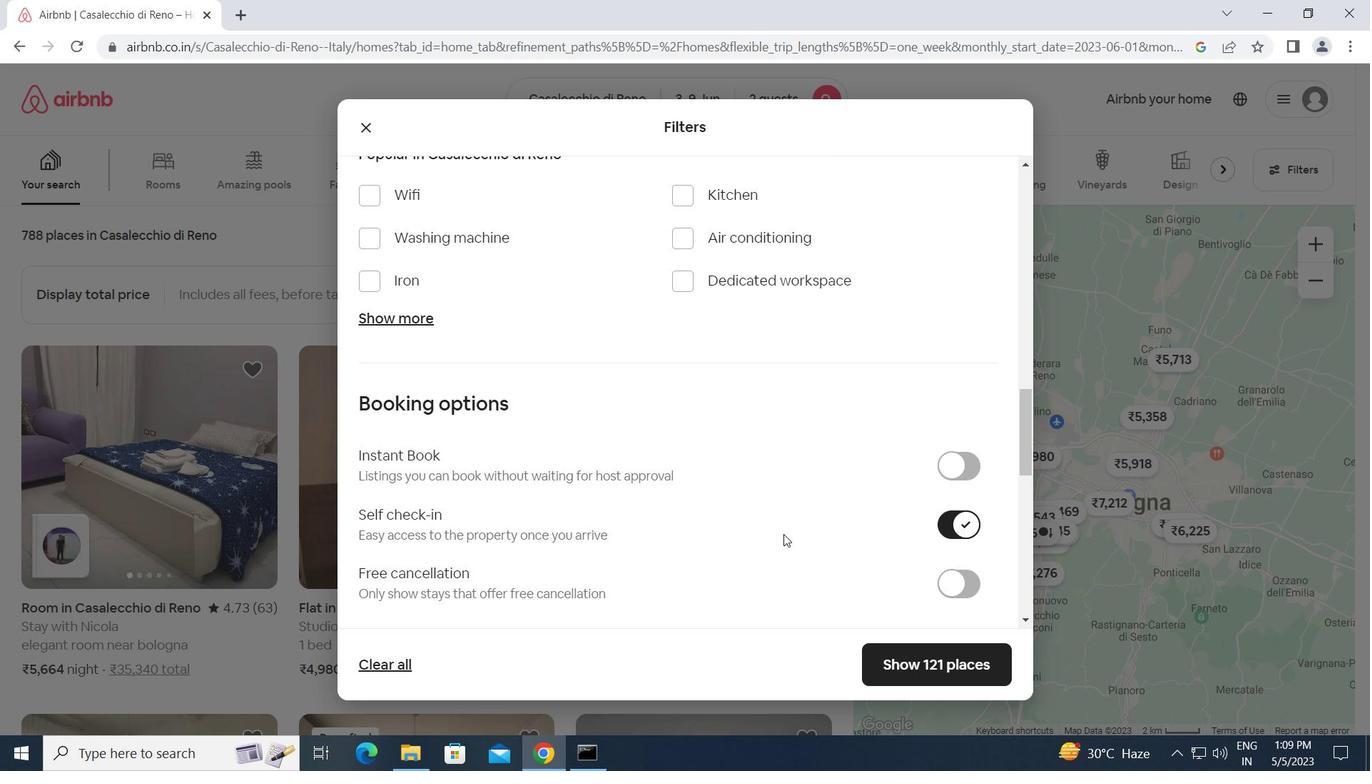 
Action: Mouse scrolled (784, 534) with delta (0, 0)
Screenshot: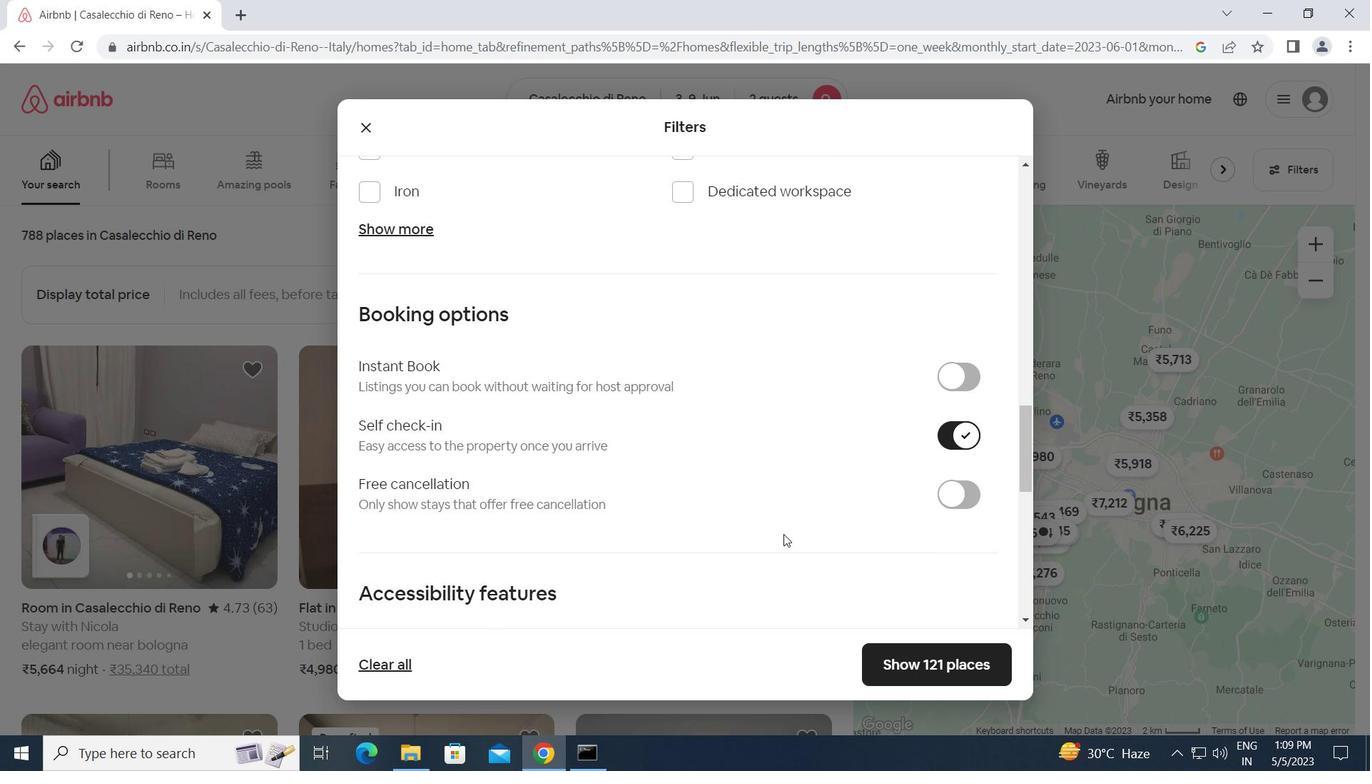 
Action: Mouse scrolled (784, 534) with delta (0, 0)
Screenshot: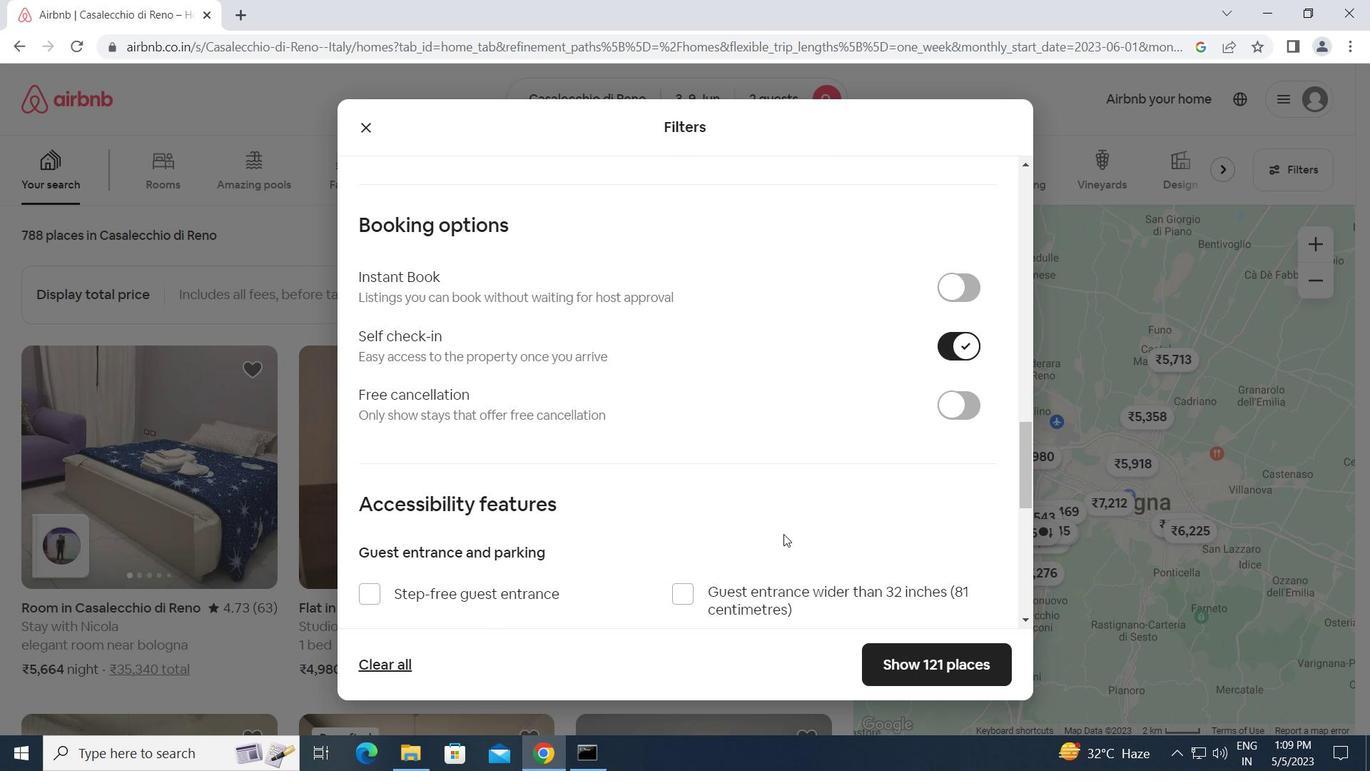 
Action: Mouse scrolled (784, 534) with delta (0, 0)
Screenshot: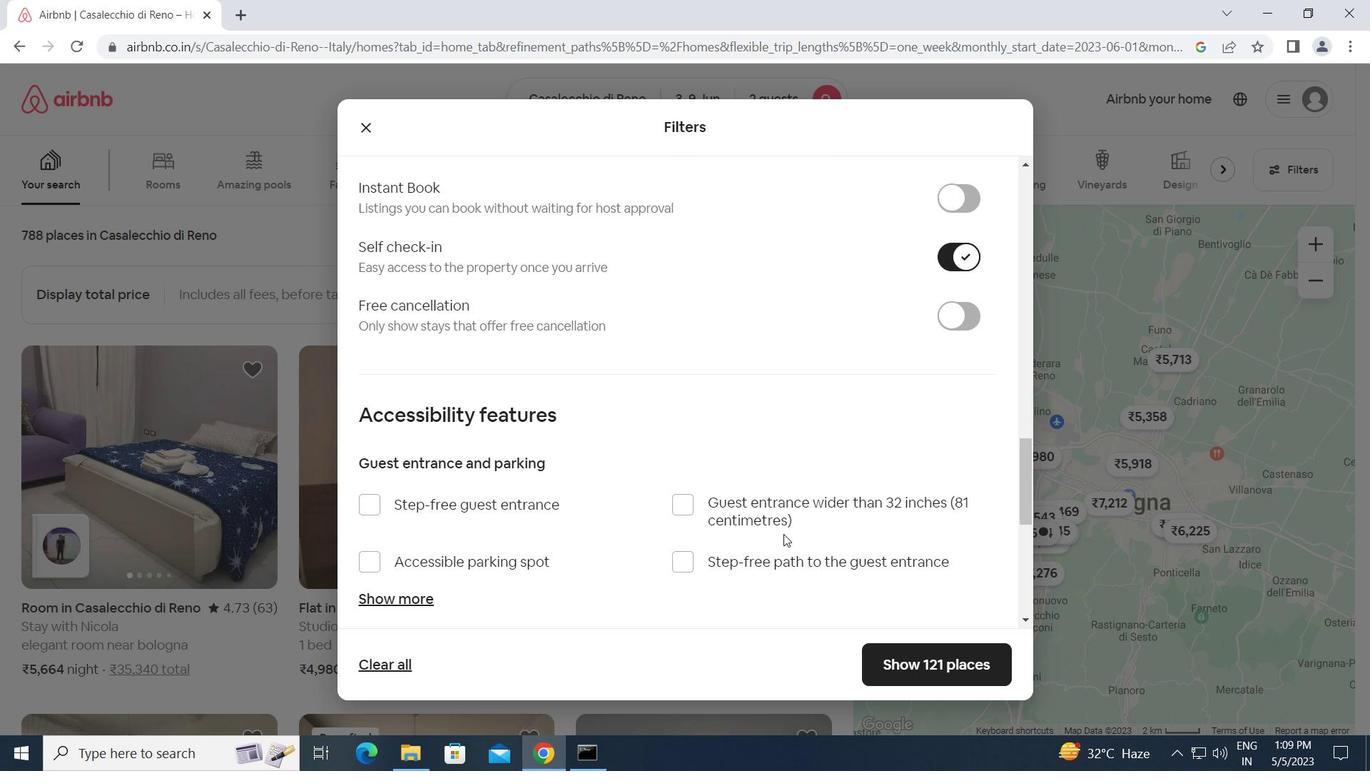 
Action: Mouse scrolled (784, 534) with delta (0, 0)
Screenshot: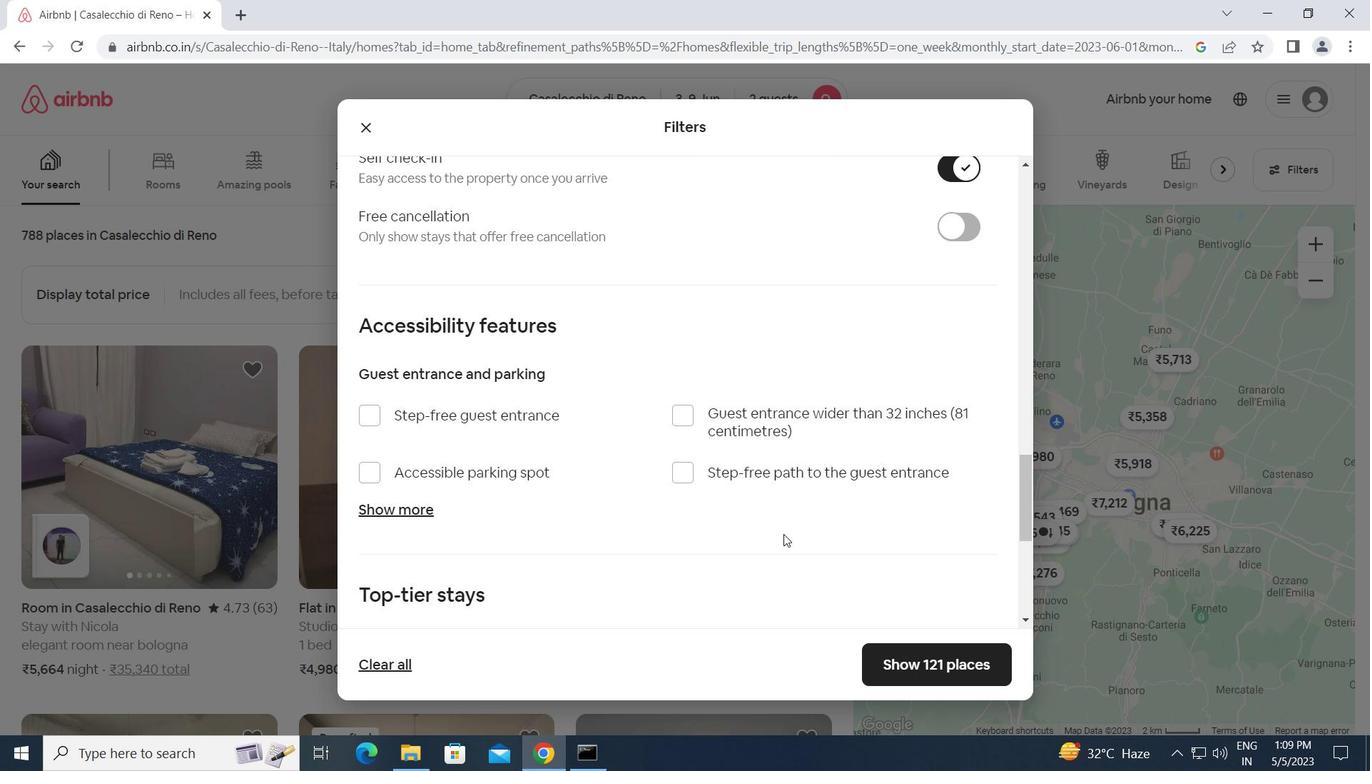 
Action: Mouse scrolled (784, 534) with delta (0, 0)
Screenshot: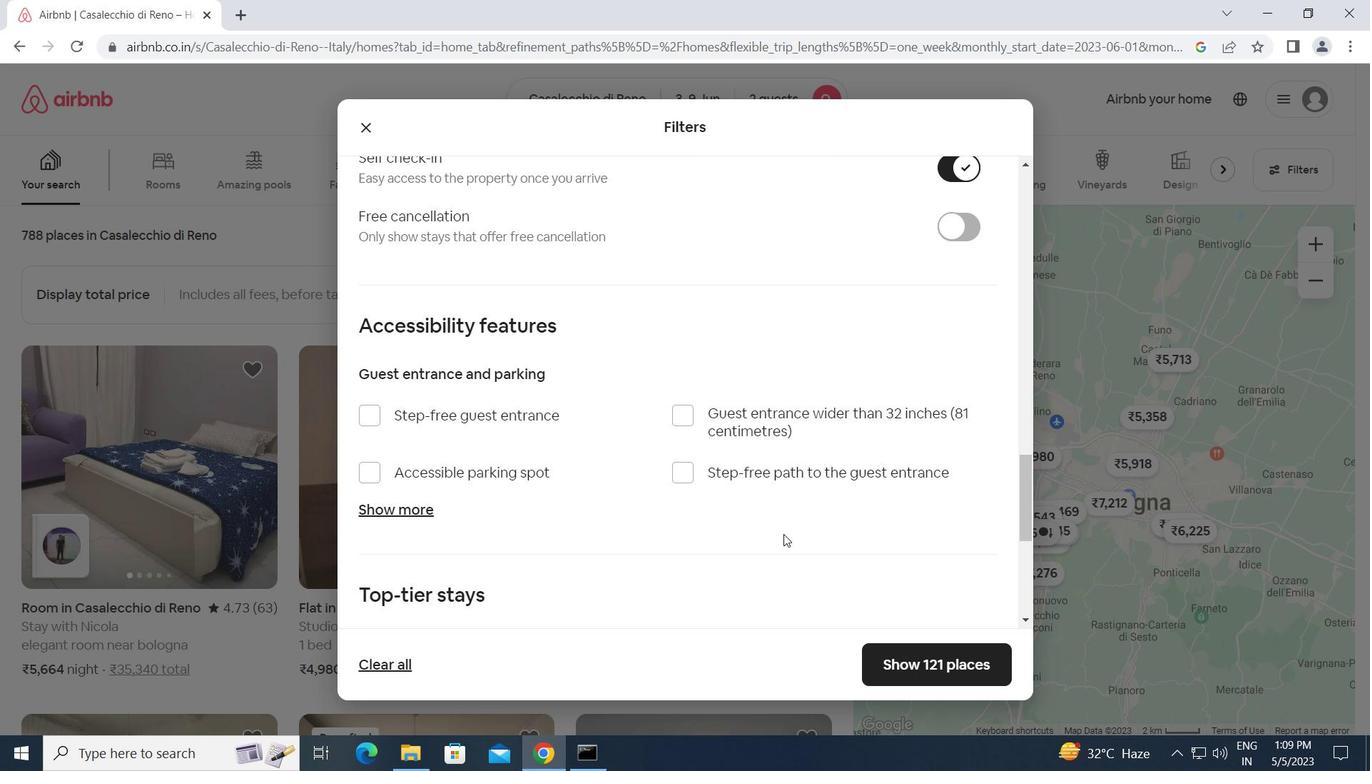 
Action: Mouse scrolled (784, 534) with delta (0, 0)
Screenshot: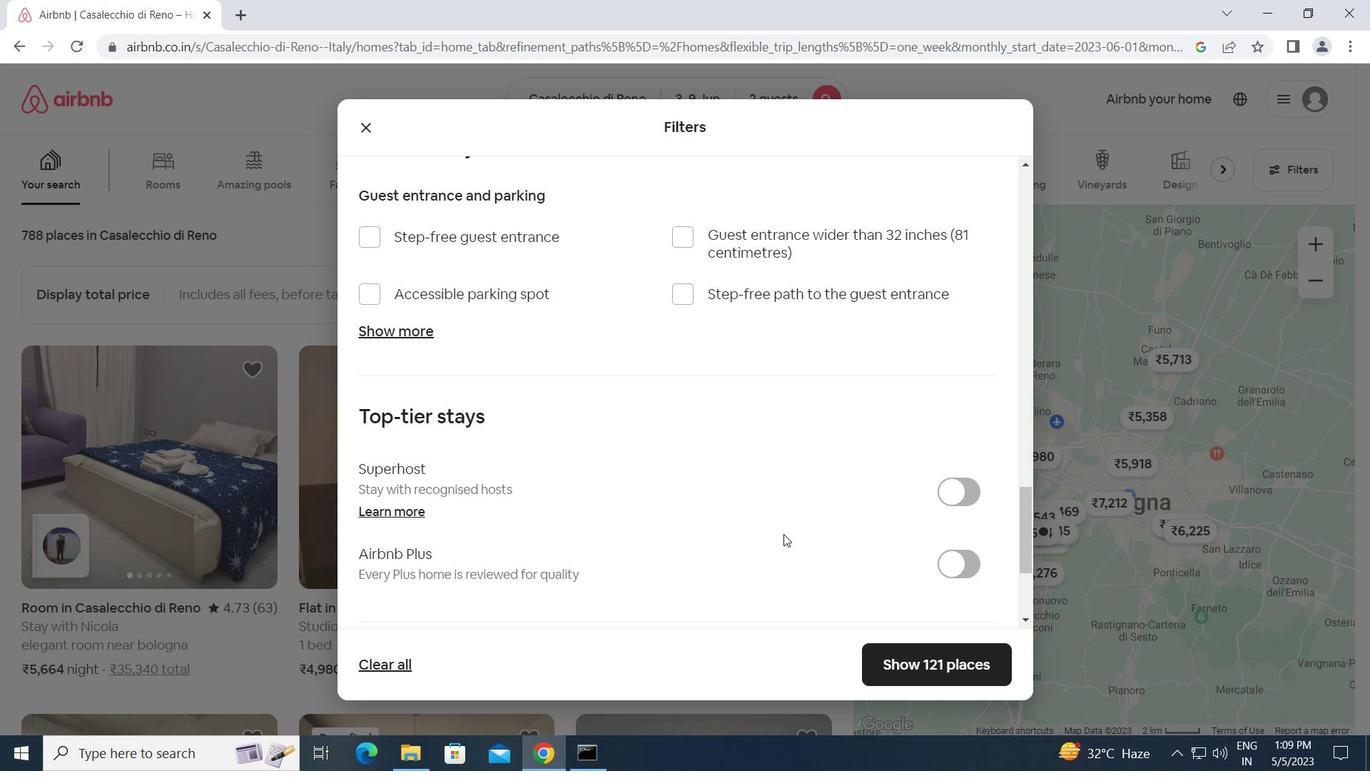
Action: Mouse scrolled (784, 534) with delta (0, 0)
Screenshot: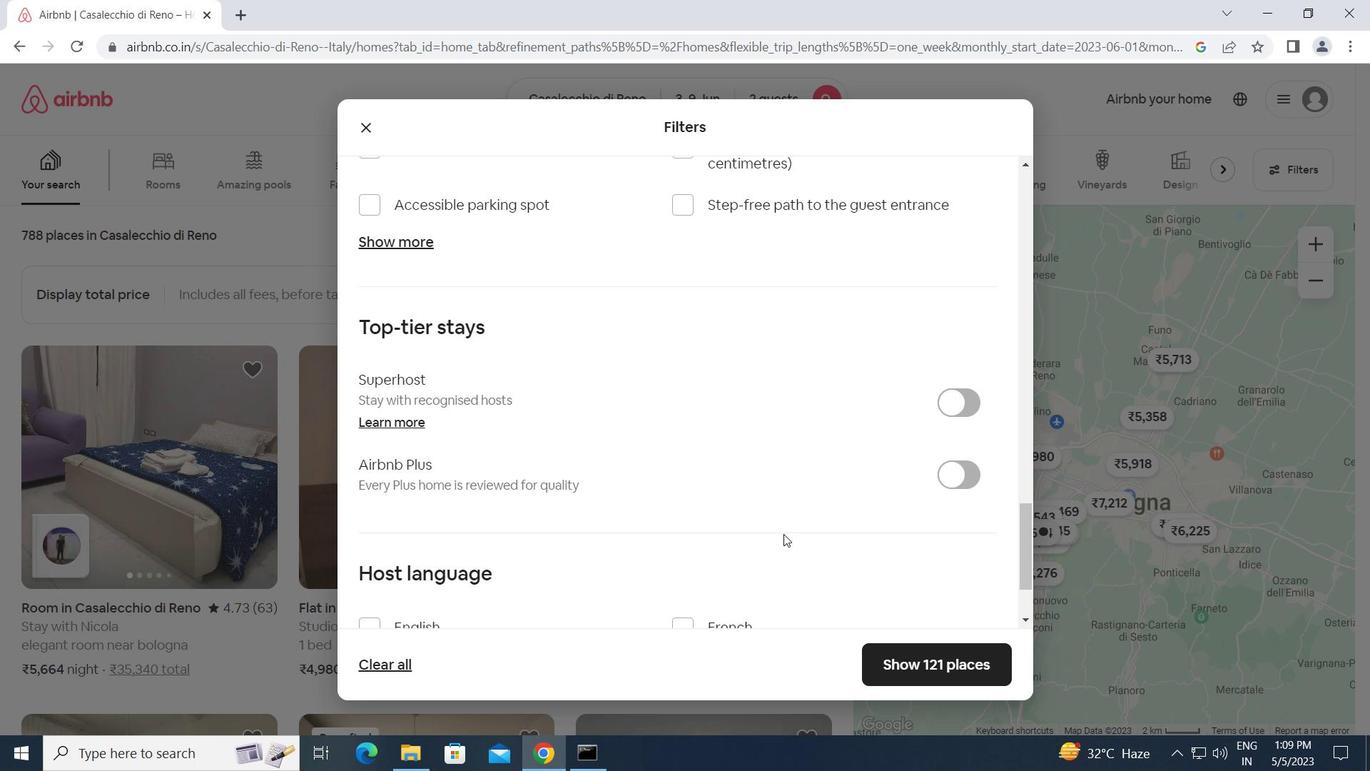
Action: Mouse scrolled (784, 534) with delta (0, 0)
Screenshot: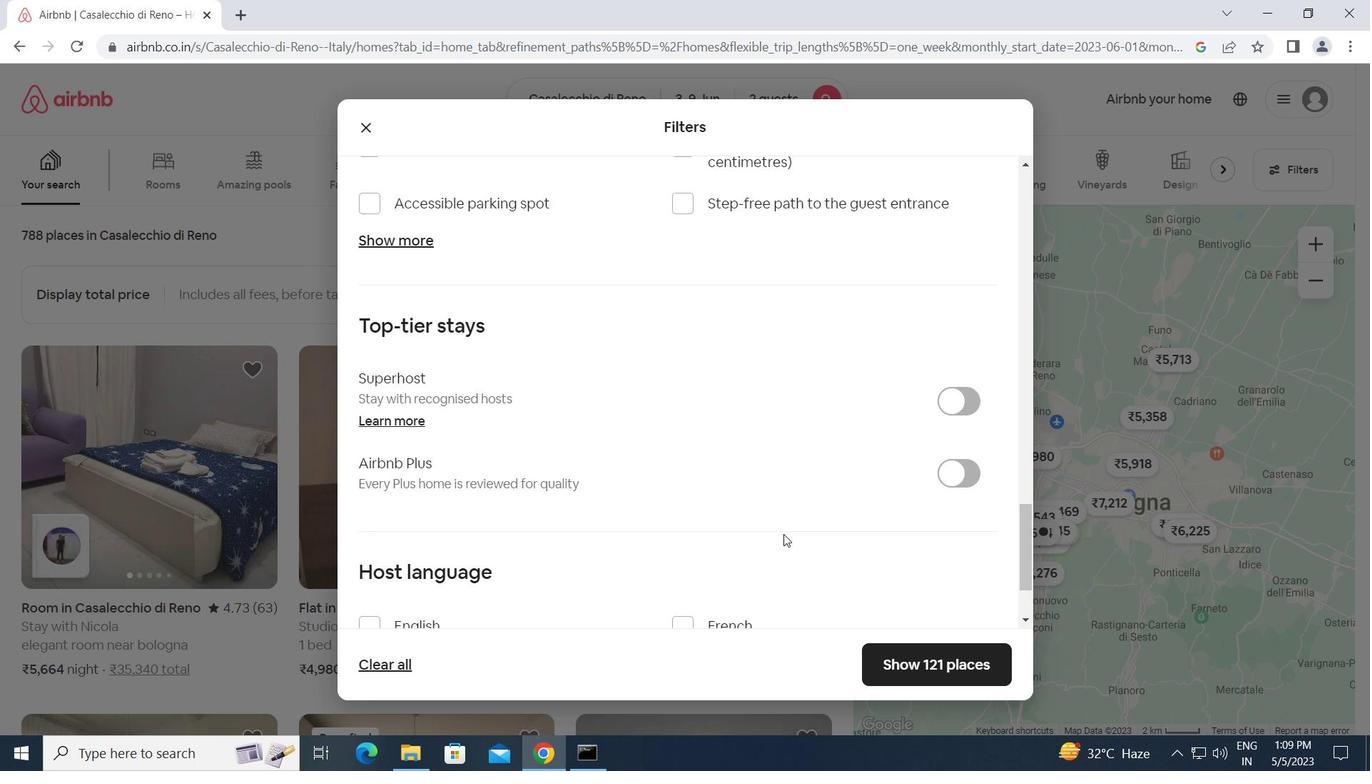 
Action: Mouse scrolled (784, 534) with delta (0, 0)
Screenshot: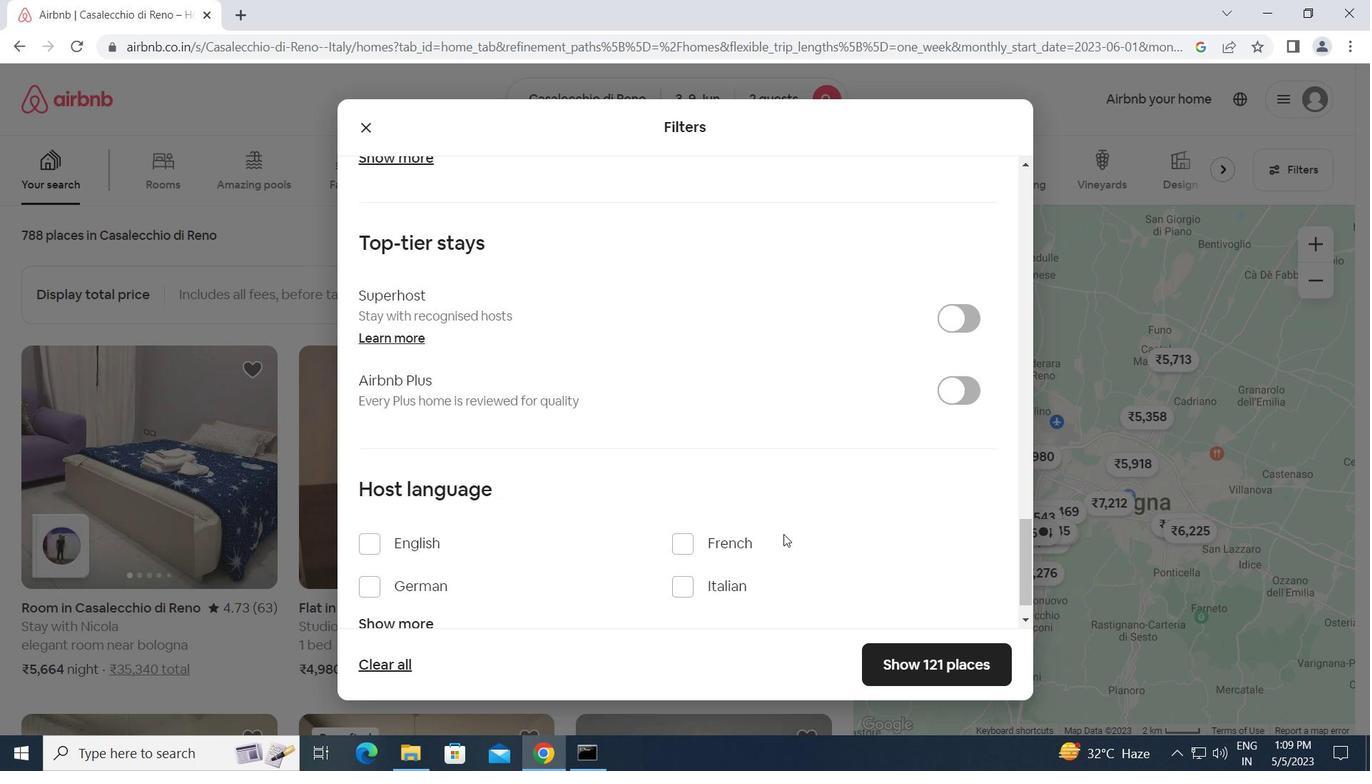 
Action: Mouse moved to (729, 554)
Screenshot: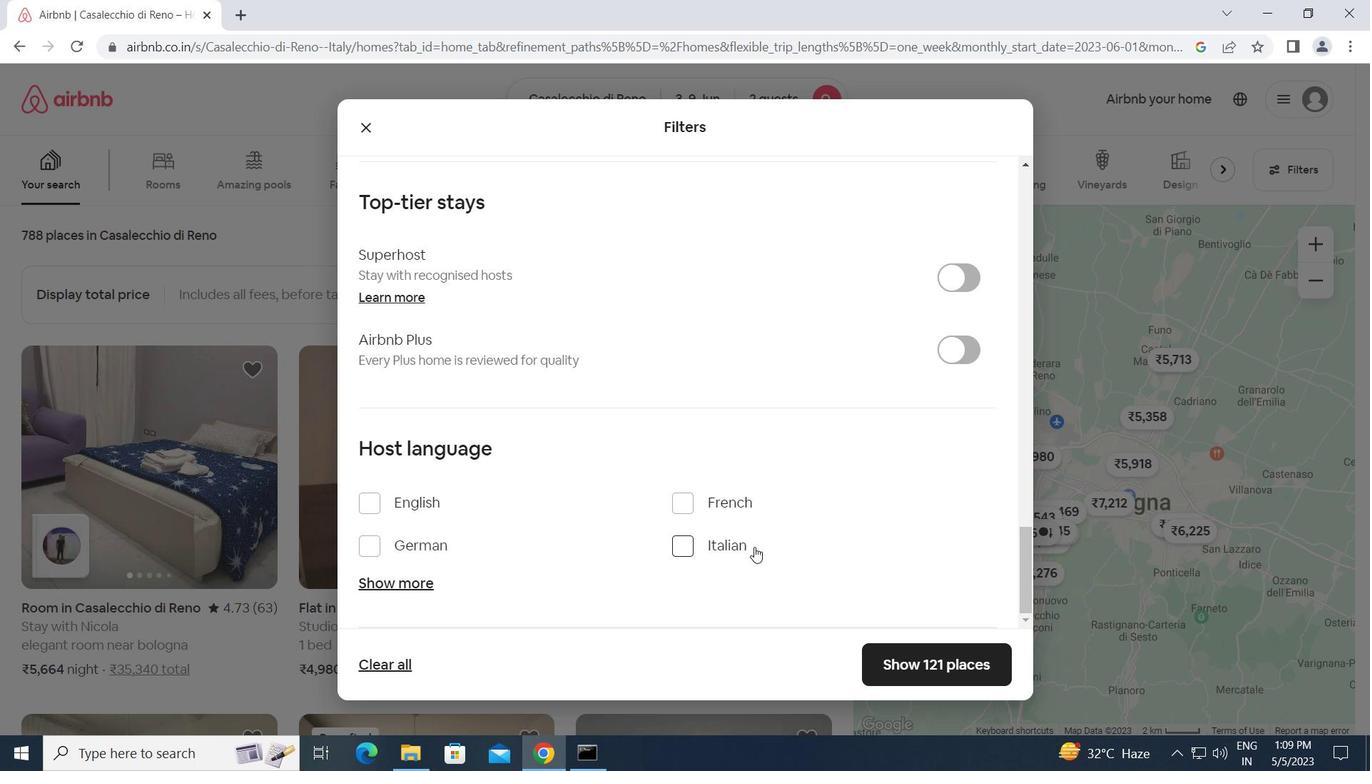 
Action: Mouse scrolled (729, 553) with delta (0, 0)
Screenshot: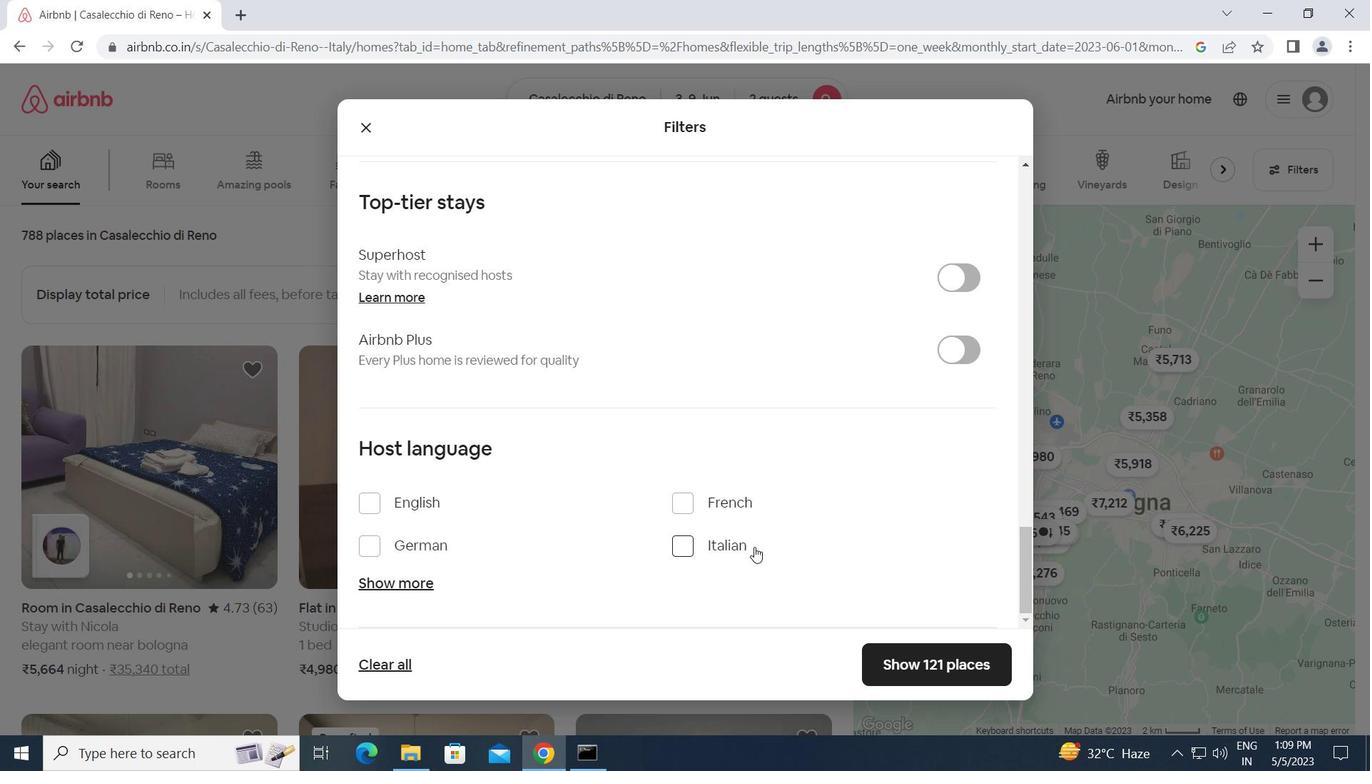 
Action: Mouse moved to (718, 556)
Screenshot: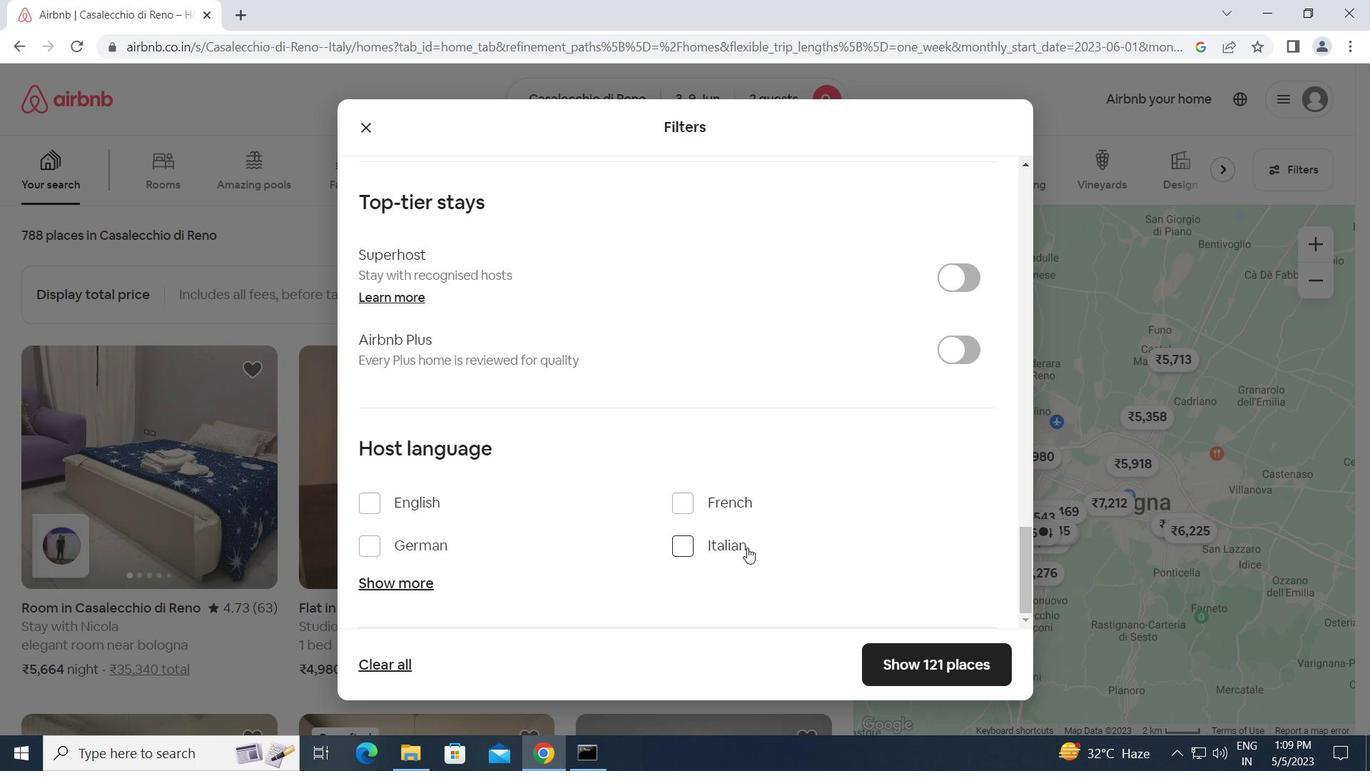 
Action: Mouse scrolled (718, 556) with delta (0, 0)
Screenshot: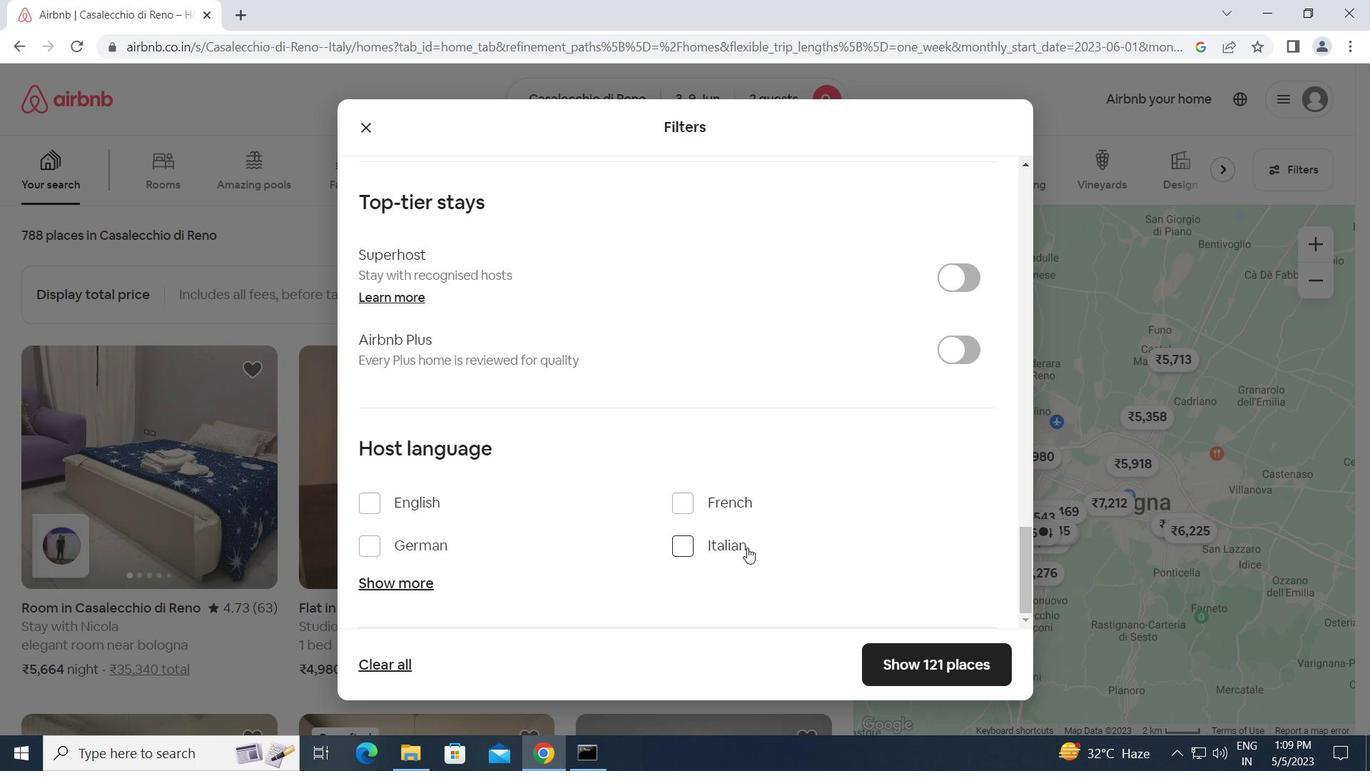 
Action: Mouse moved to (366, 499)
Screenshot: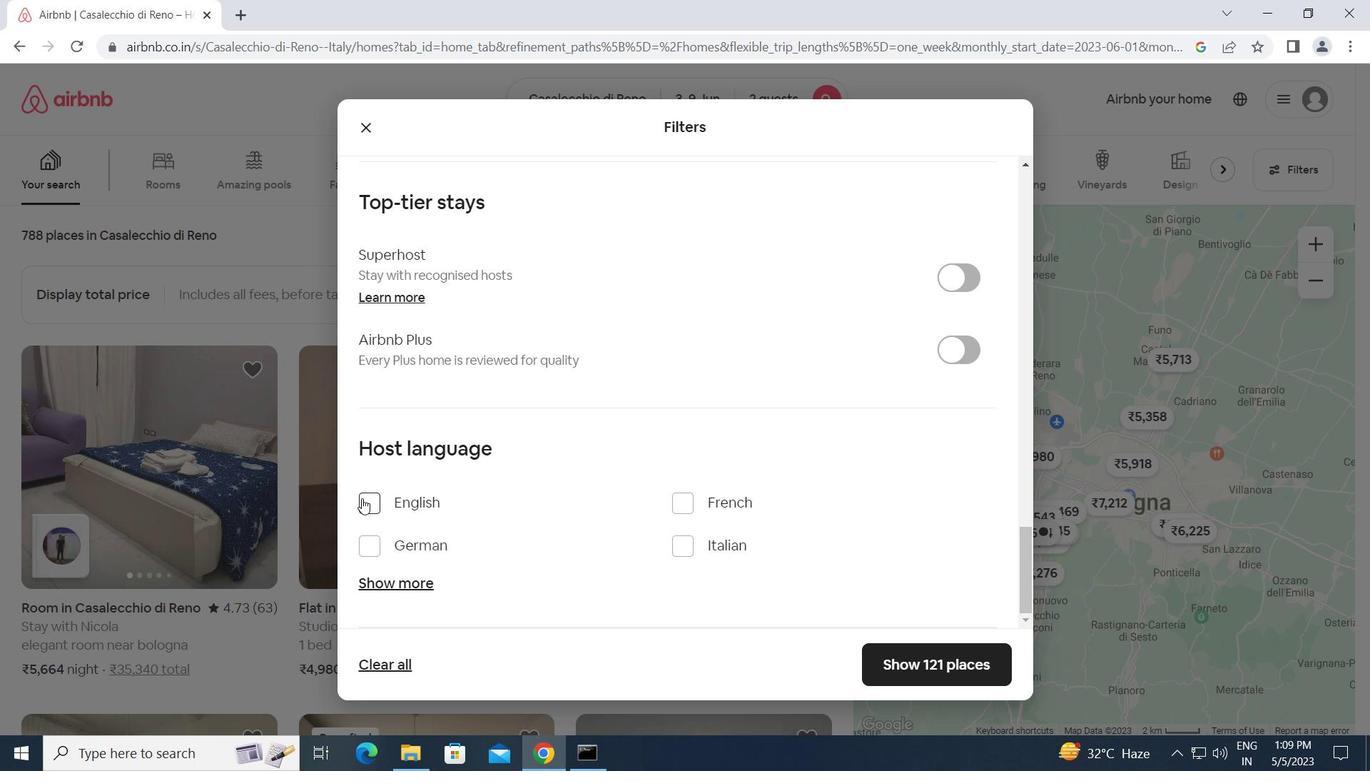 
Action: Mouse pressed left at (366, 499)
Screenshot: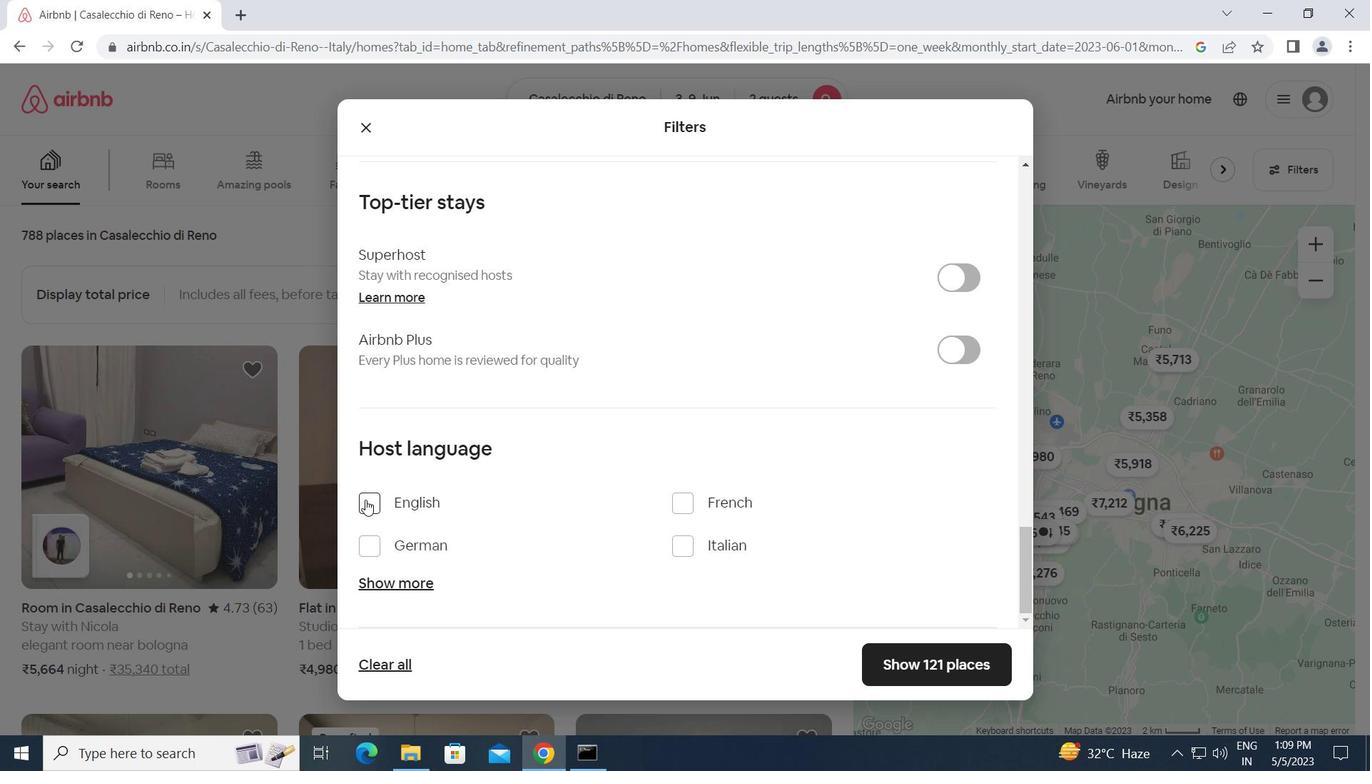 
Action: Mouse moved to (928, 658)
Screenshot: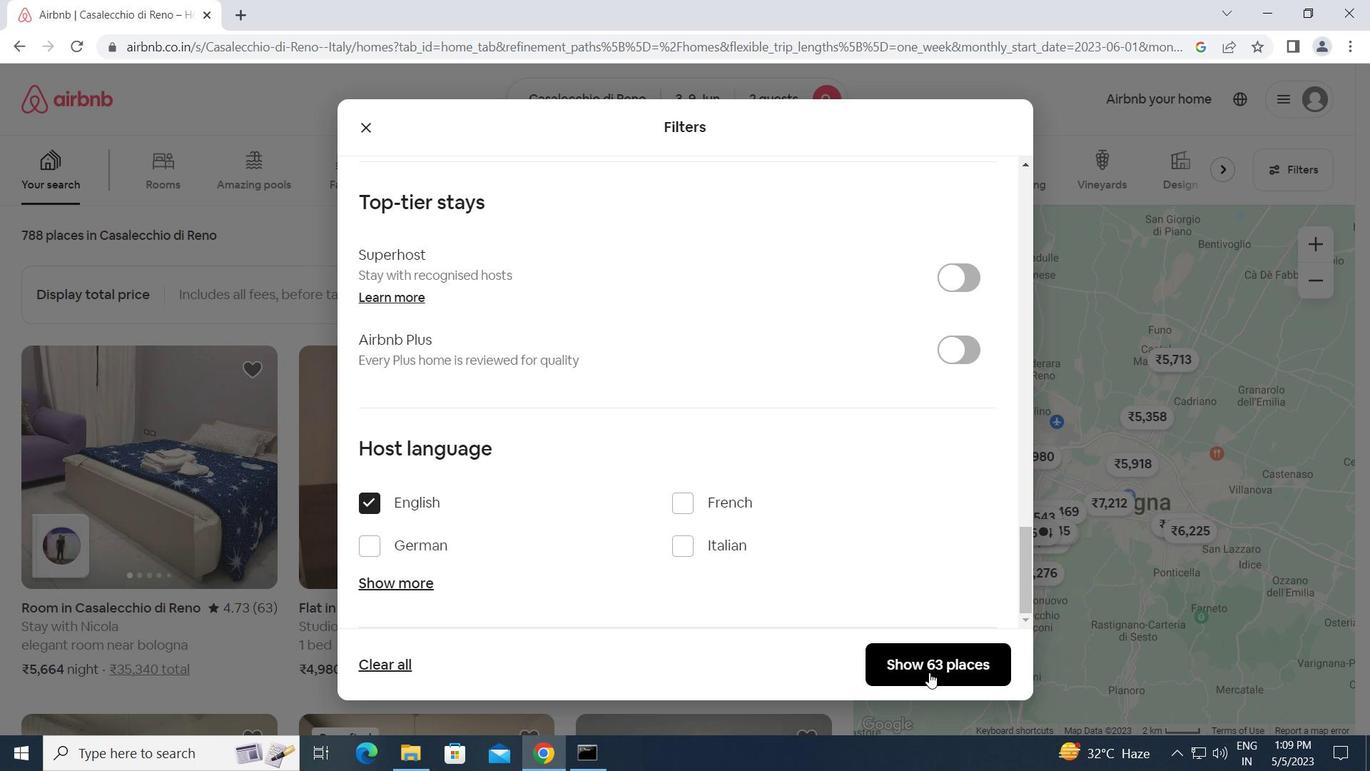 
Action: Mouse pressed left at (928, 658)
Screenshot: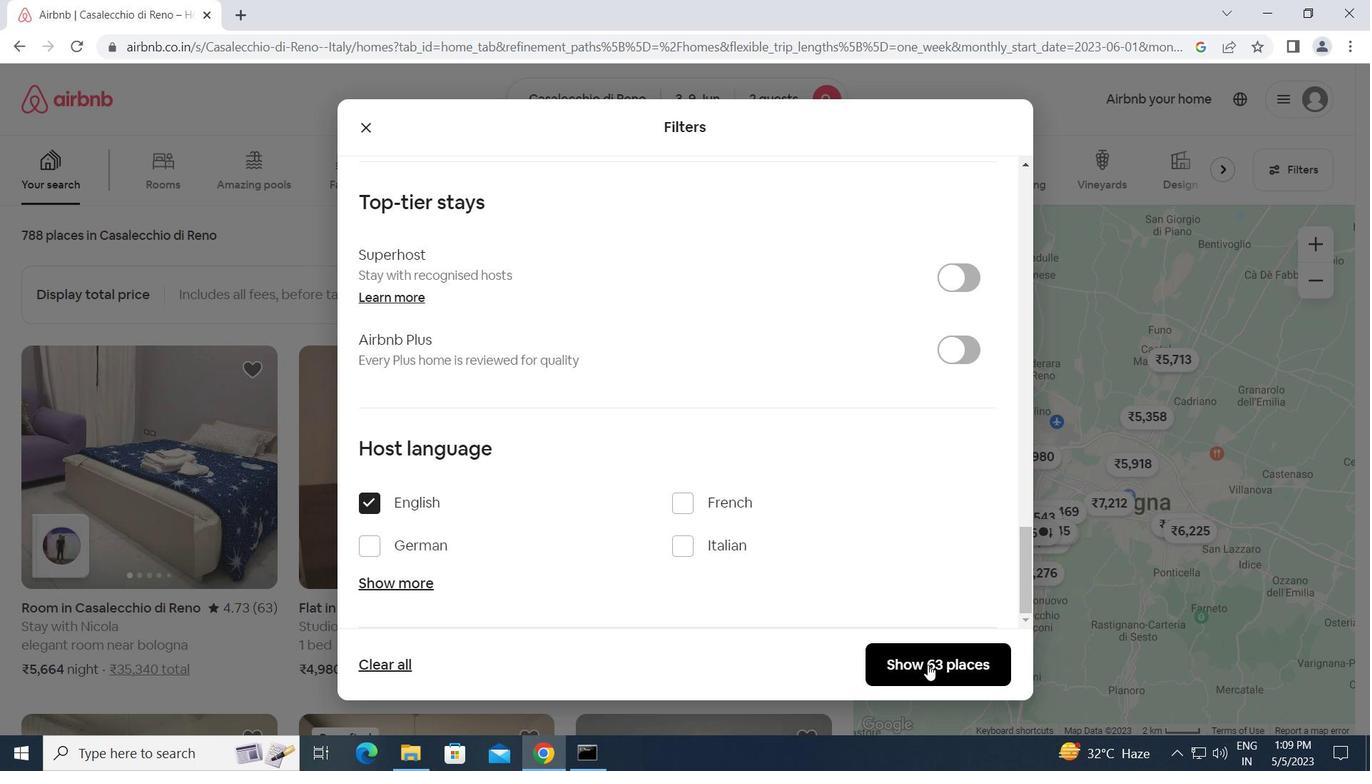 
Action: Mouse moved to (923, 656)
Screenshot: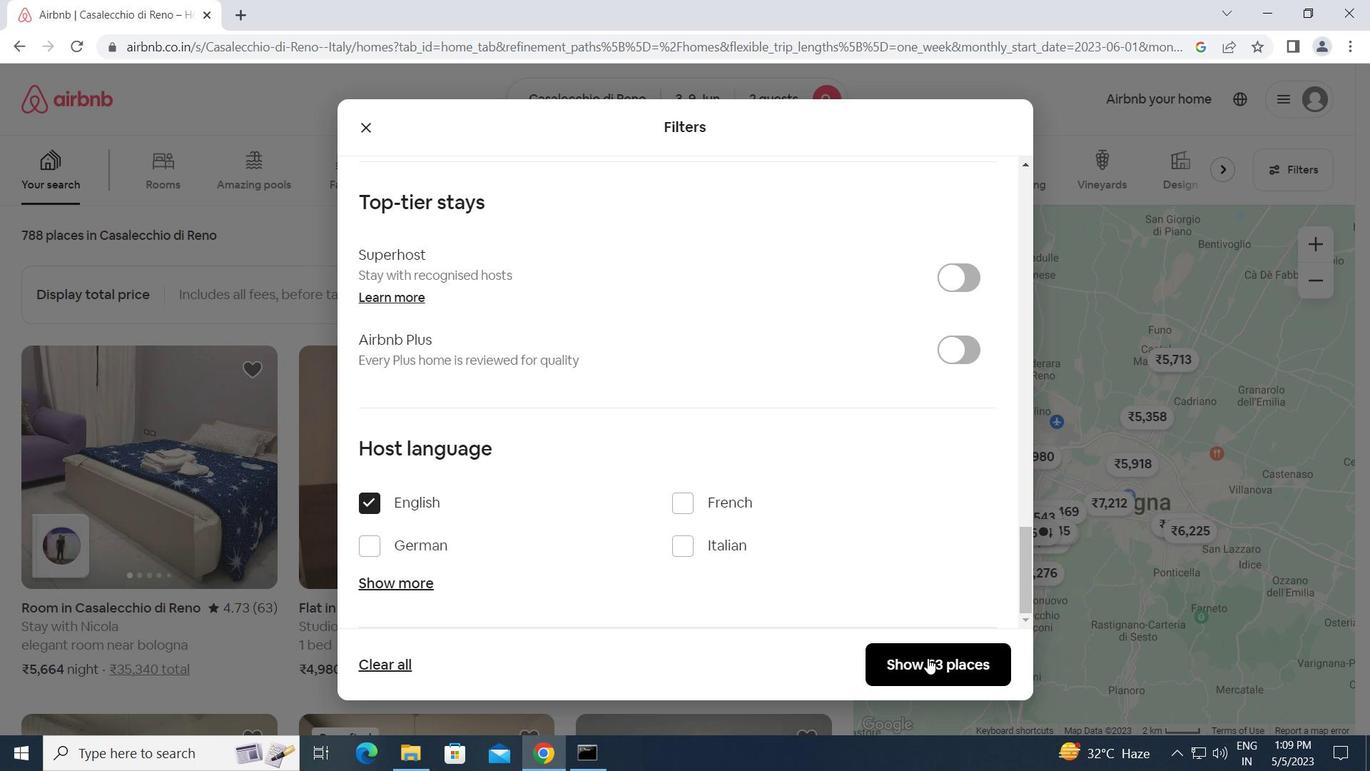 
